 Task: Add a signature Maureen Phillips containing Have a great National Compliment Day, Maureen Phillips to email address softage.9@softage.net and add a folder Bylaws
Action: Mouse moved to (1242, 96)
Screenshot: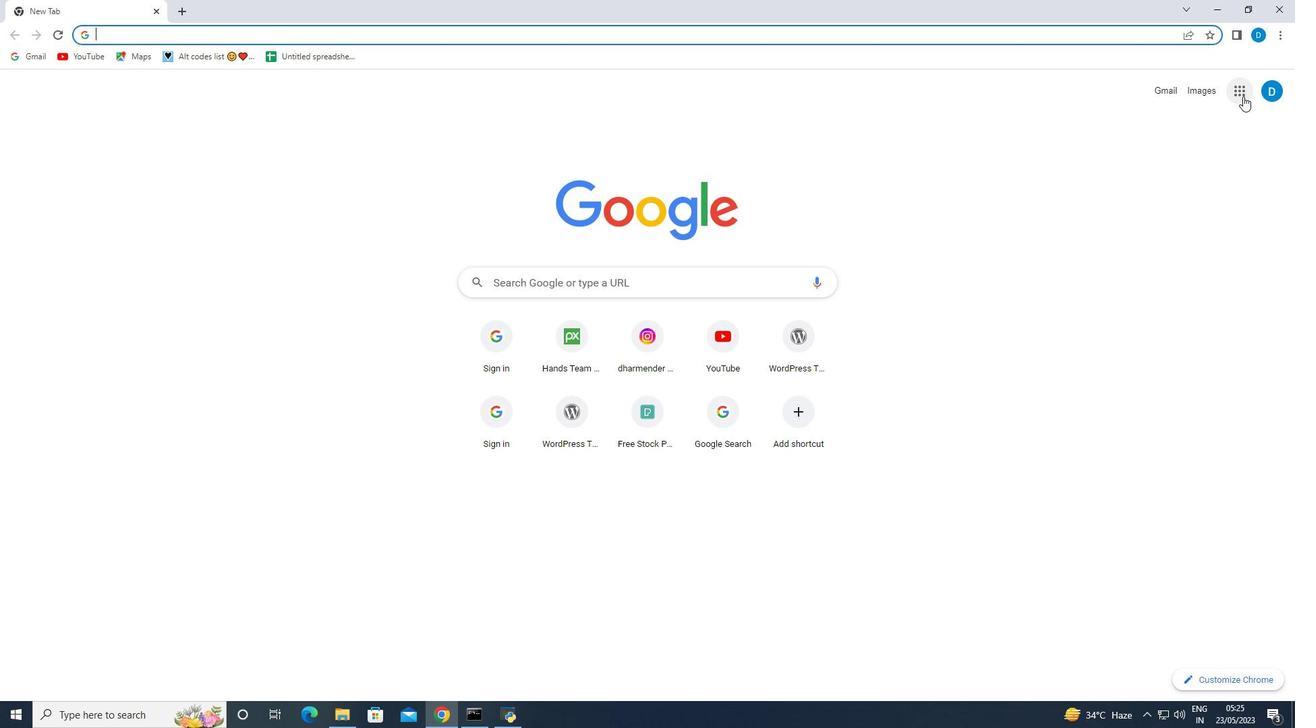
Action: Mouse pressed left at (1242, 96)
Screenshot: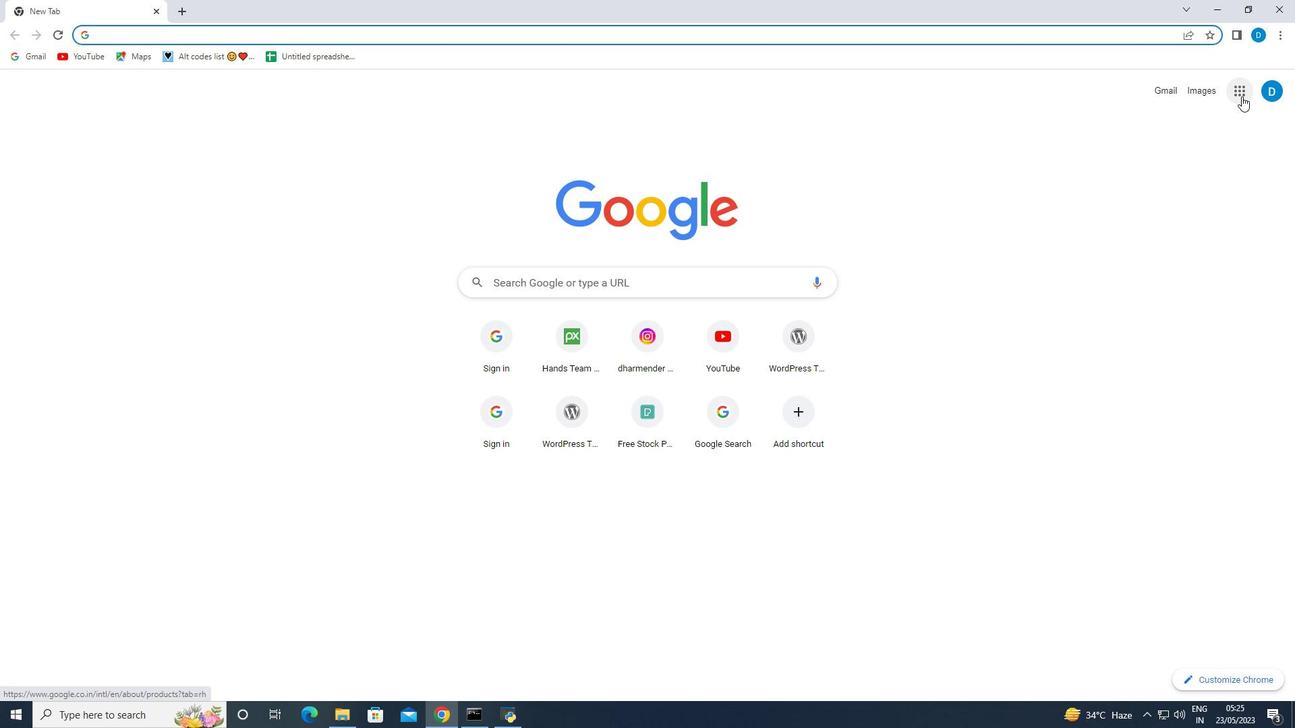 
Action: Mouse moved to (1121, 295)
Screenshot: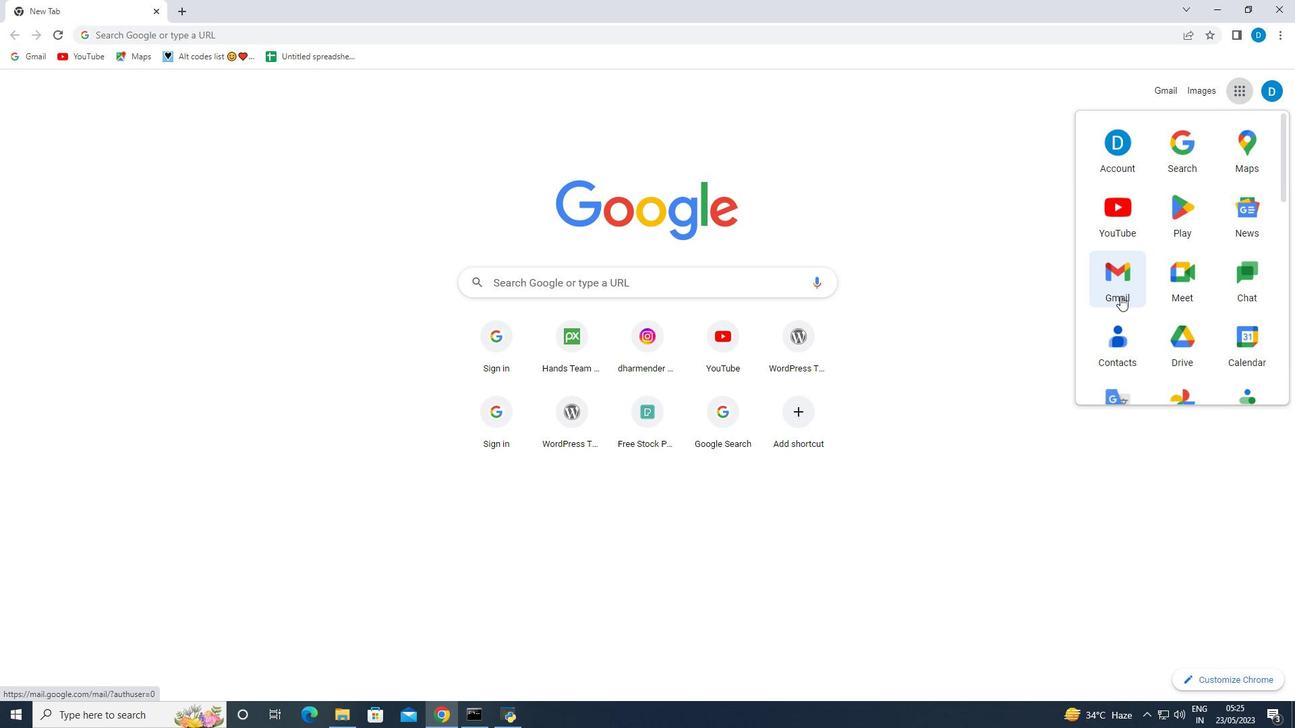 
Action: Mouse pressed left at (1121, 295)
Screenshot: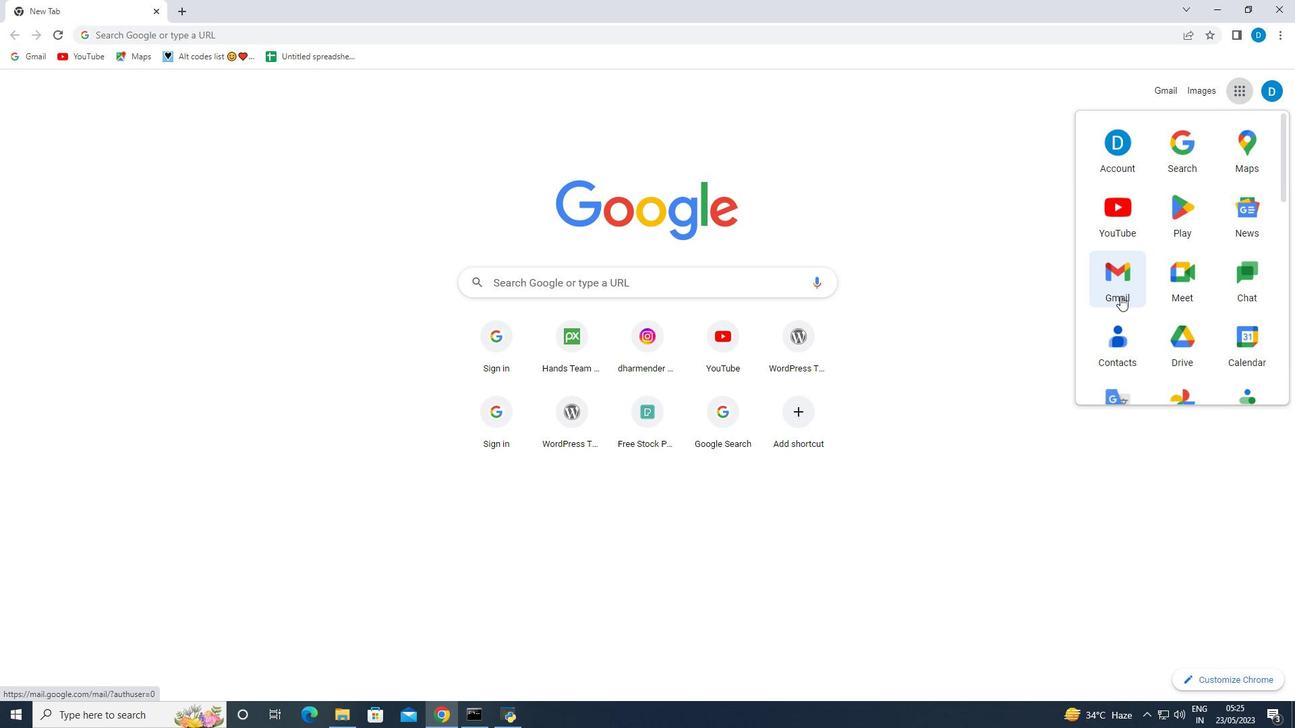 
Action: Mouse moved to (147, 348)
Screenshot: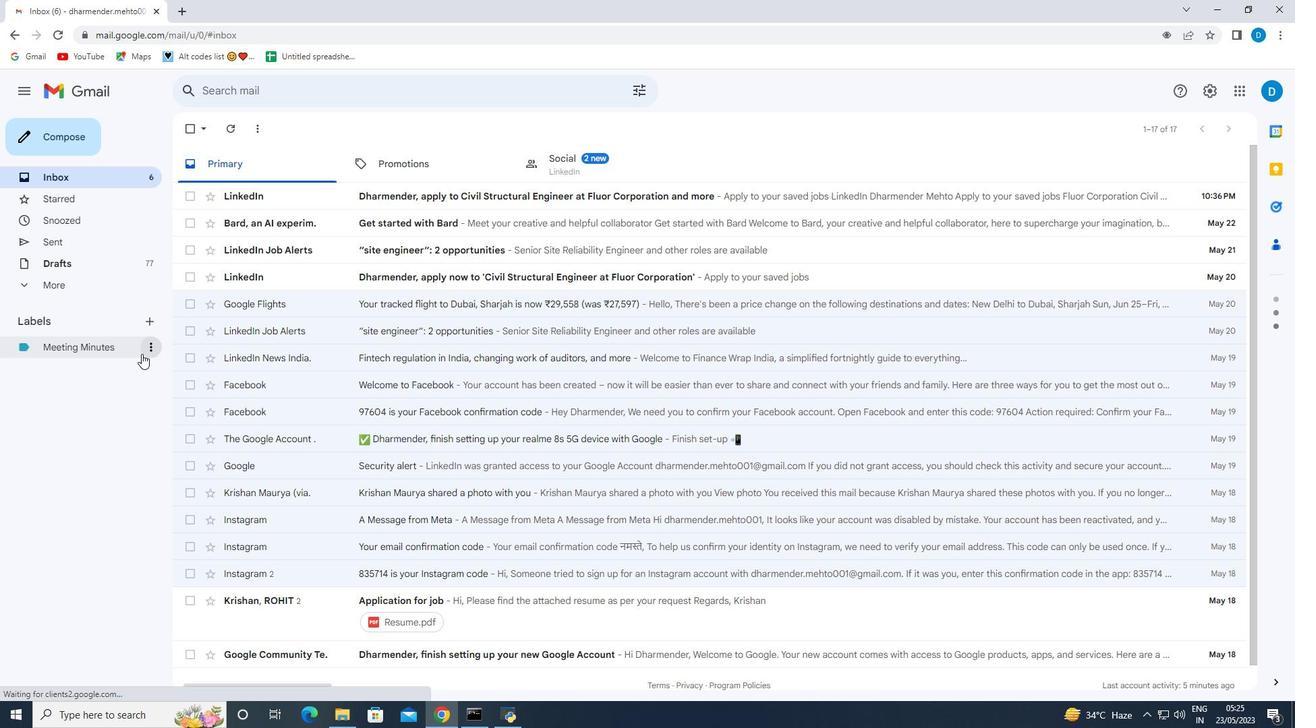 
Action: Mouse pressed left at (147, 348)
Screenshot: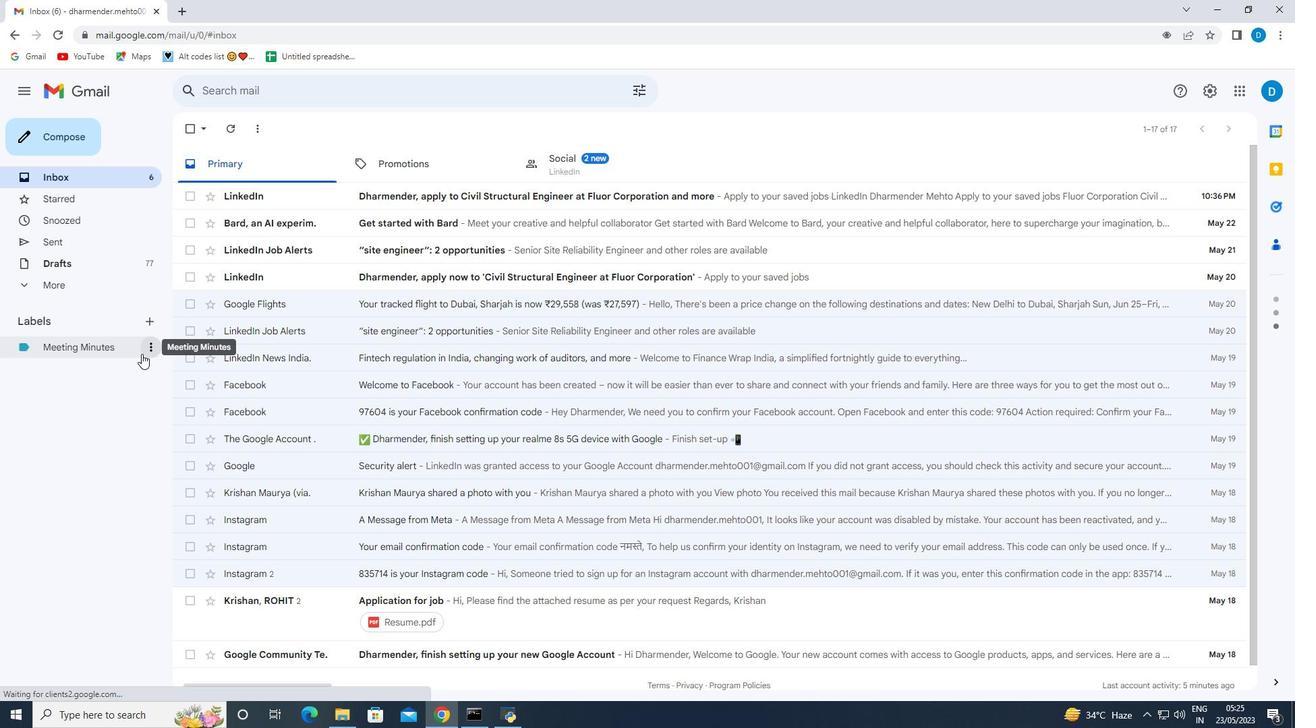 
Action: Mouse moved to (193, 581)
Screenshot: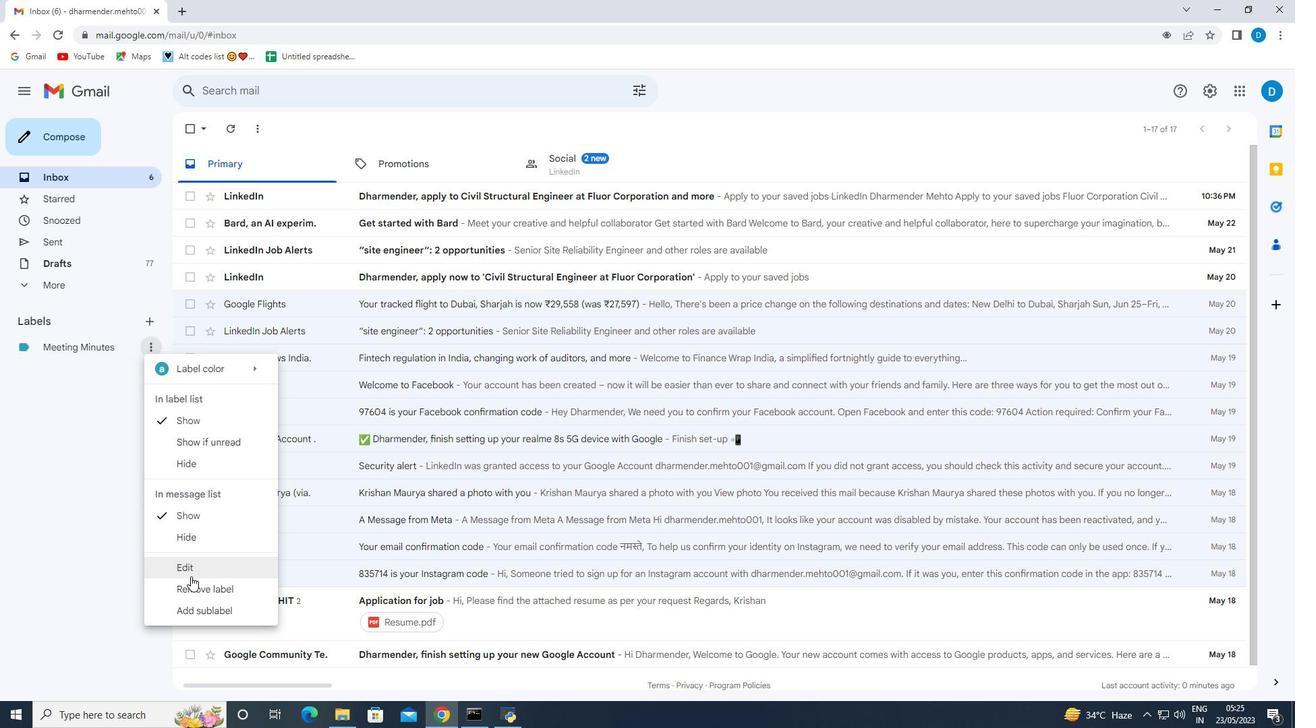 
Action: Mouse pressed left at (193, 581)
Screenshot: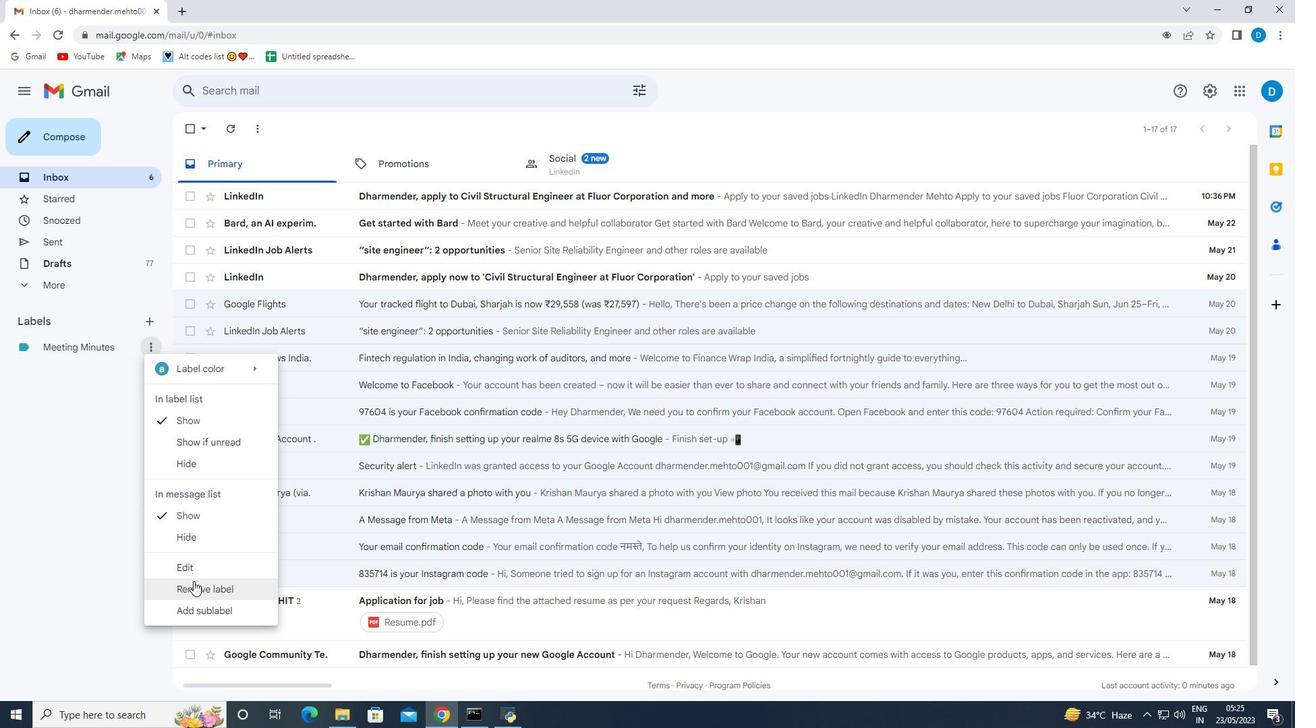 
Action: Mouse moved to (757, 419)
Screenshot: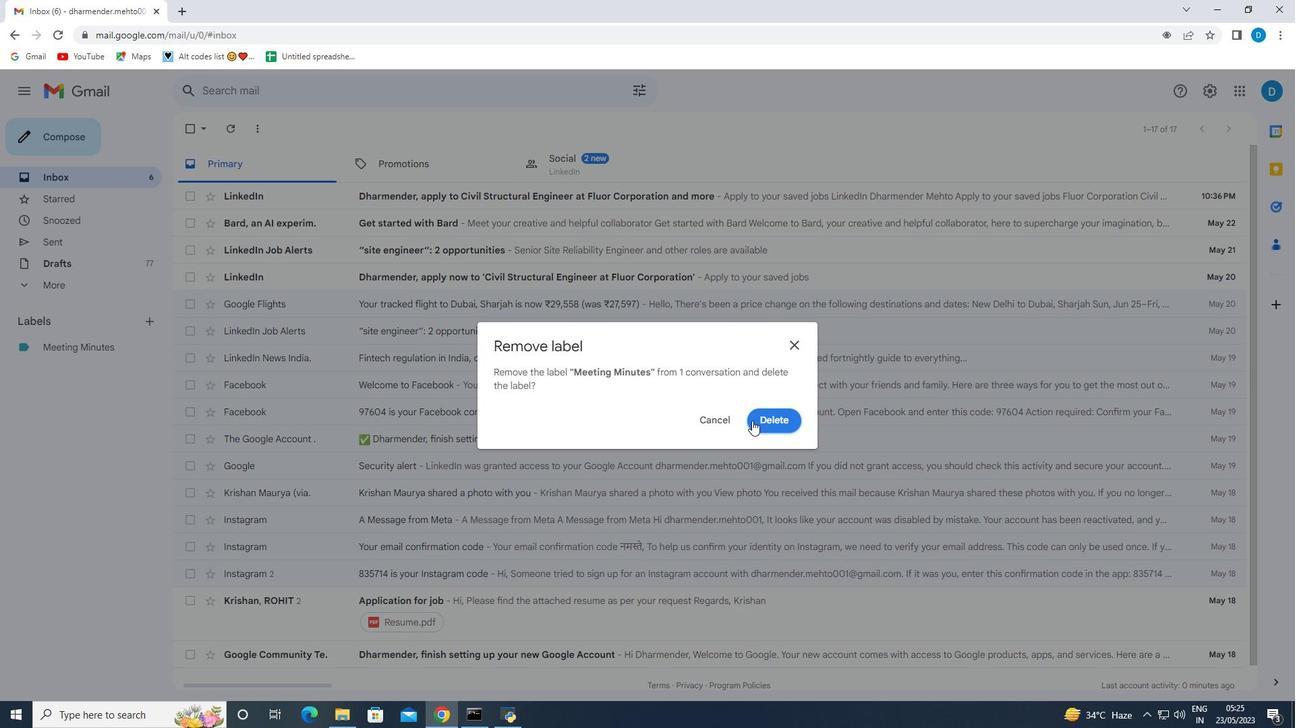 
Action: Mouse pressed left at (757, 419)
Screenshot: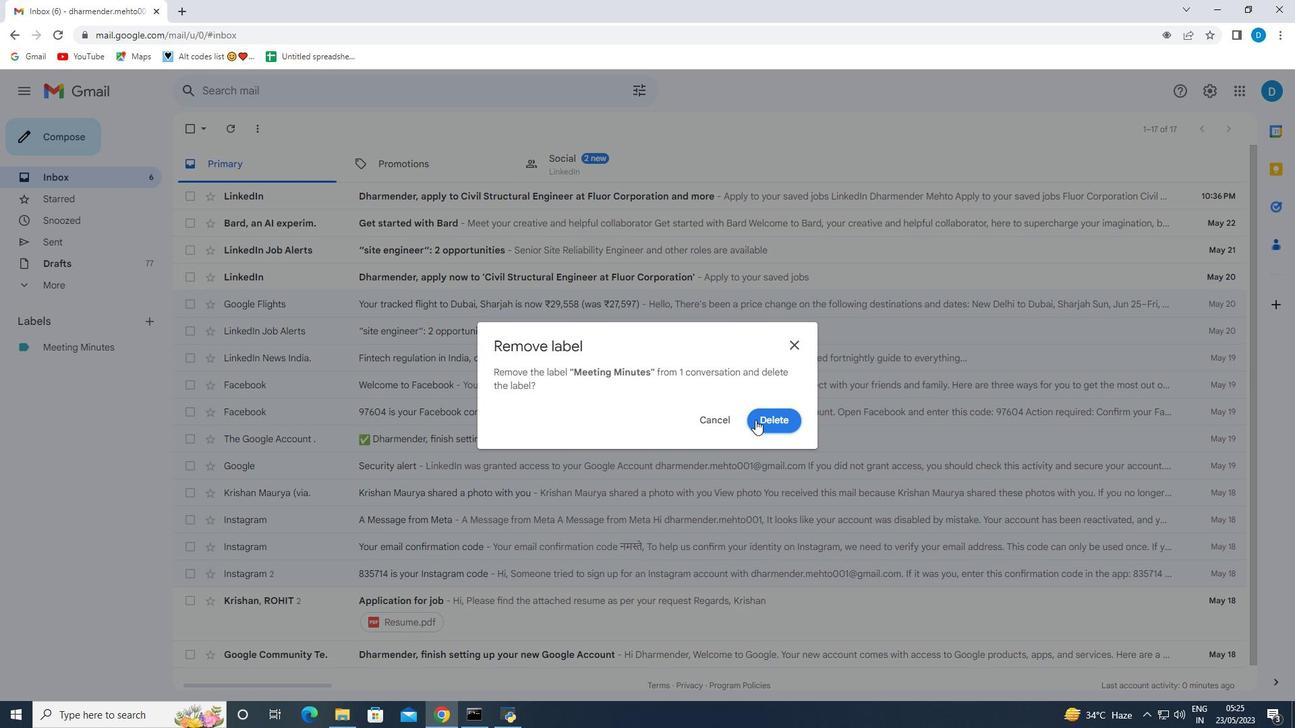 
Action: Mouse moved to (1202, 94)
Screenshot: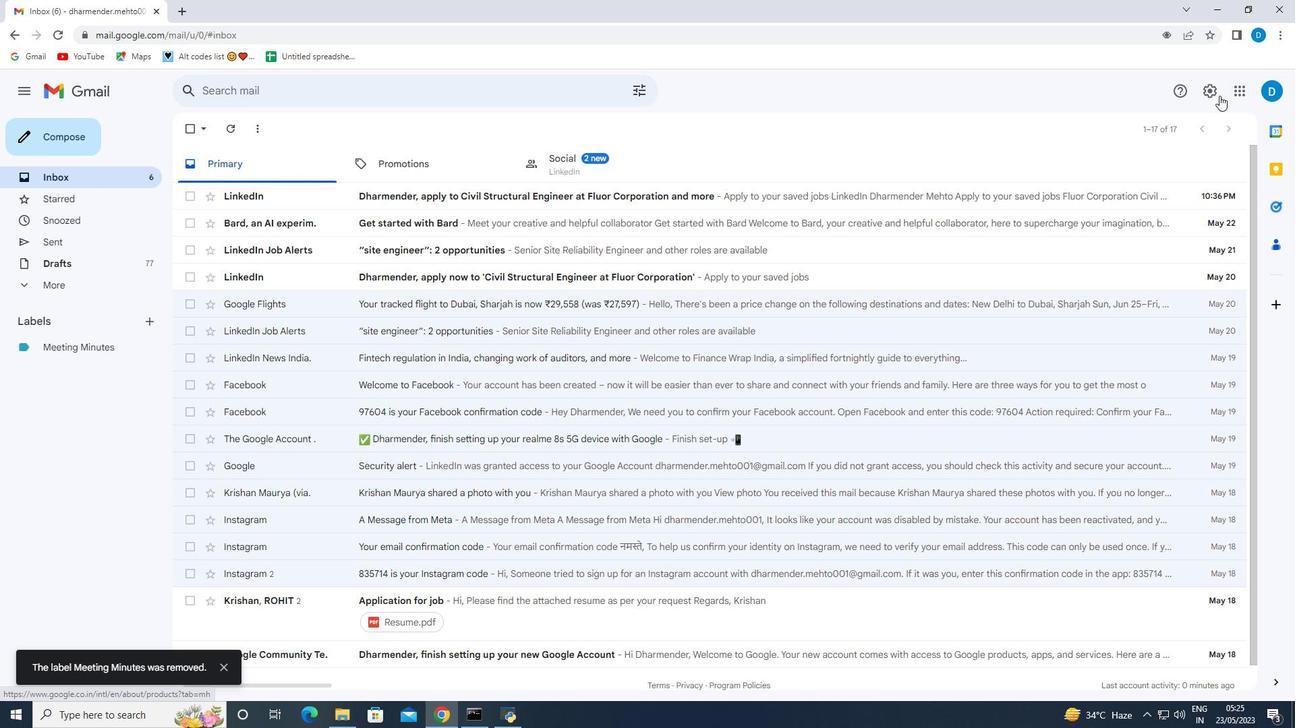 
Action: Mouse pressed left at (1202, 94)
Screenshot: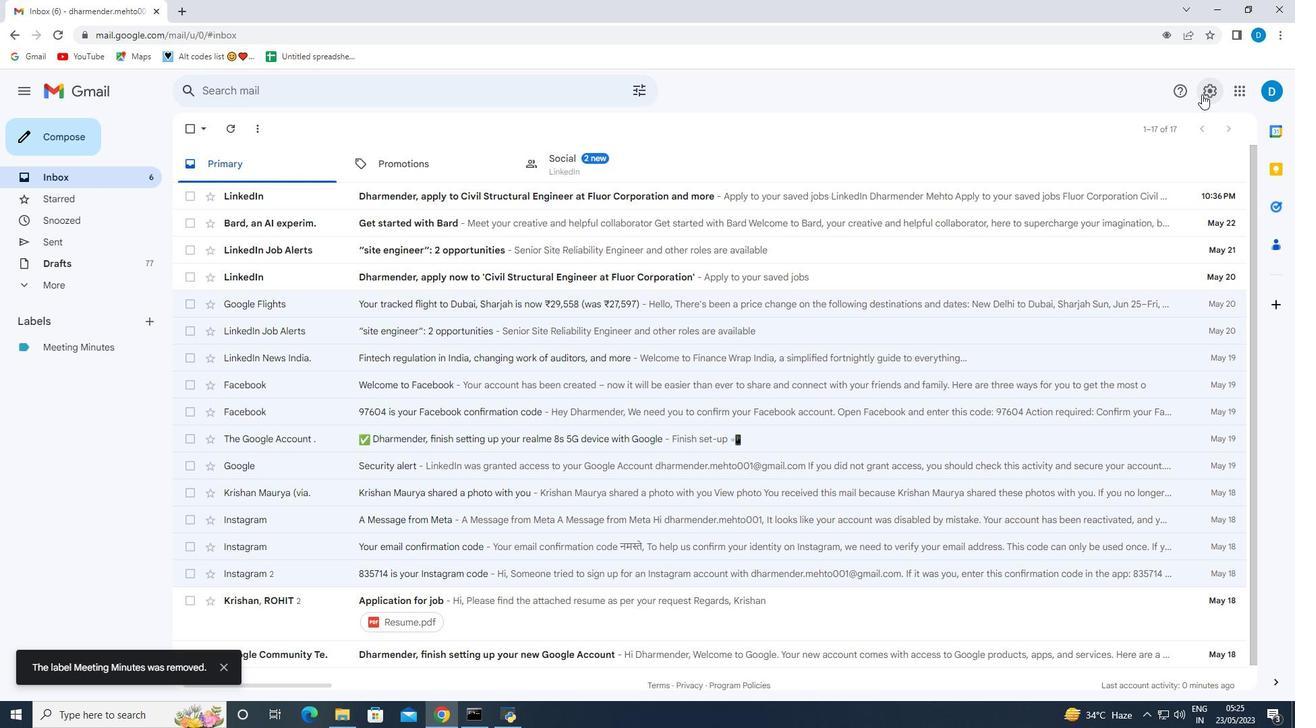 
Action: Mouse moved to (1160, 153)
Screenshot: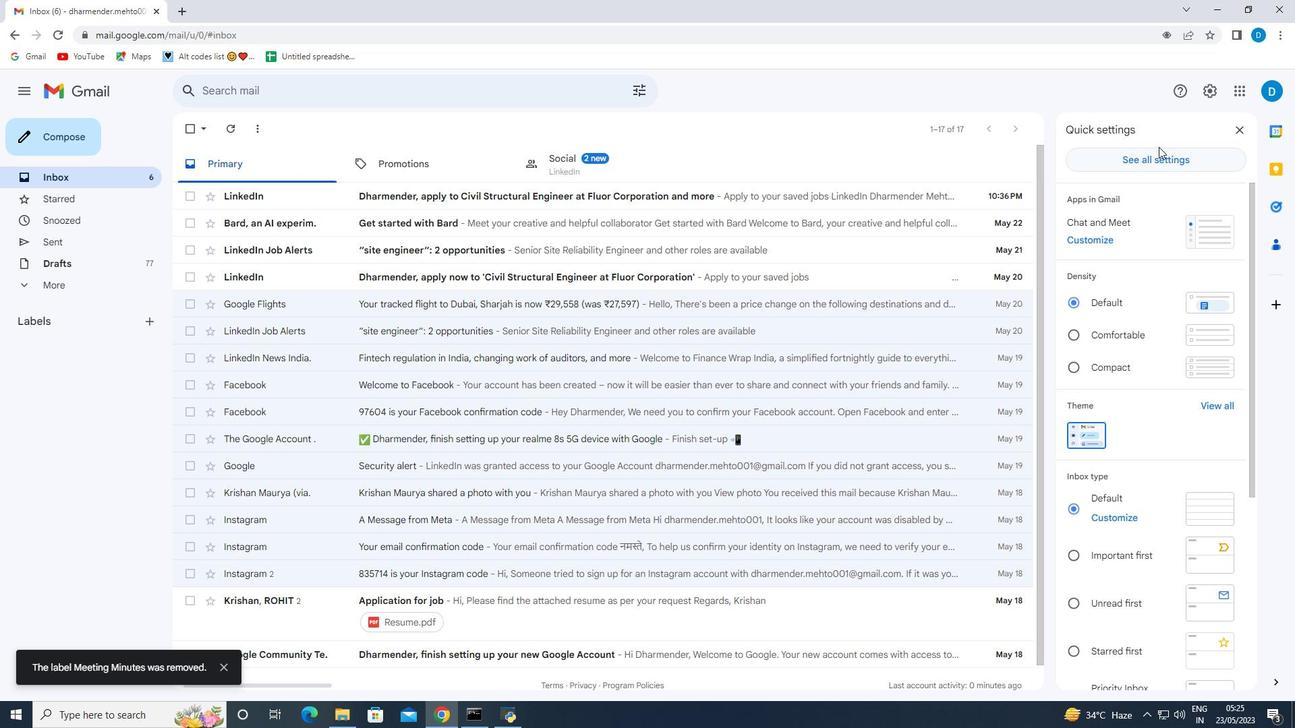 
Action: Mouse pressed left at (1160, 153)
Screenshot: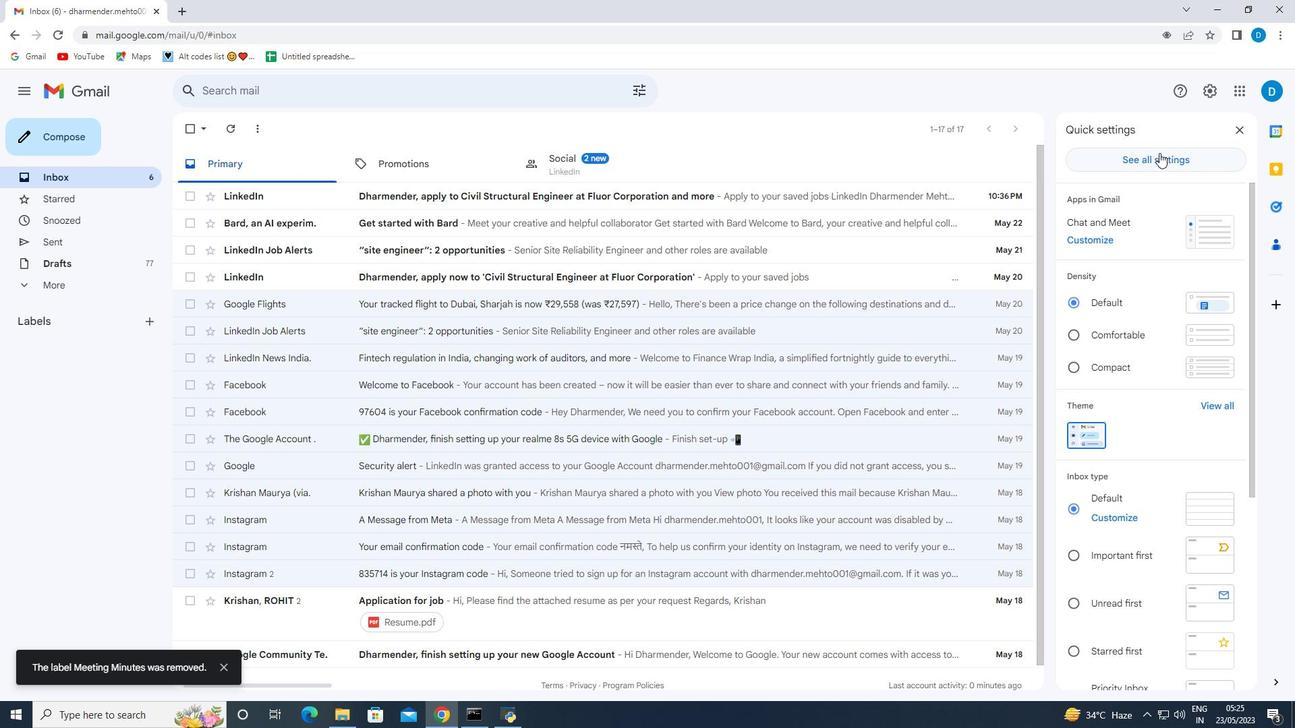 
Action: Mouse moved to (653, 418)
Screenshot: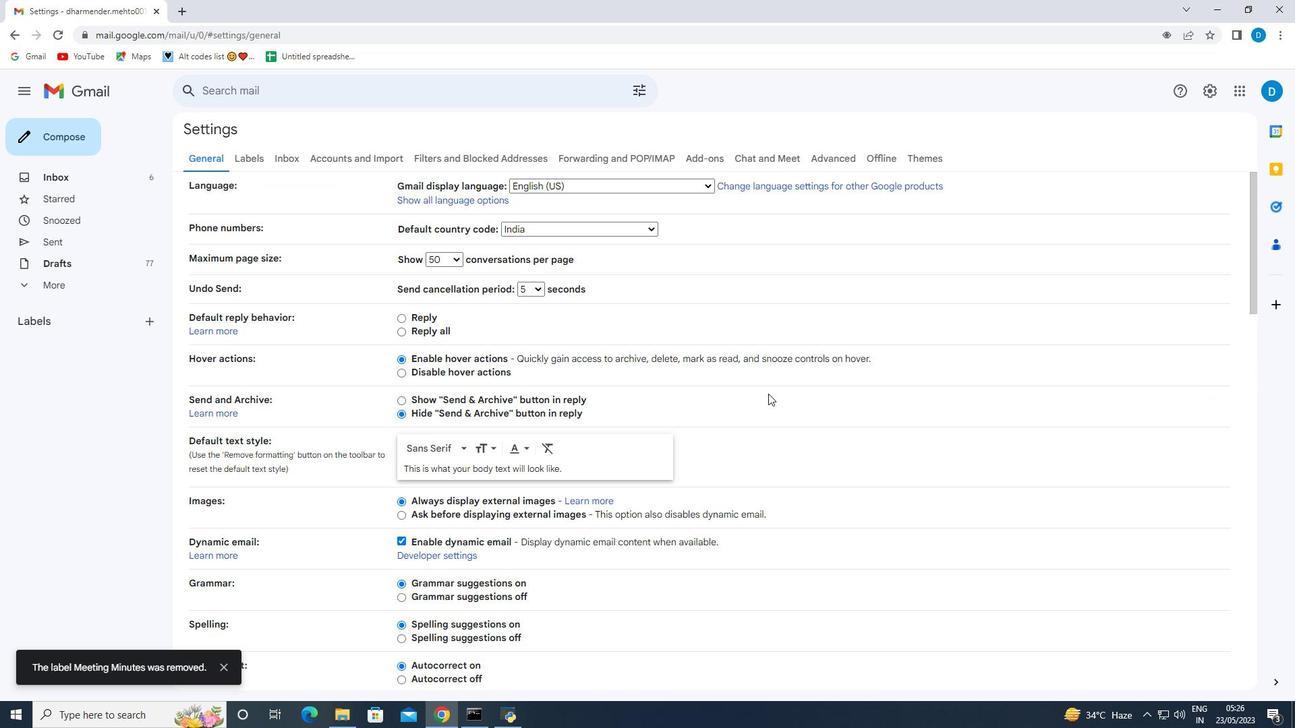 
Action: Mouse scrolled (653, 417) with delta (0, 0)
Screenshot: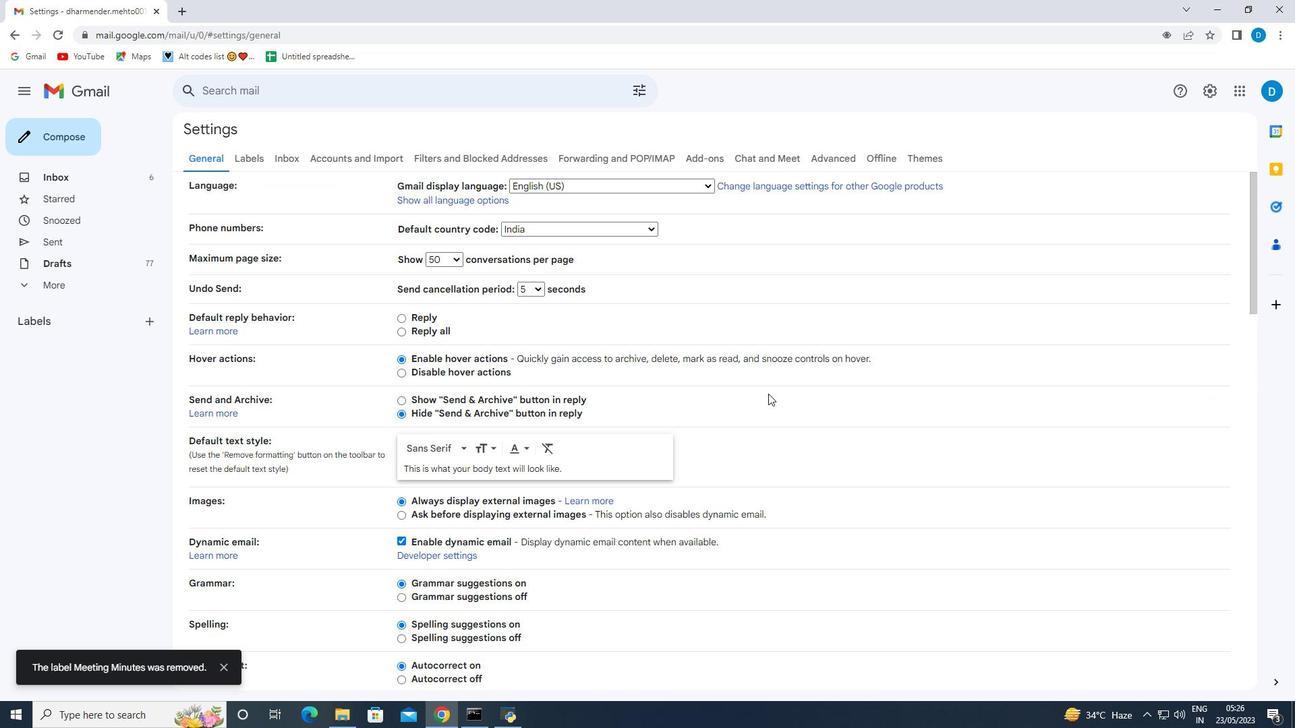 
Action: Mouse moved to (606, 430)
Screenshot: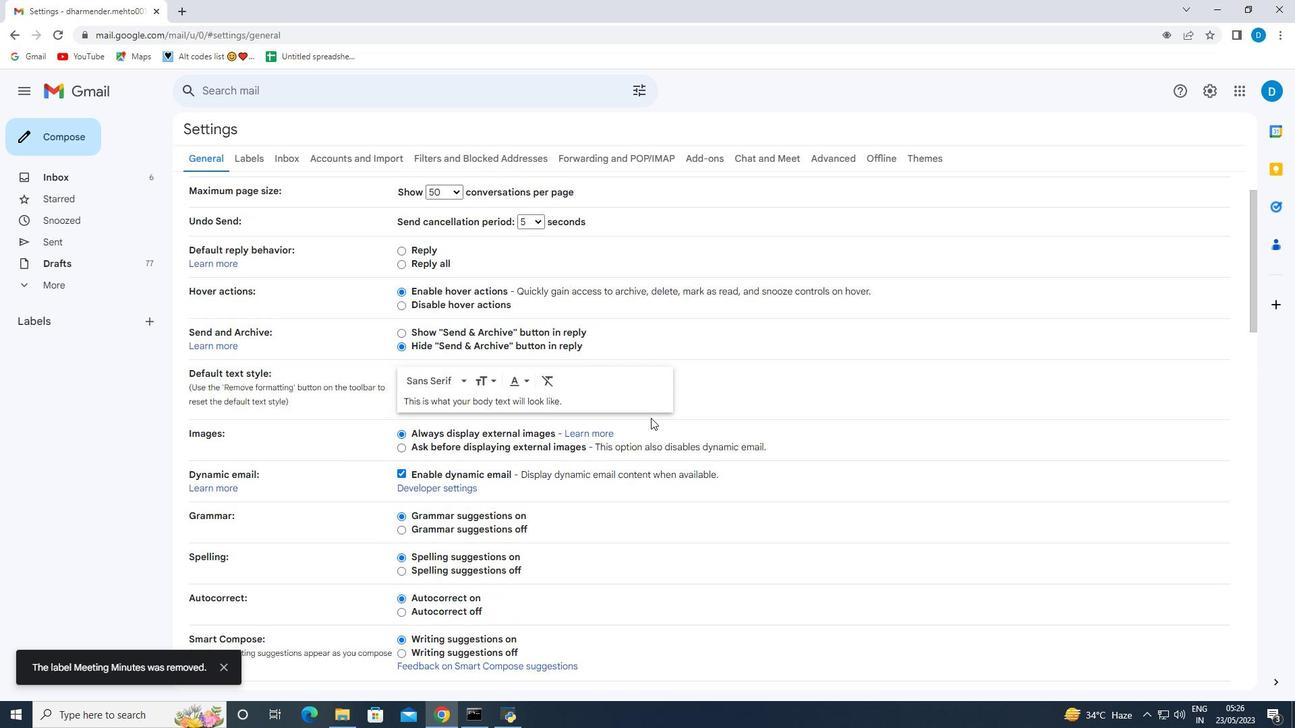 
Action: Mouse scrolled (641, 421) with delta (0, 0)
Screenshot: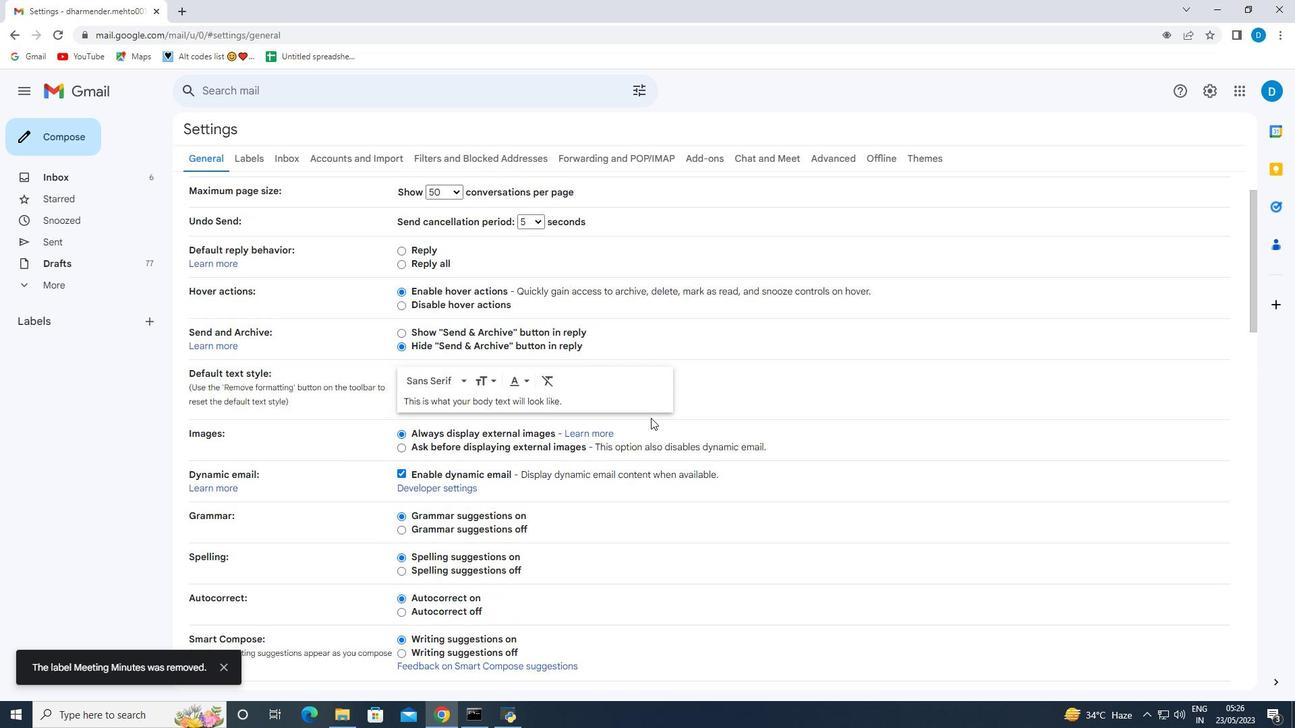 
Action: Mouse moved to (604, 430)
Screenshot: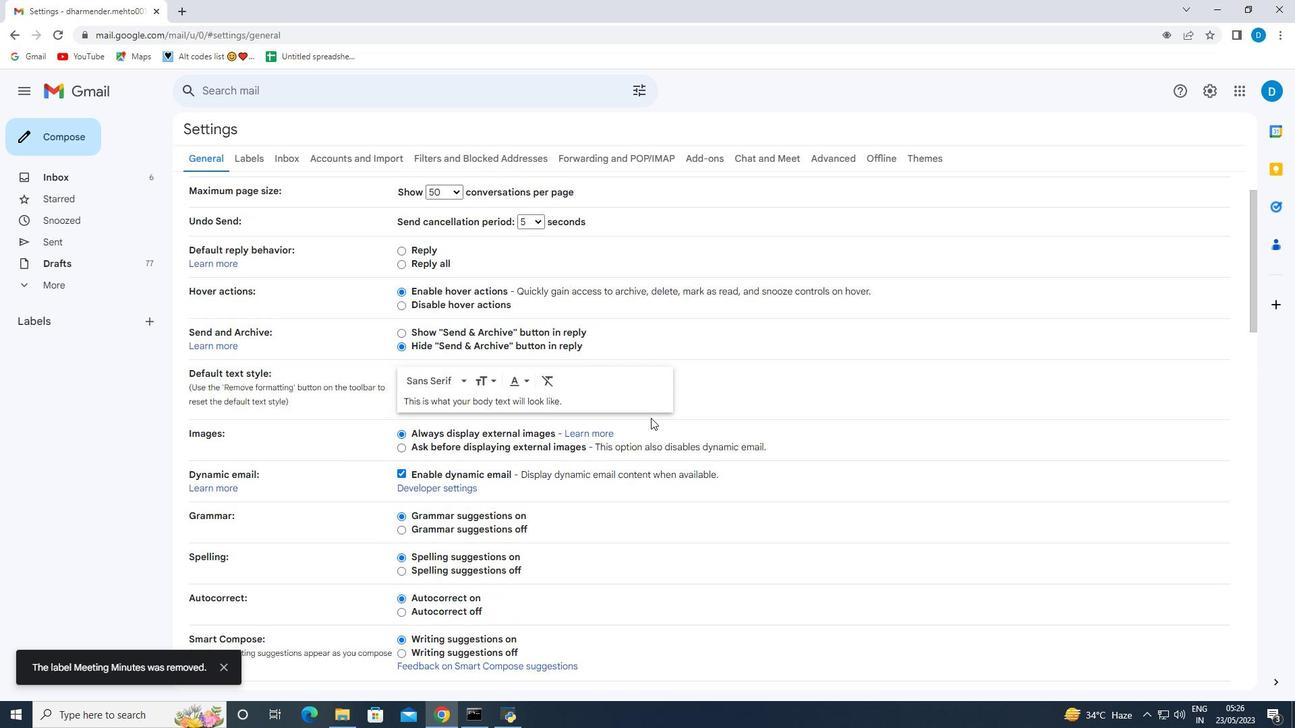 
Action: Mouse scrolled (634, 423) with delta (0, 0)
Screenshot: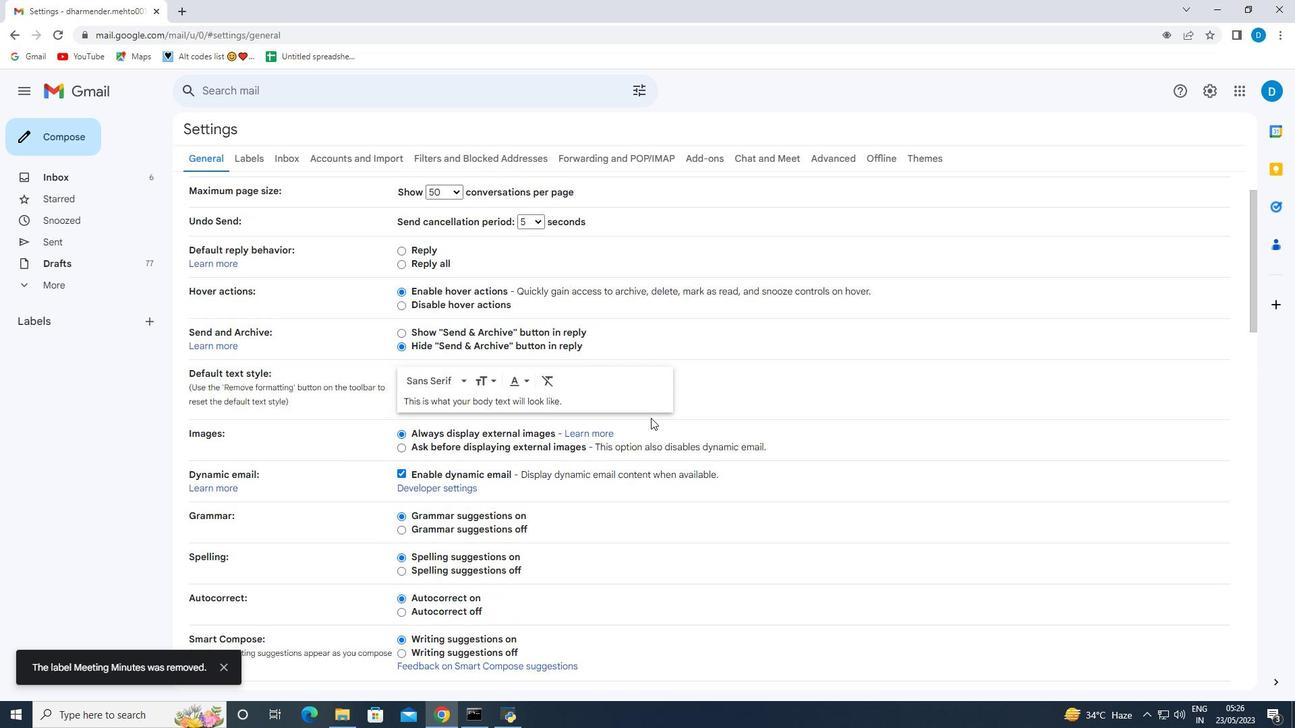 
Action: Mouse moved to (603, 430)
Screenshot: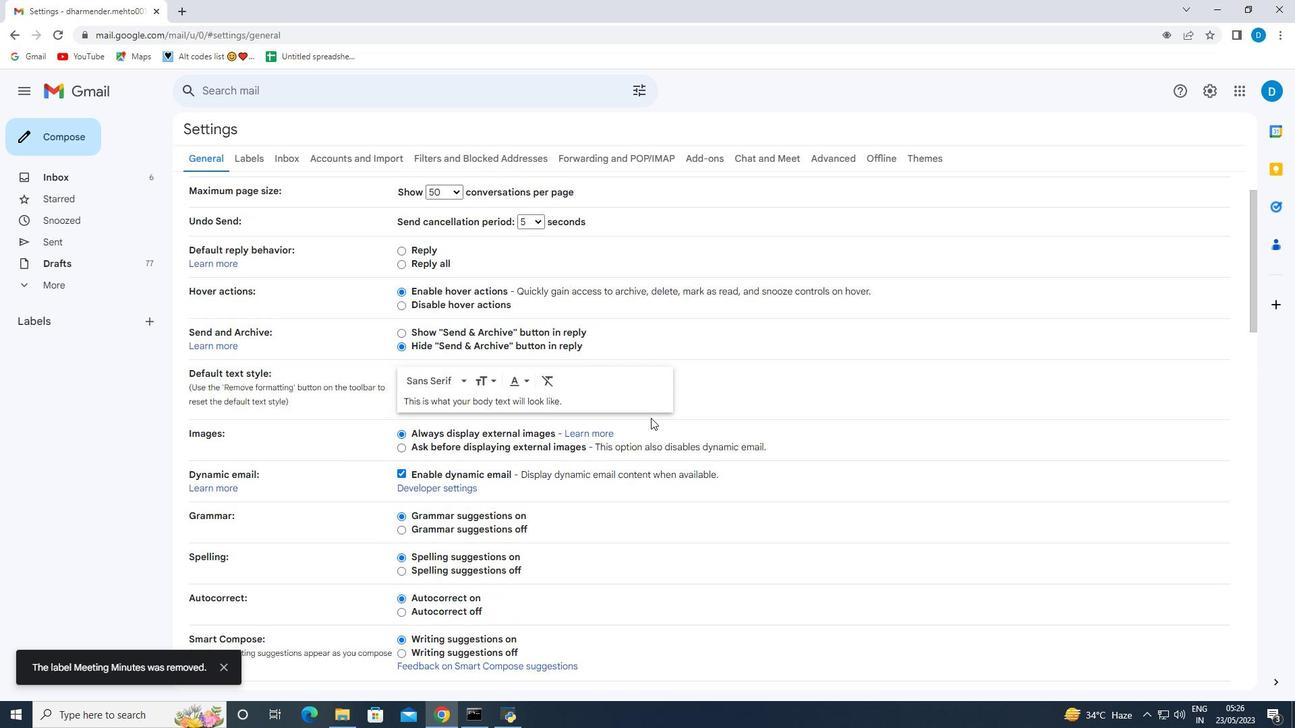 
Action: Mouse scrolled (620, 428) with delta (0, 0)
Screenshot: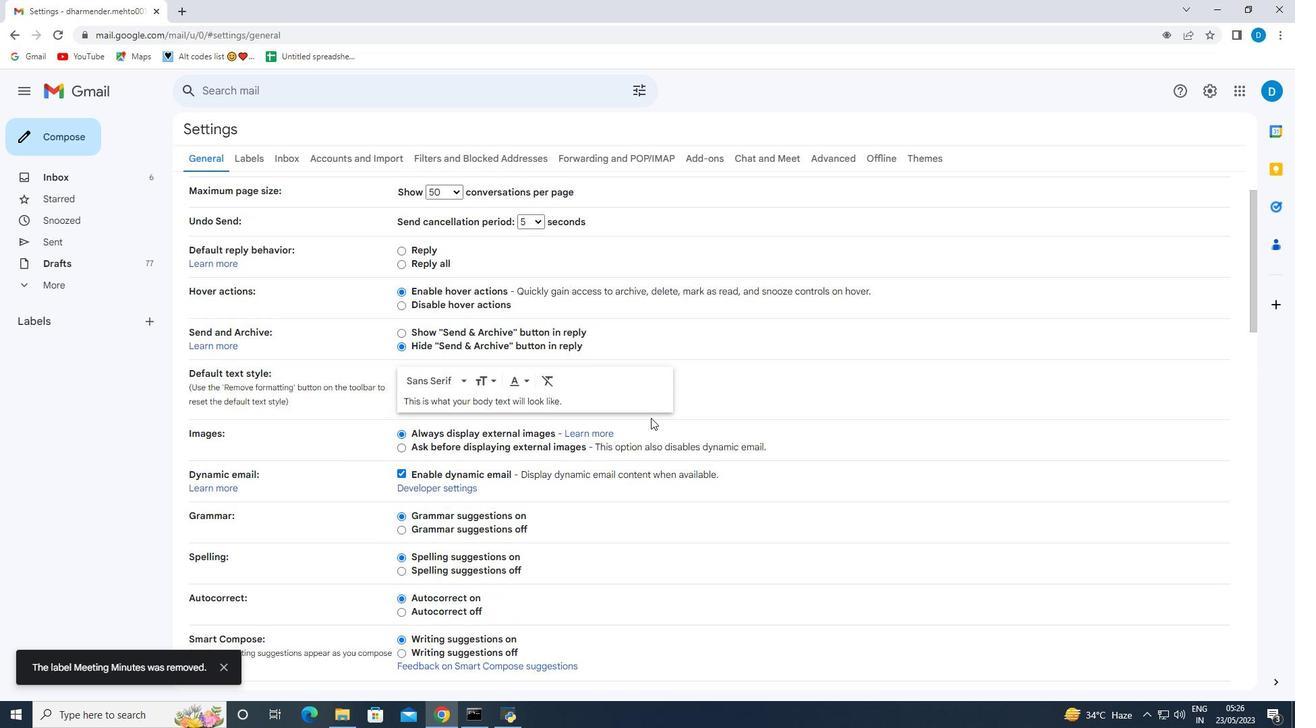 
Action: Mouse moved to (602, 430)
Screenshot: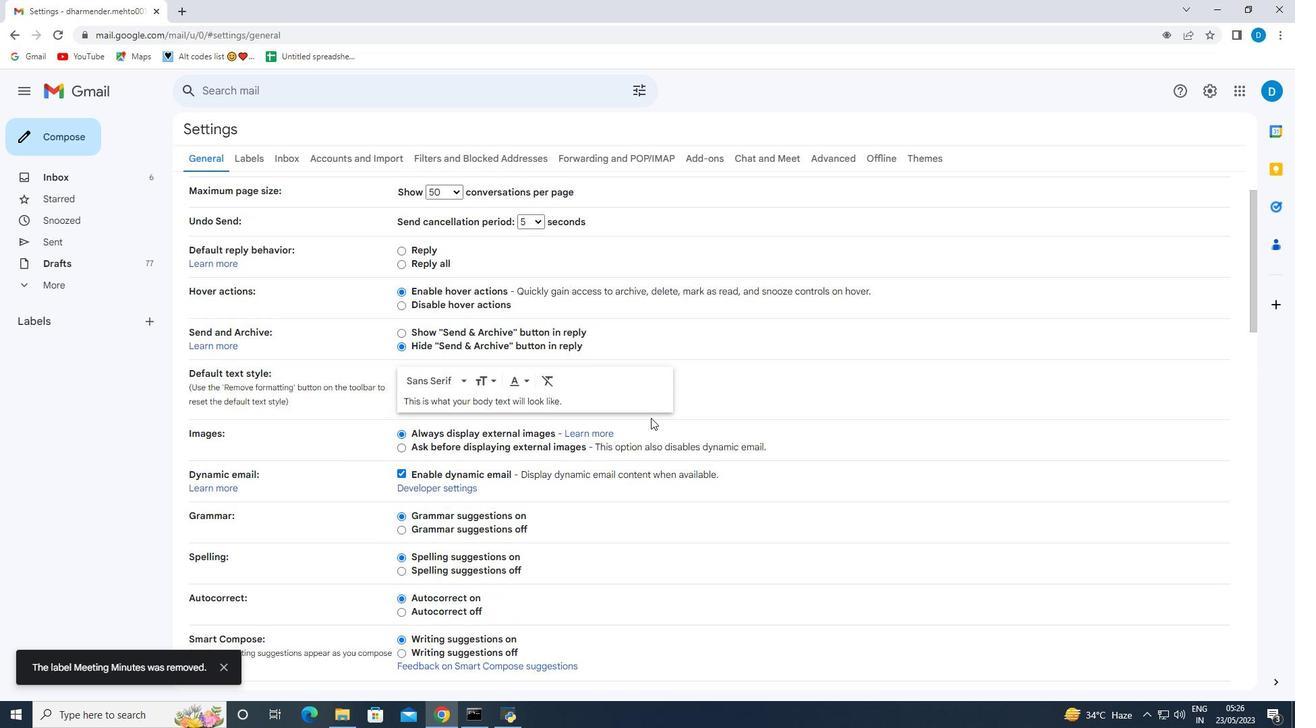 
Action: Mouse scrolled (603, 429) with delta (0, 0)
Screenshot: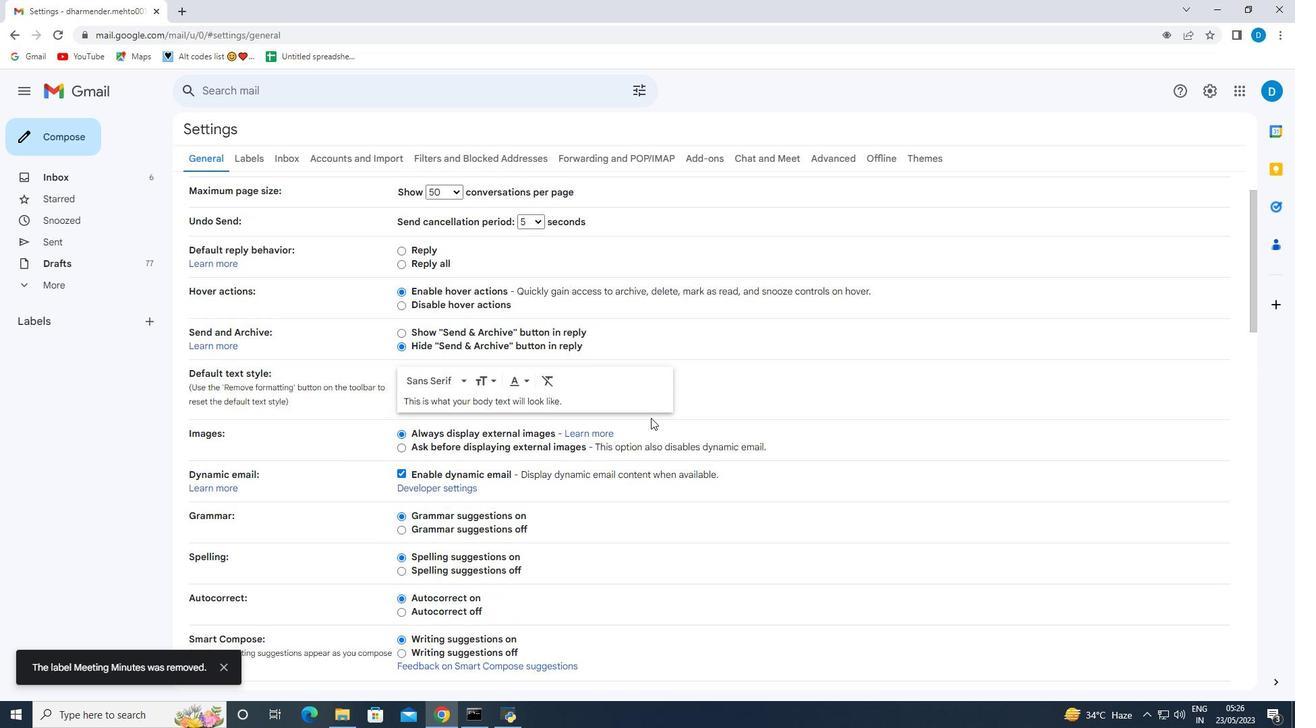 
Action: Mouse moved to (600, 431)
Screenshot: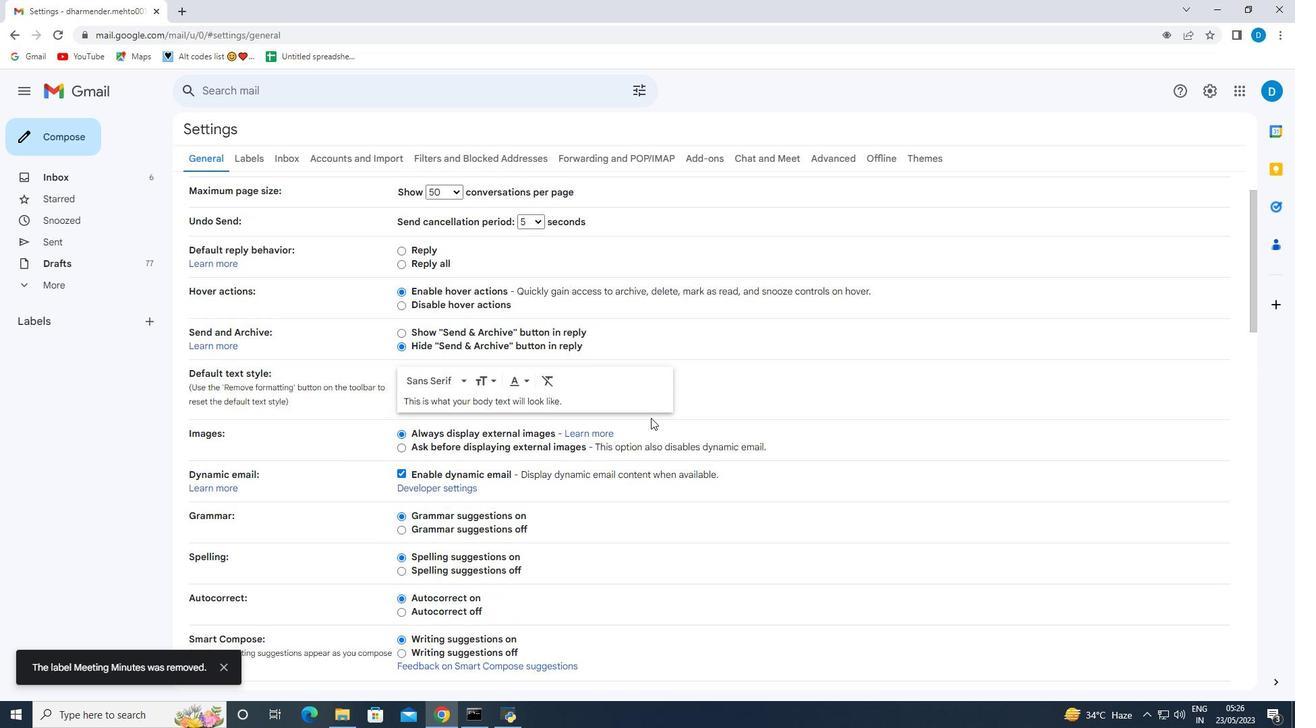 
Action: Mouse scrolled (602, 430) with delta (0, 0)
Screenshot: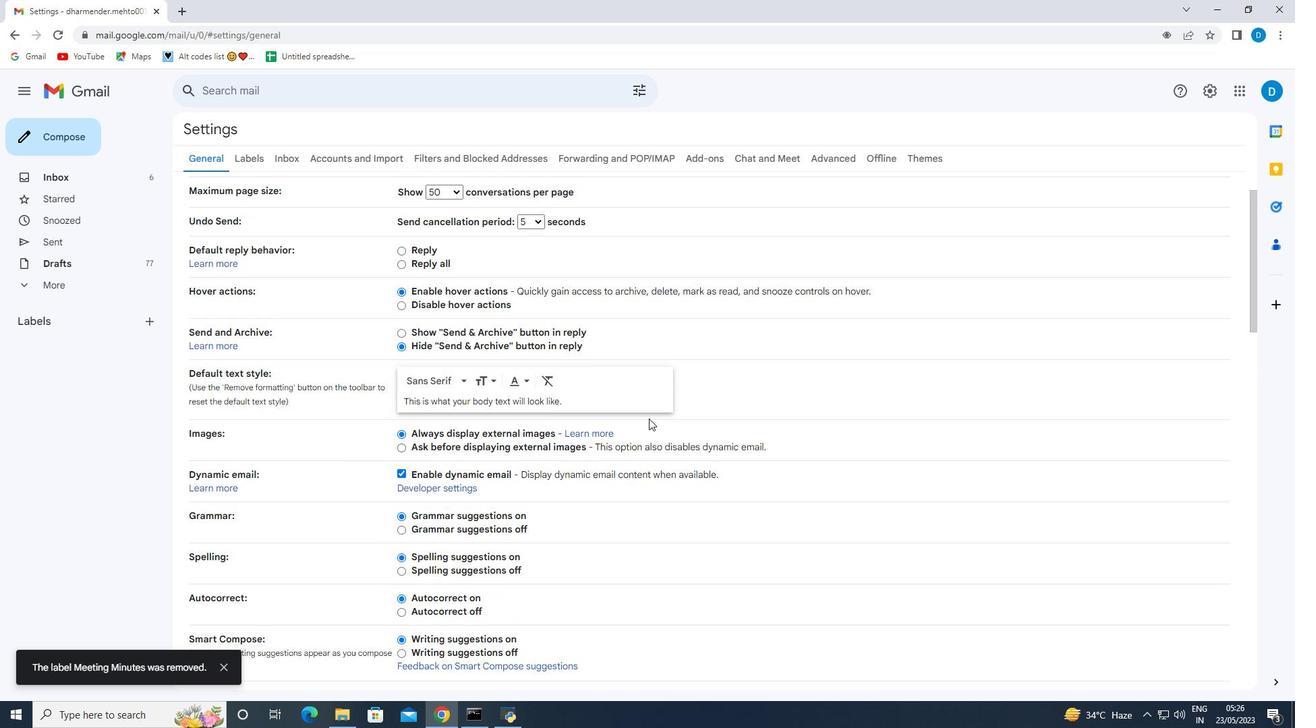
Action: Mouse moved to (599, 431)
Screenshot: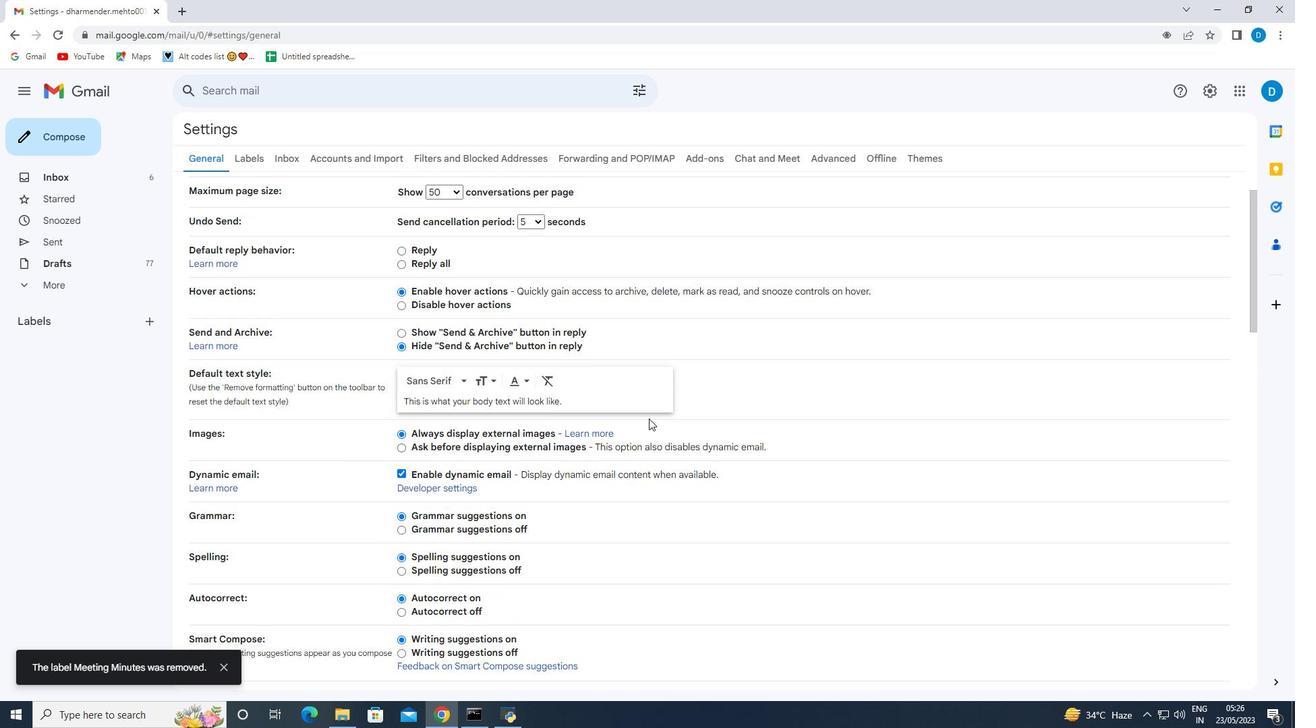 
Action: Mouse scrolled (601, 430) with delta (0, 0)
Screenshot: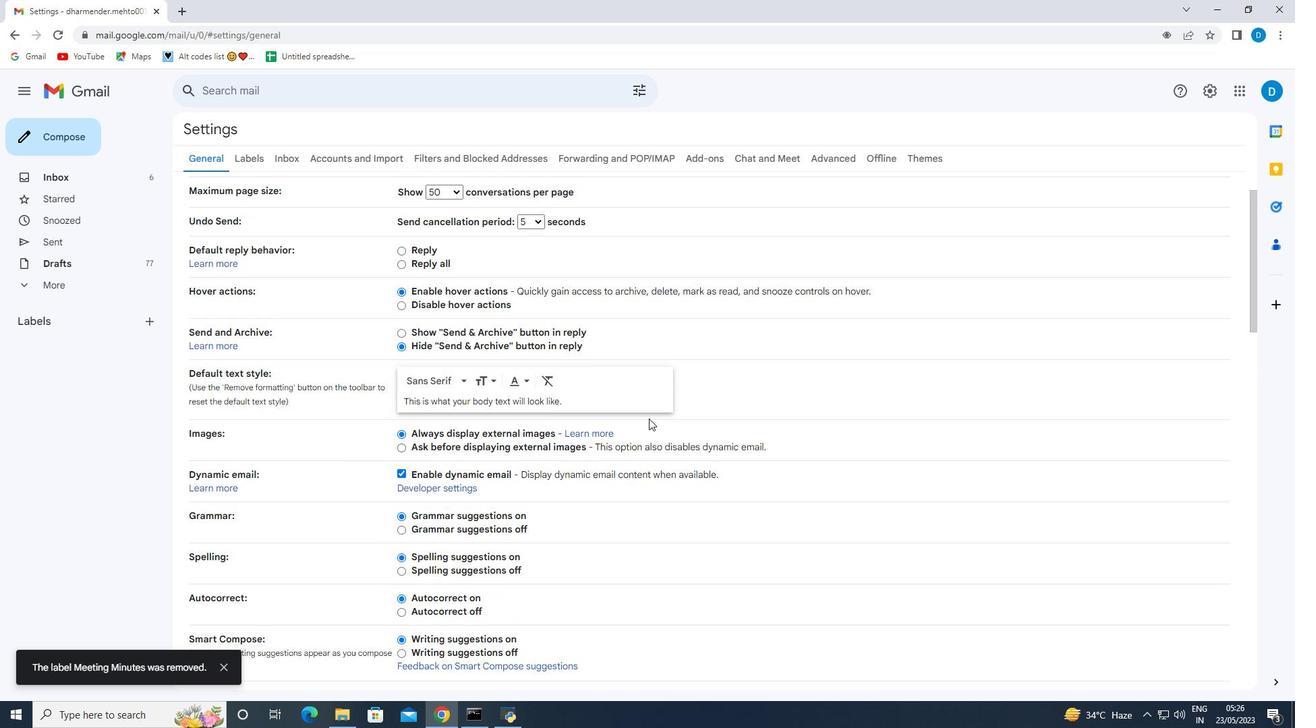 
Action: Mouse moved to (597, 431)
Screenshot: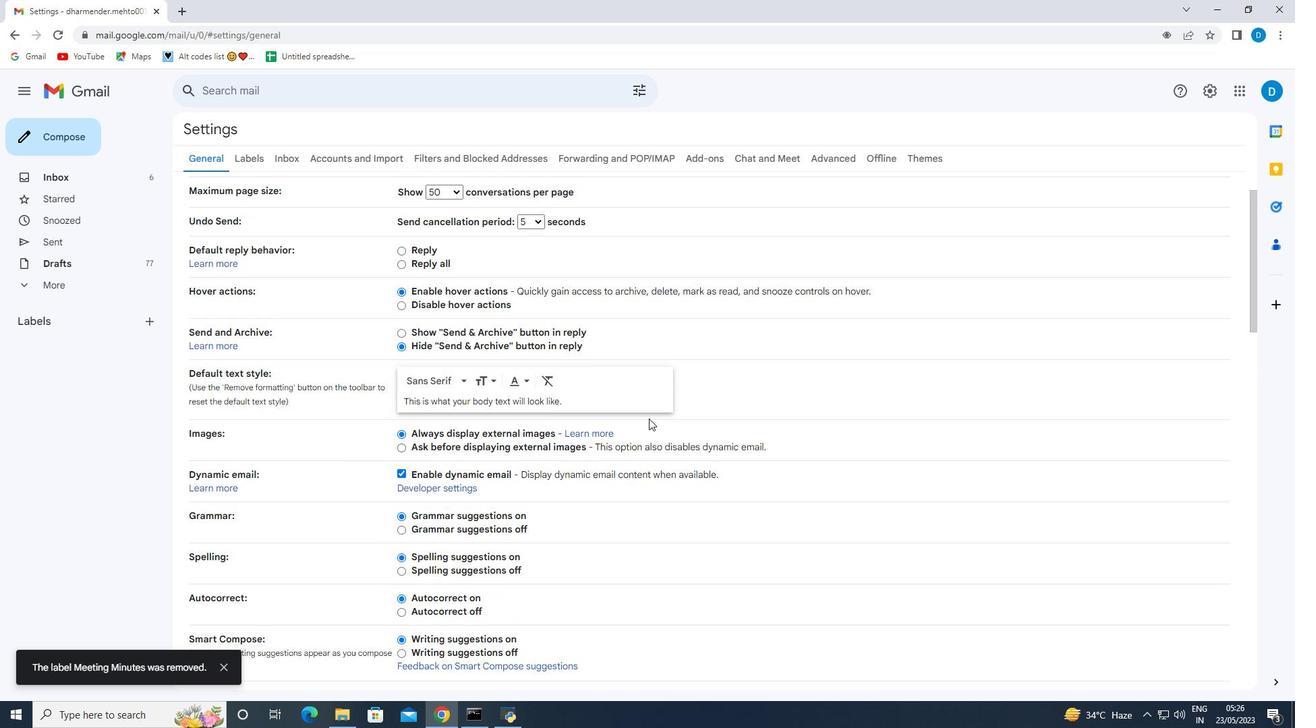 
Action: Mouse scrolled (599, 431) with delta (0, 0)
Screenshot: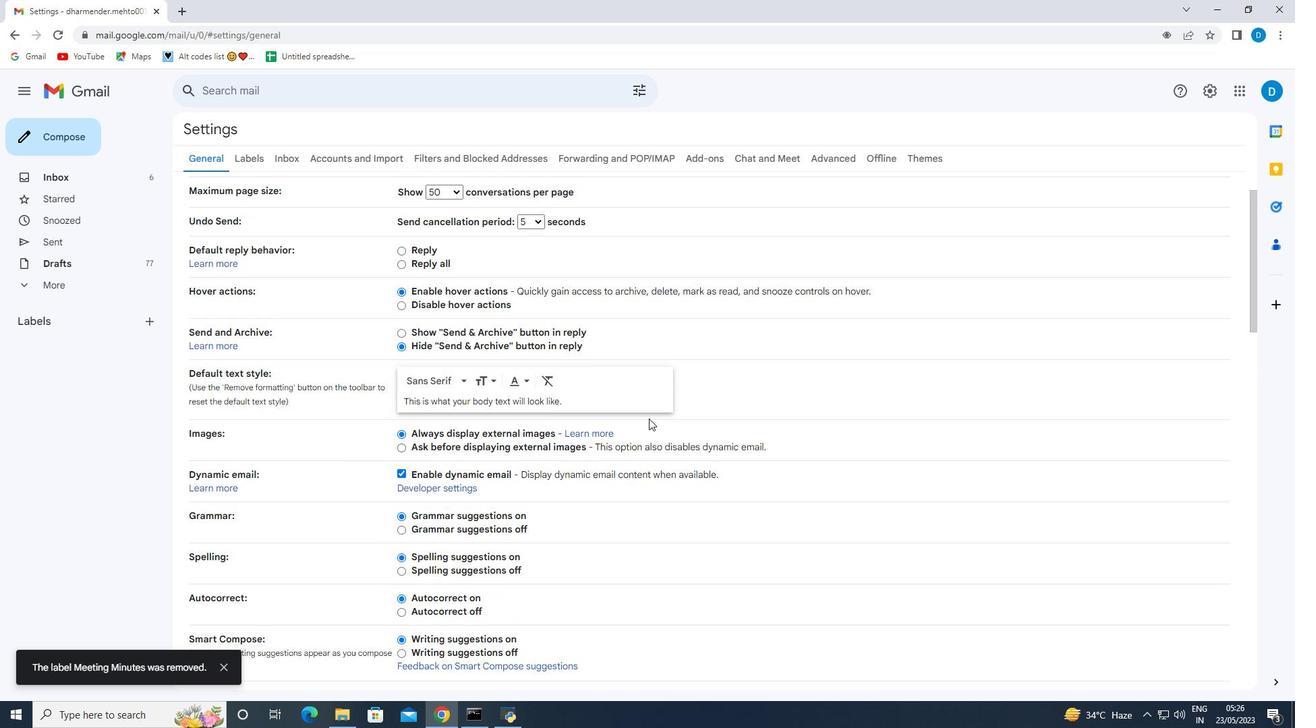 
Action: Mouse moved to (585, 431)
Screenshot: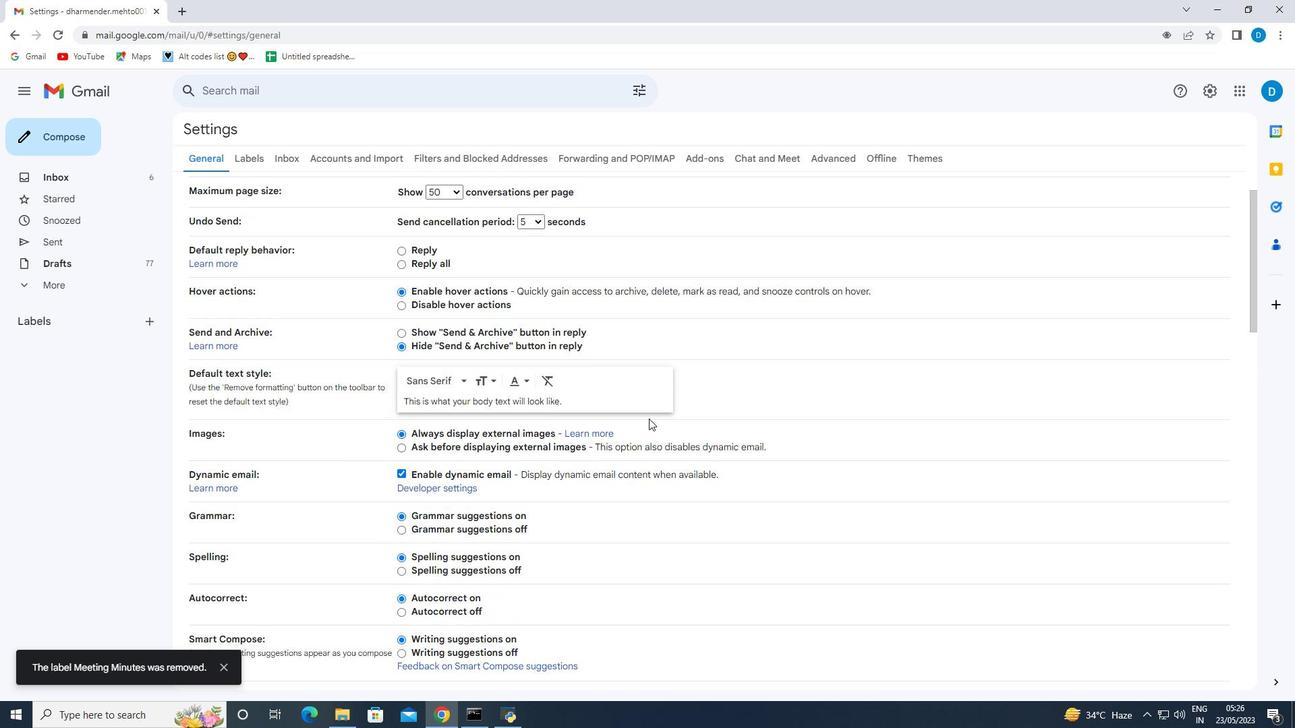 
Action: Mouse scrolled (592, 431) with delta (0, 0)
Screenshot: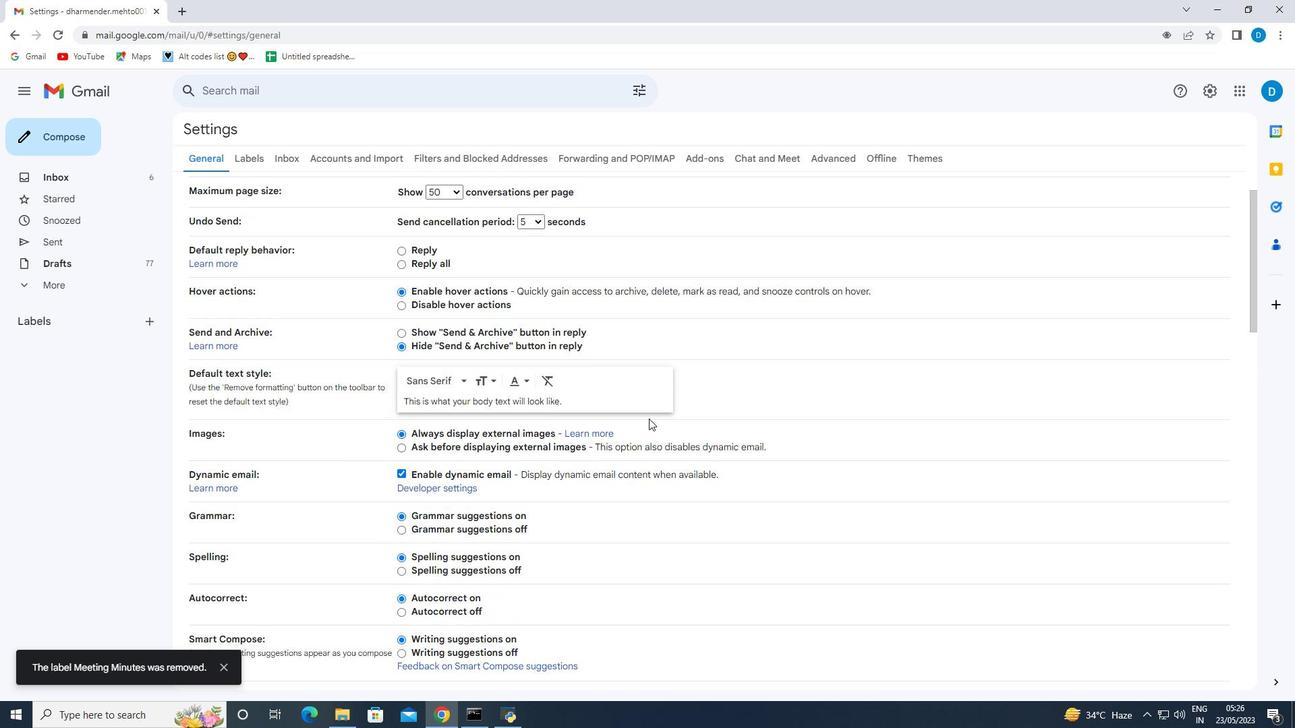 
Action: Mouse moved to (516, 425)
Screenshot: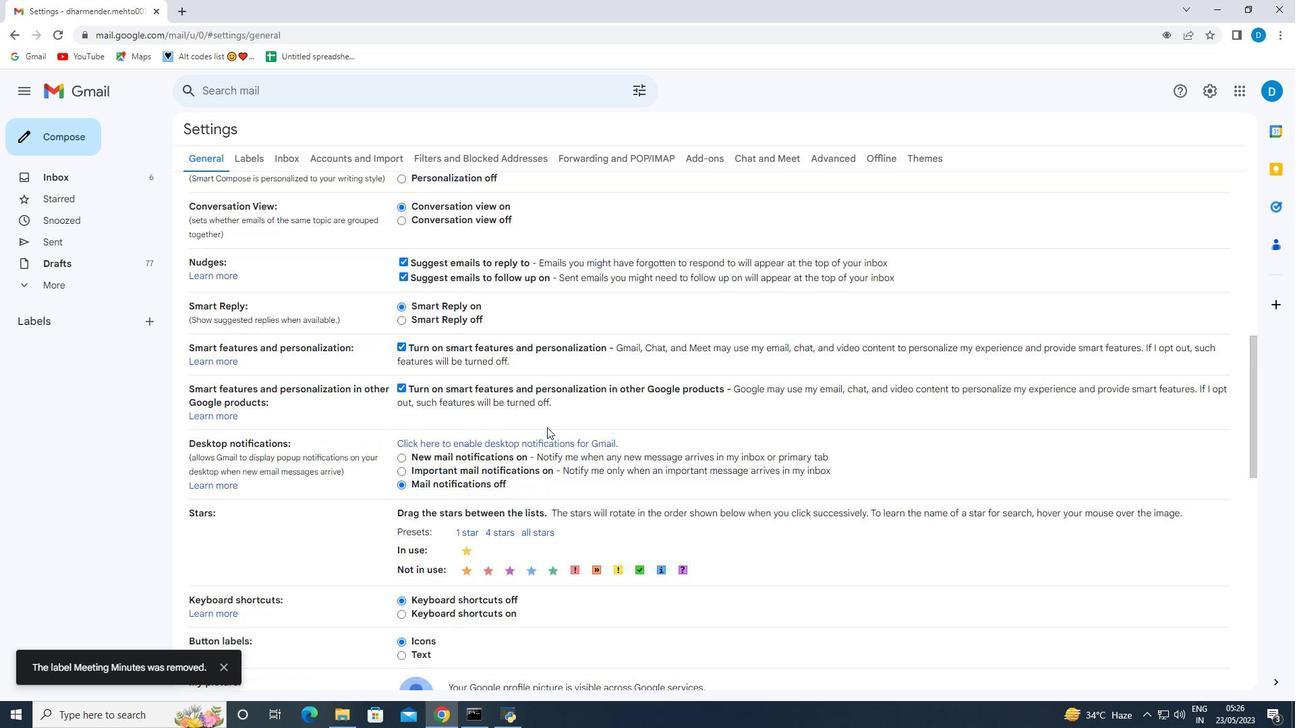 
Action: Mouse scrolled (516, 425) with delta (0, 0)
Screenshot: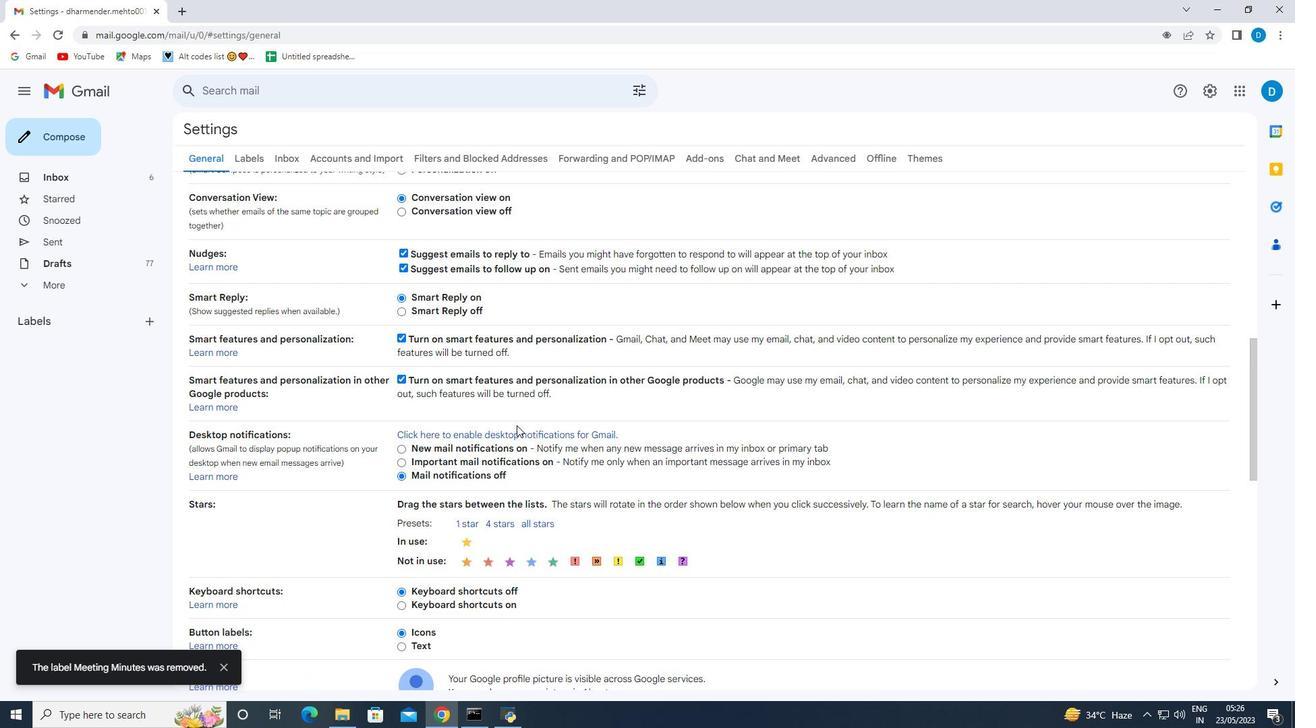 
Action: Mouse scrolled (516, 425) with delta (0, 0)
Screenshot: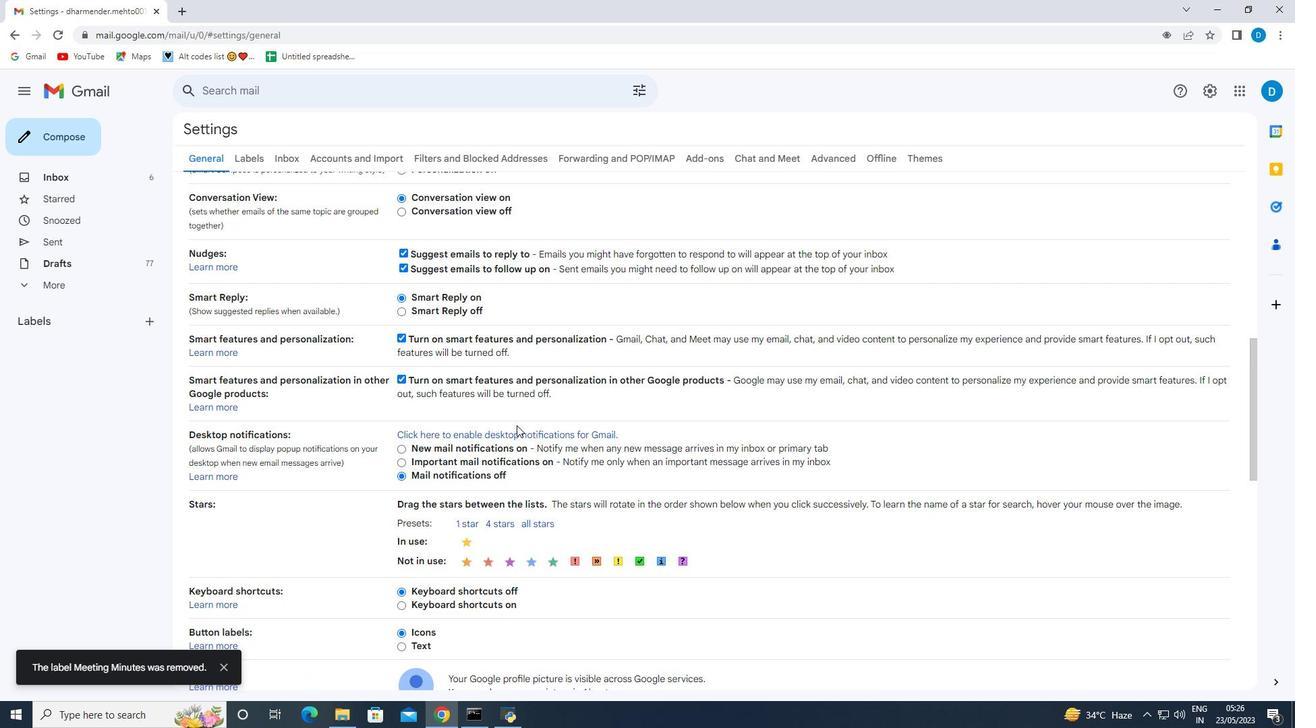 
Action: Mouse scrolled (516, 425) with delta (0, 0)
Screenshot: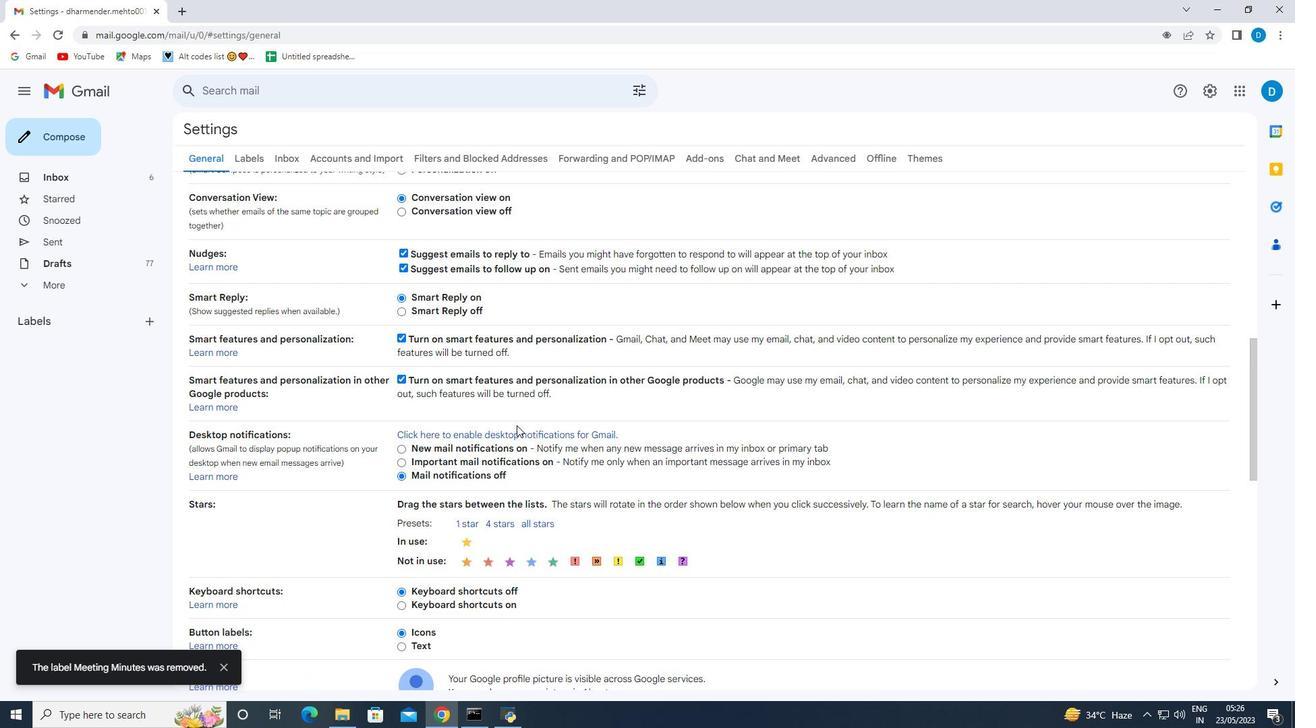 
Action: Mouse moved to (516, 425)
Screenshot: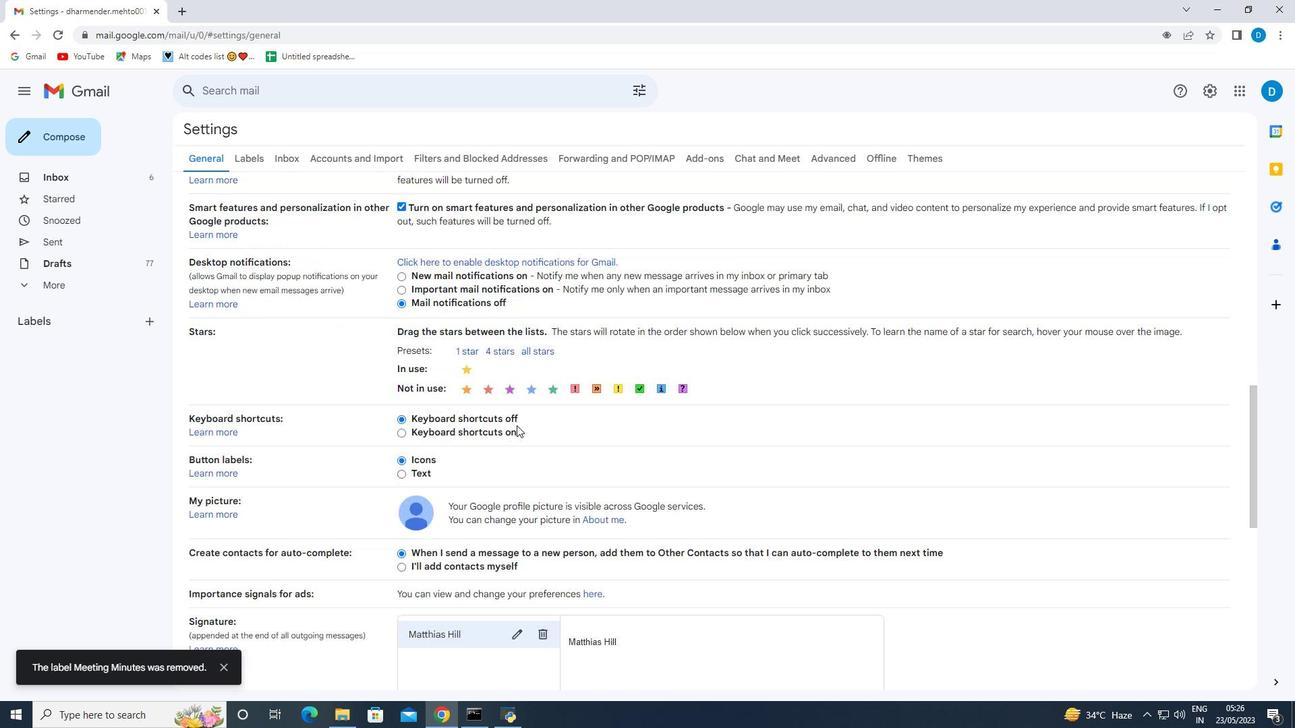 
Action: Mouse scrolled (516, 424) with delta (0, 0)
Screenshot: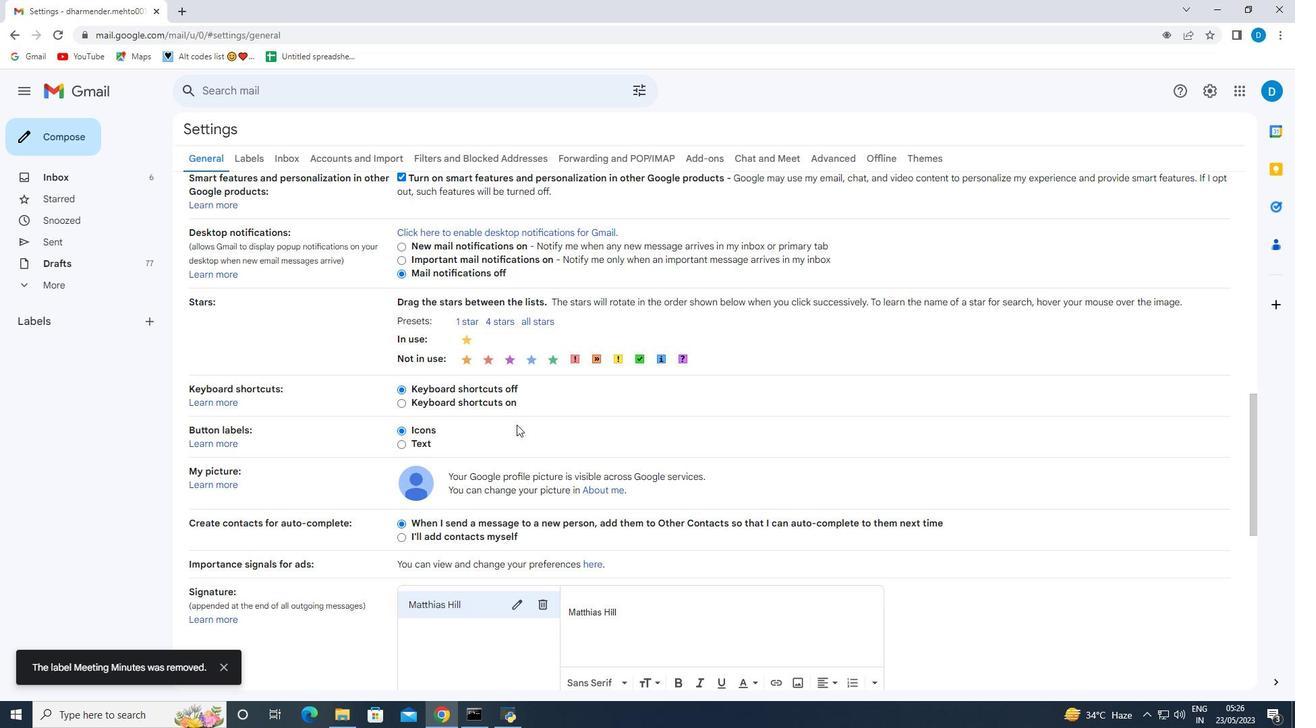 
Action: Mouse scrolled (516, 424) with delta (0, 0)
Screenshot: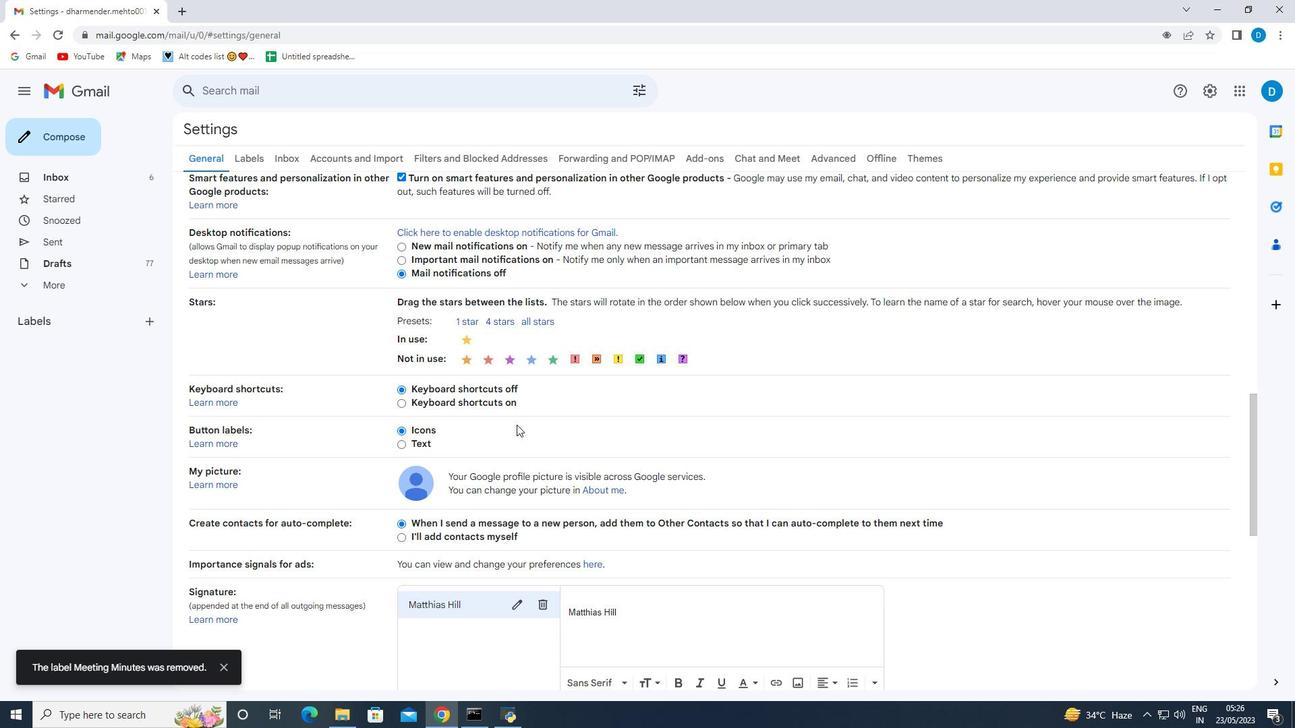 
Action: Mouse scrolled (516, 424) with delta (0, 0)
Screenshot: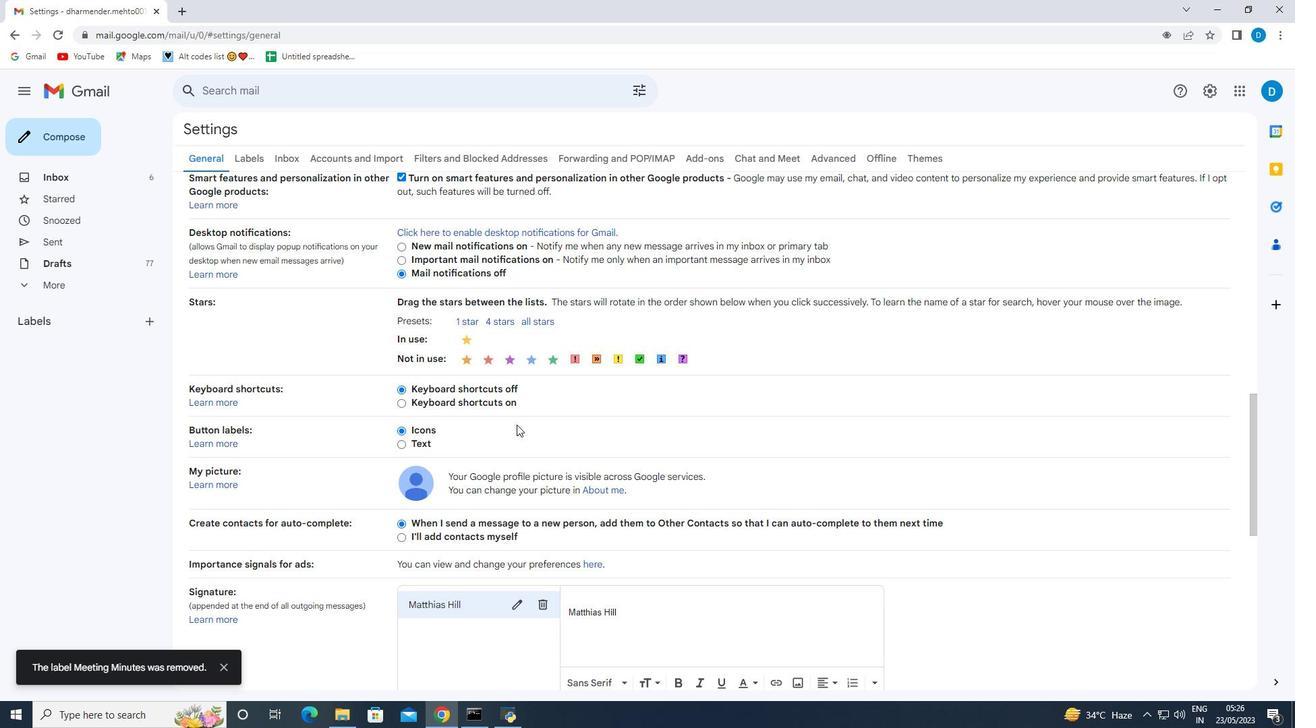 
Action: Mouse scrolled (516, 424) with delta (0, 0)
Screenshot: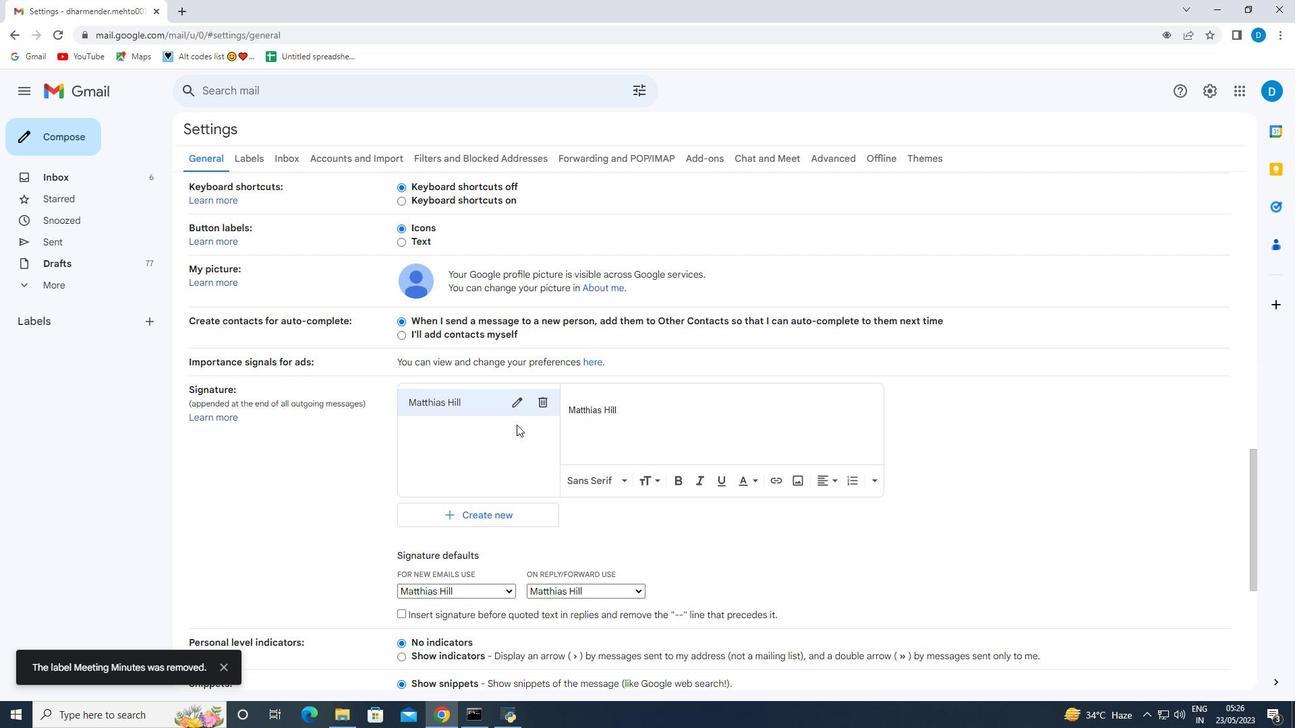 
Action: Mouse scrolled (516, 424) with delta (0, 0)
Screenshot: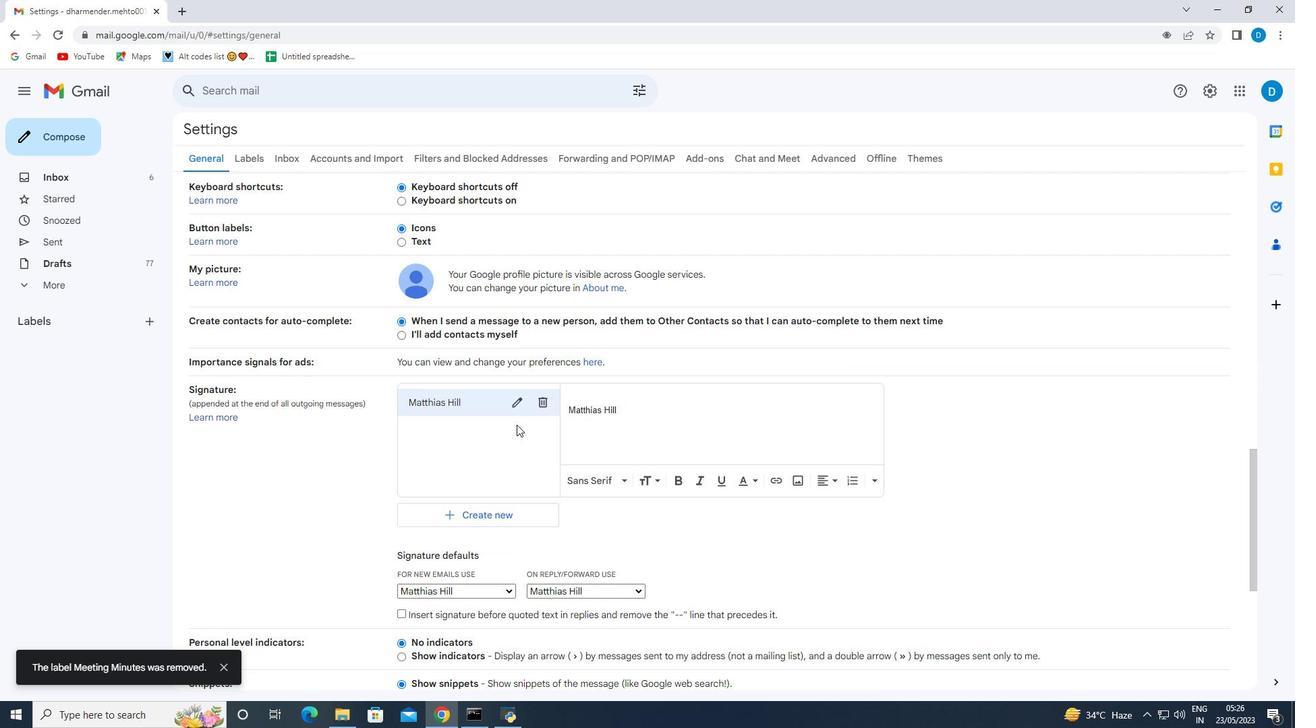 
Action: Mouse scrolled (516, 424) with delta (0, 0)
Screenshot: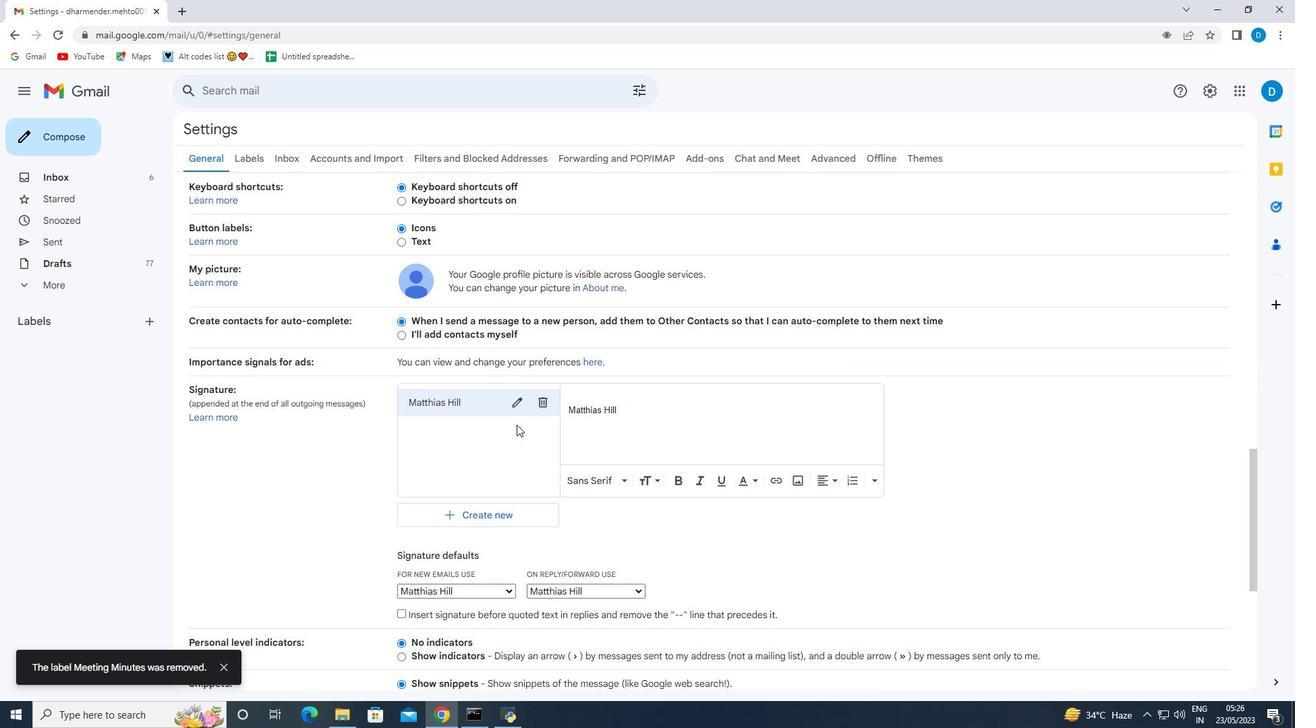 
Action: Mouse moved to (543, 202)
Screenshot: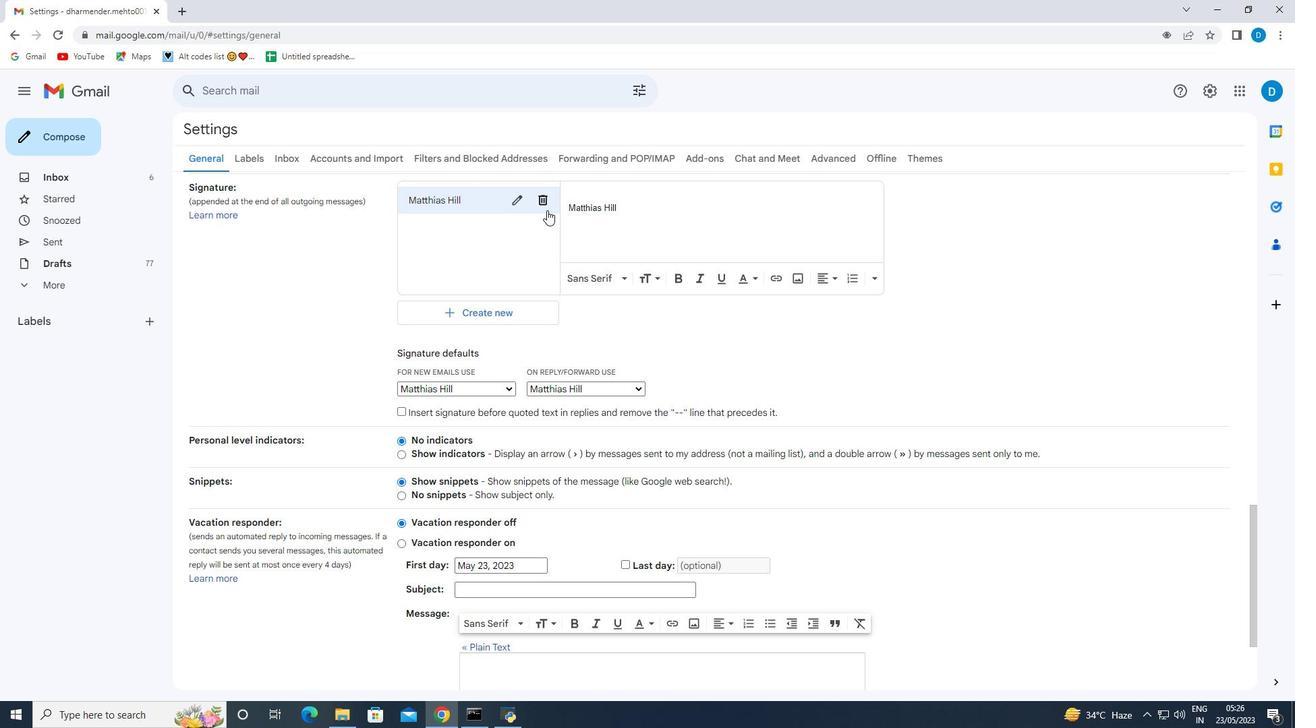 
Action: Mouse pressed left at (543, 202)
Screenshot: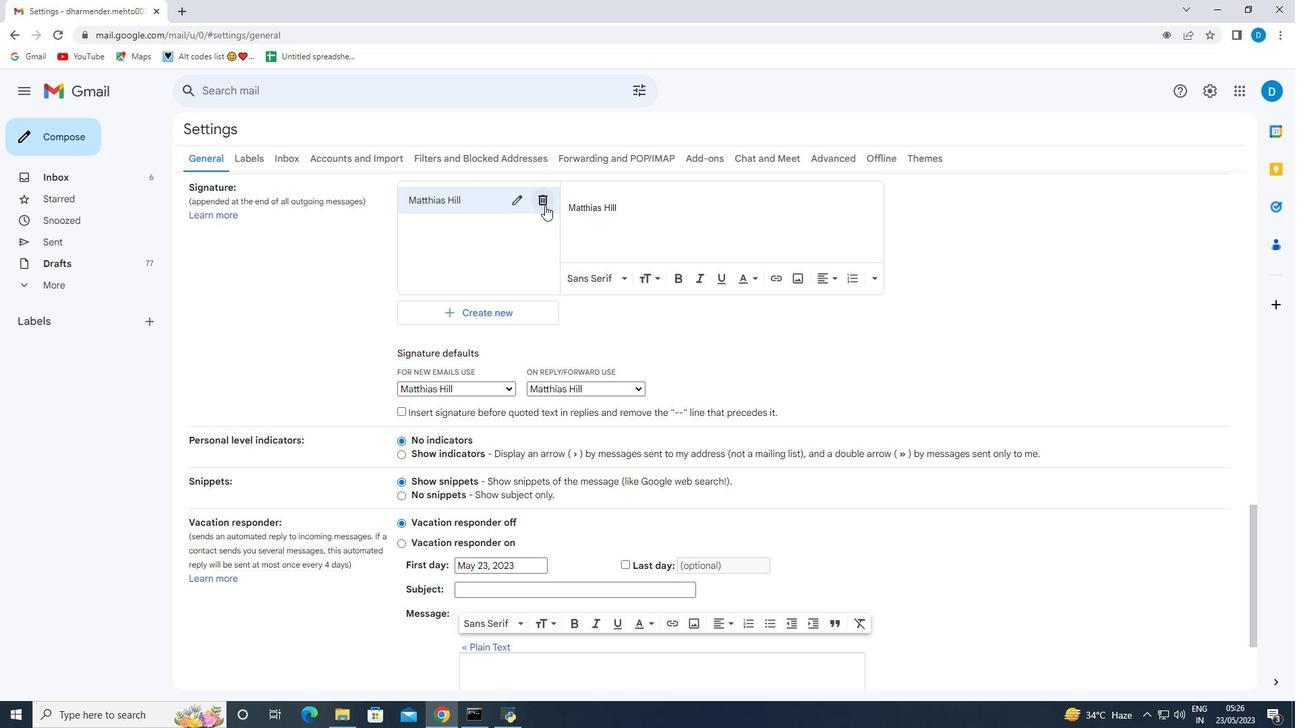 
Action: Mouse moved to (741, 405)
Screenshot: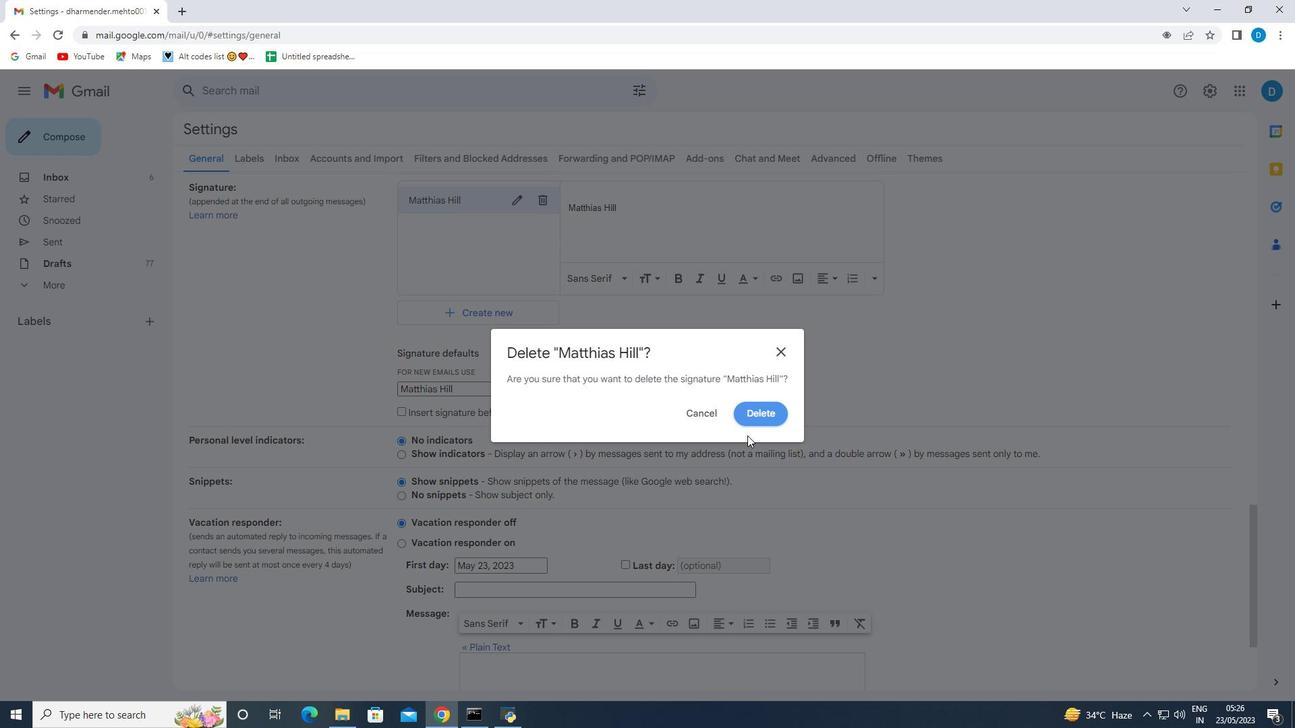 
Action: Mouse pressed left at (741, 405)
Screenshot: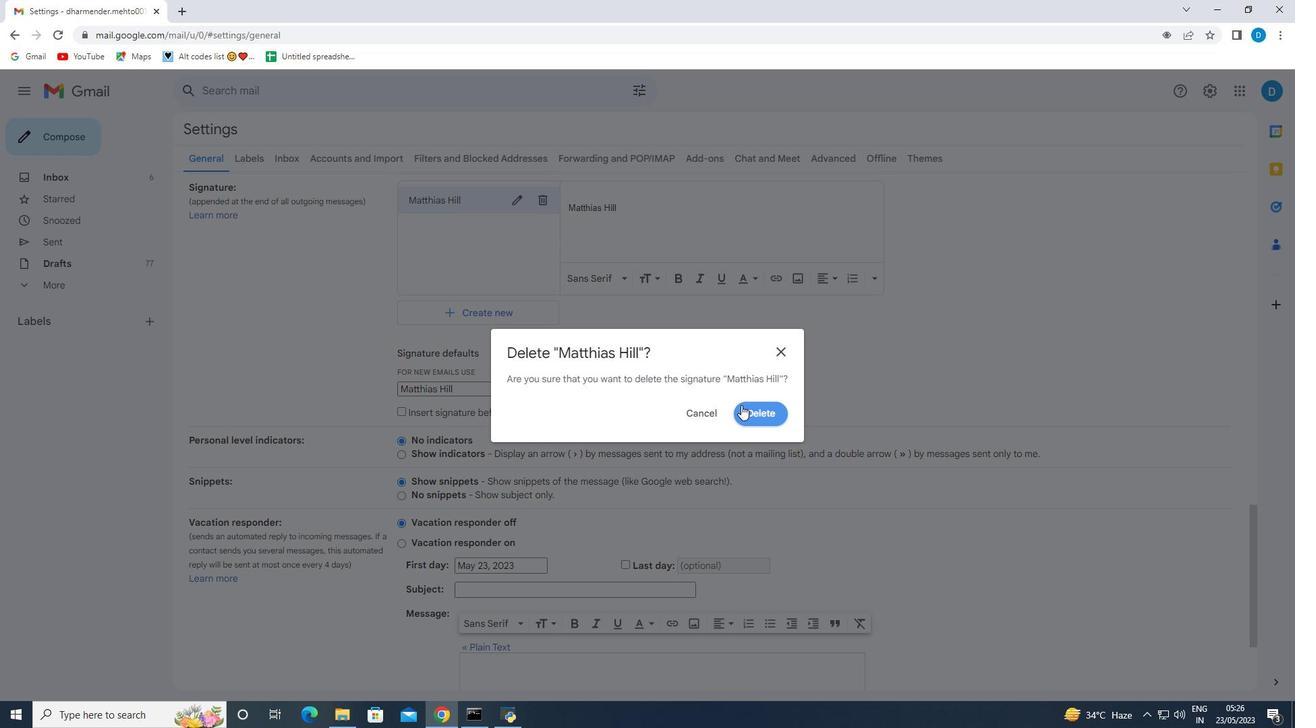 
Action: Mouse moved to (457, 250)
Screenshot: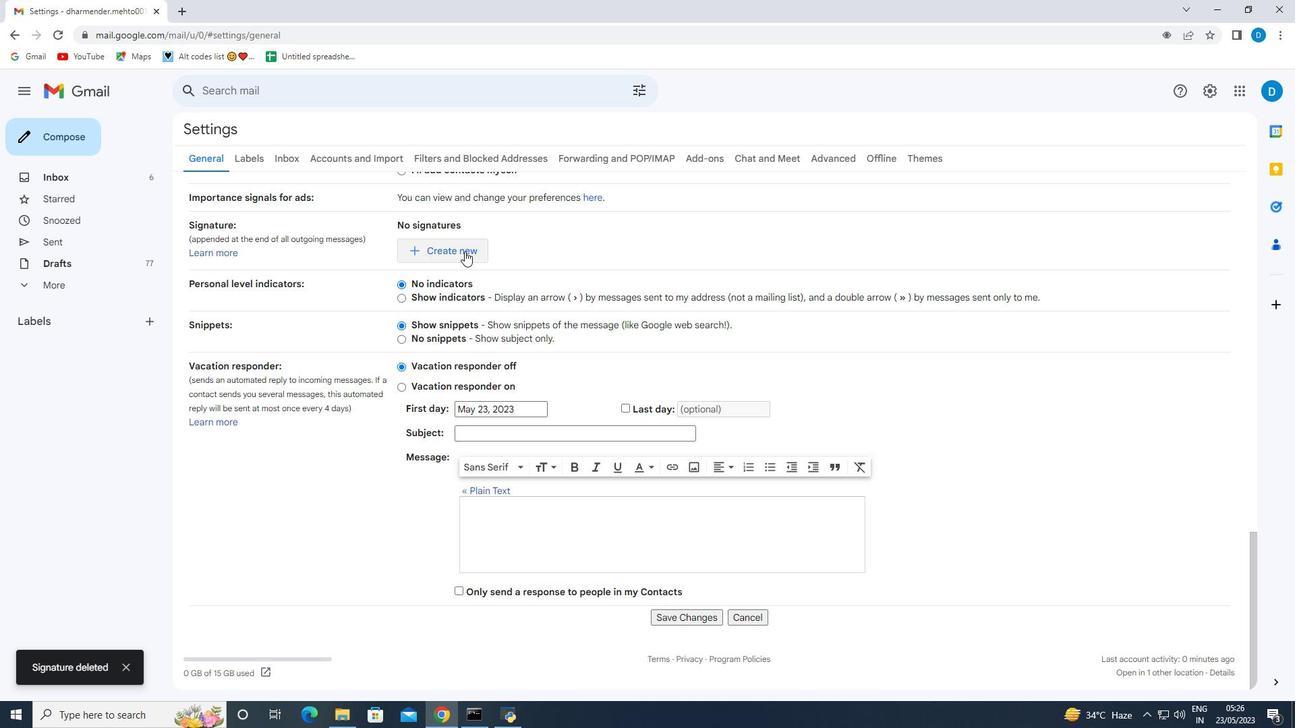 
Action: Mouse pressed left at (457, 250)
Screenshot: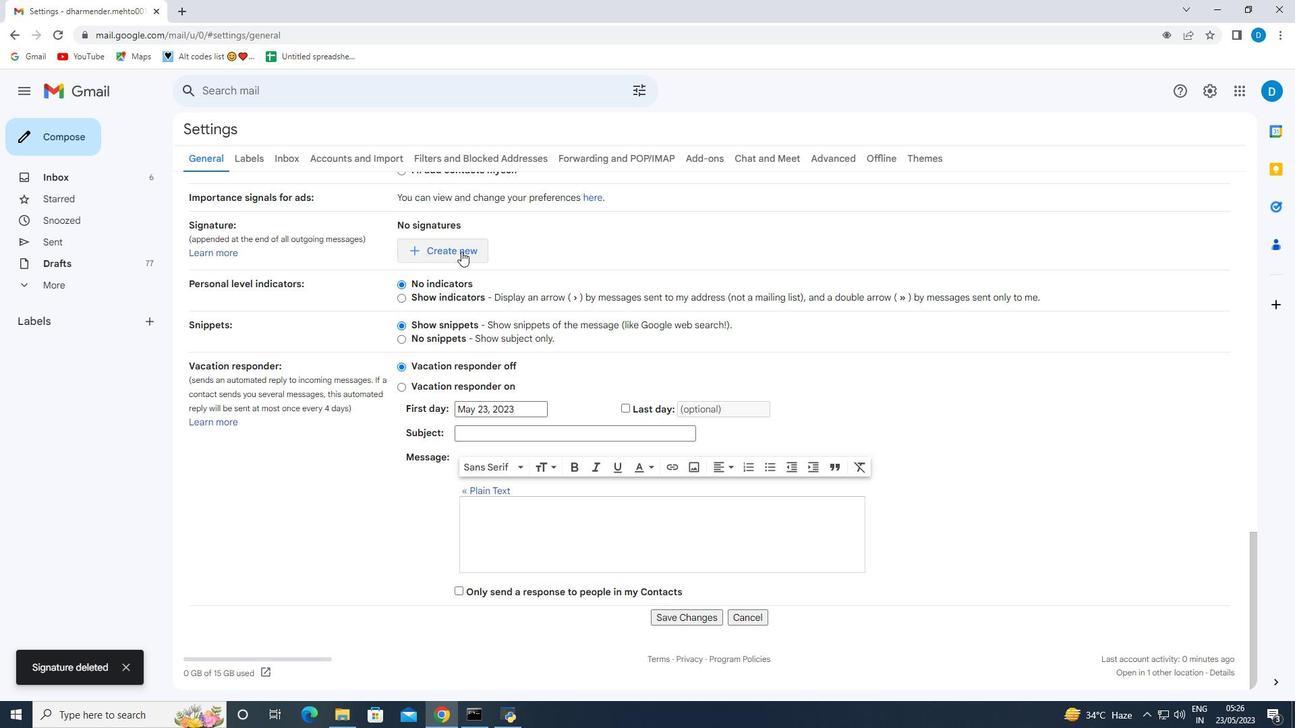 
Action: Mouse moved to (594, 374)
Screenshot: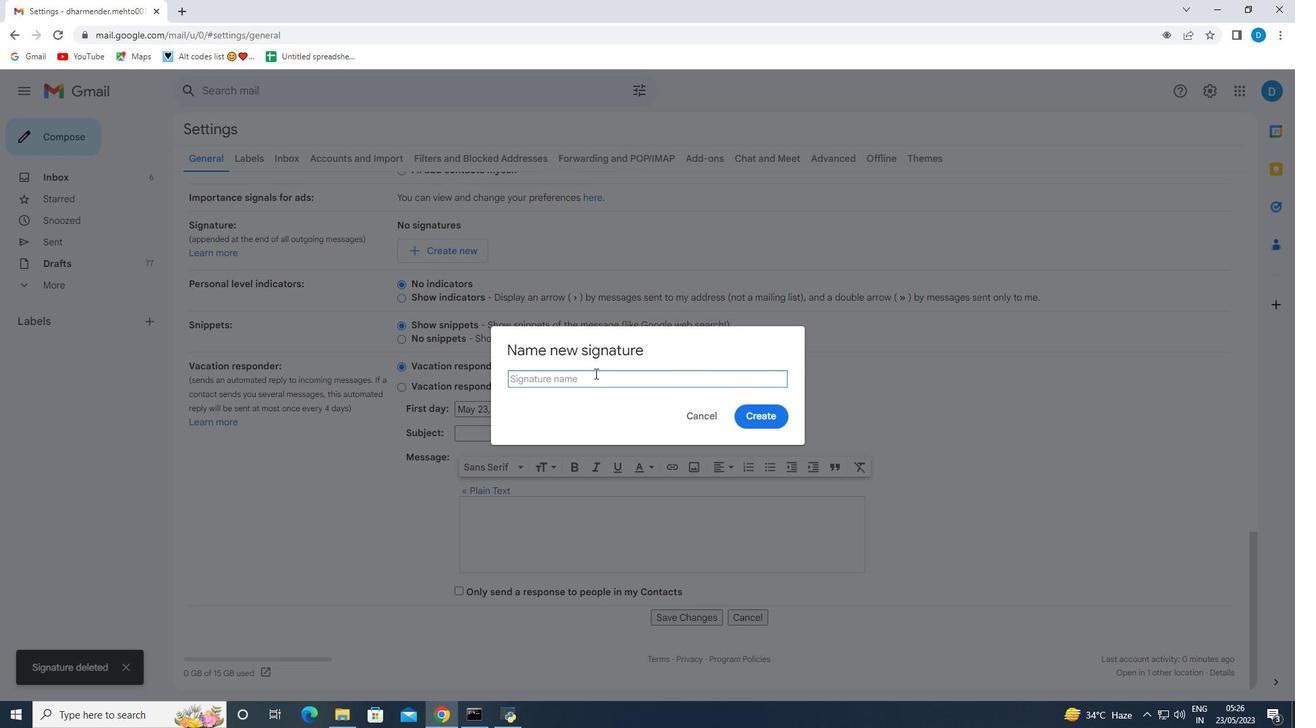 
Action: Mouse pressed left at (594, 374)
Screenshot: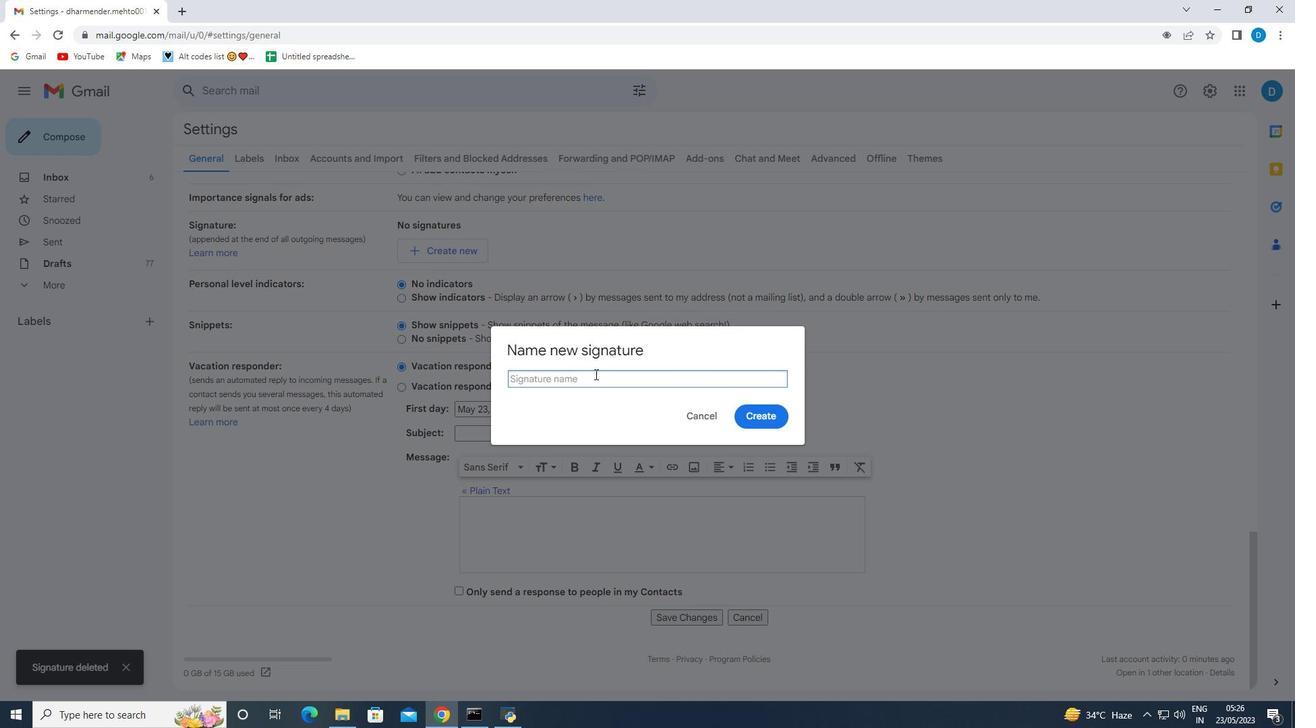 
Action: Mouse moved to (594, 374)
Screenshot: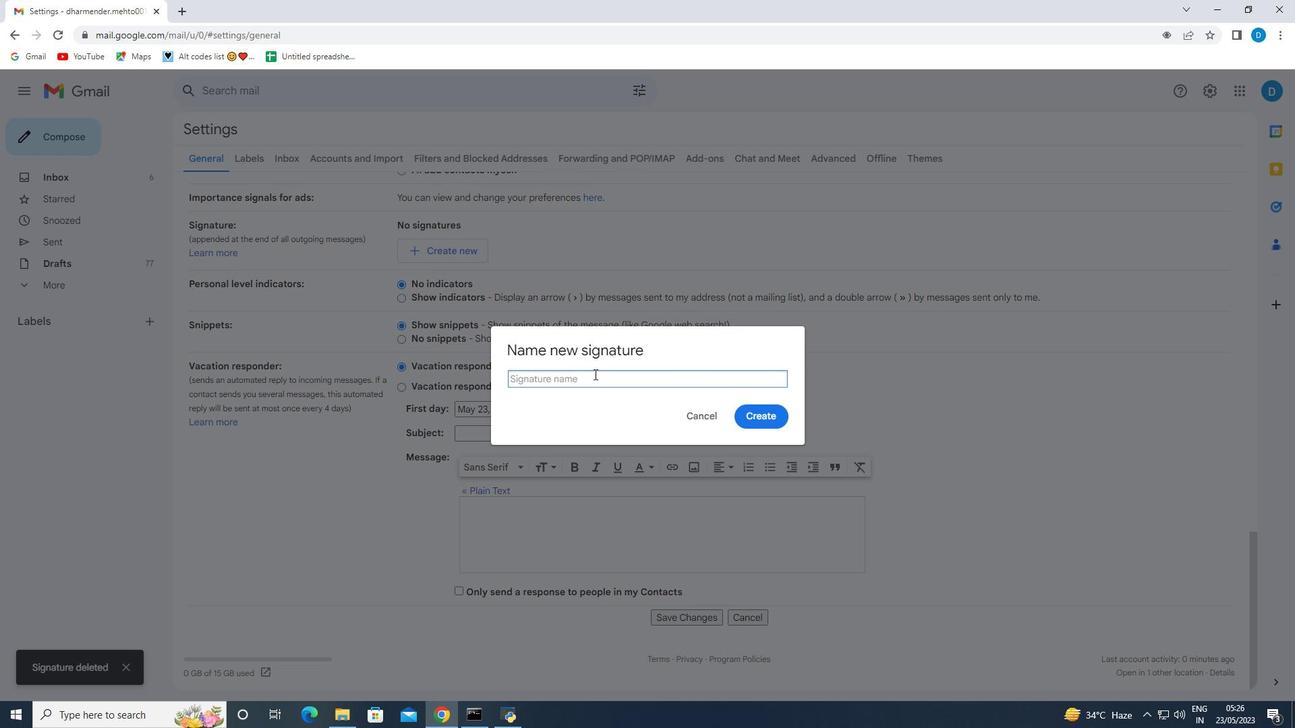 
Action: Key pressed <Key.shift>Maureen<Key.space><Key.shift><Key.shift><Key.shift><Key.shift><Key.shift>Phillips
Screenshot: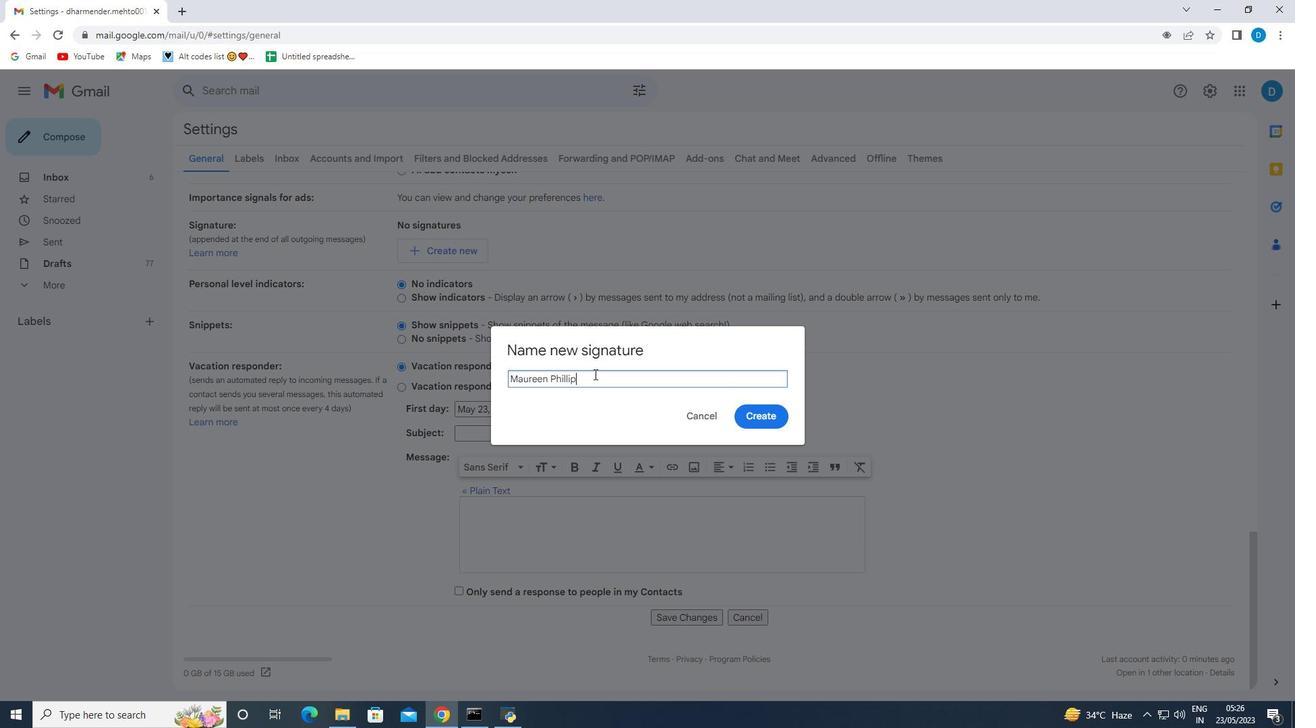 
Action: Mouse moved to (759, 416)
Screenshot: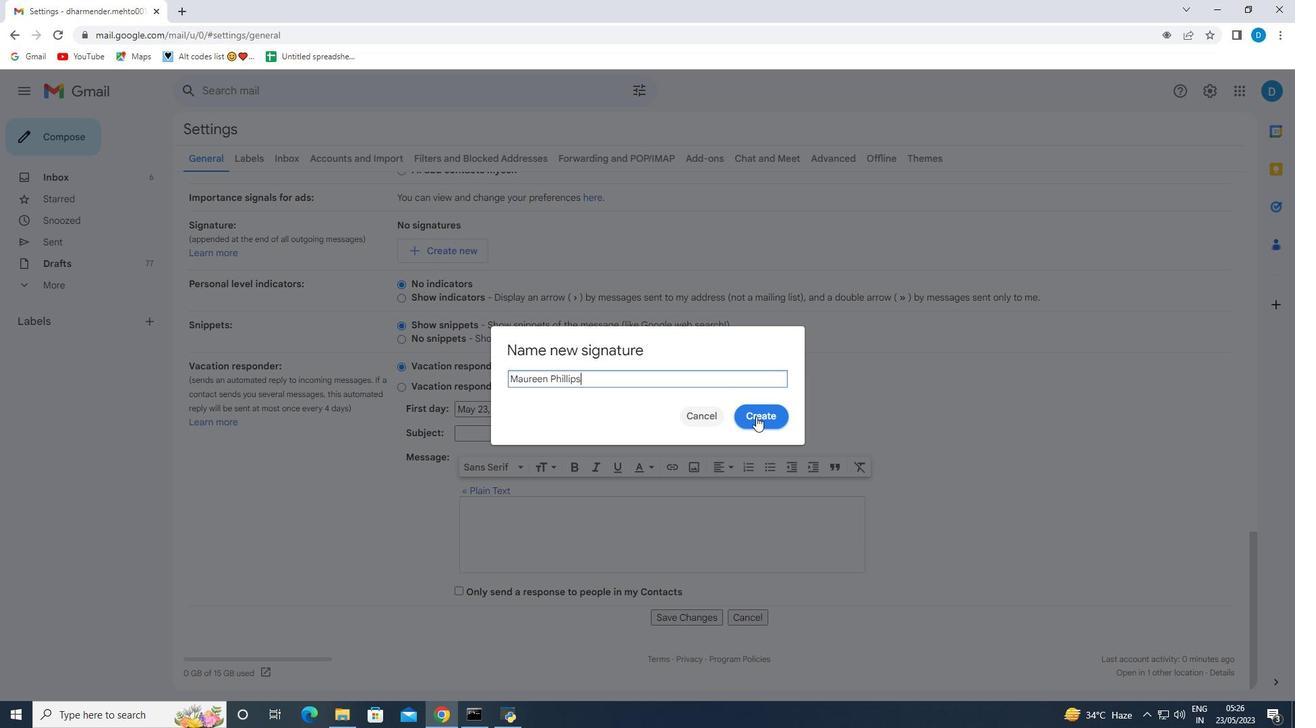 
Action: Mouse pressed left at (759, 416)
Screenshot: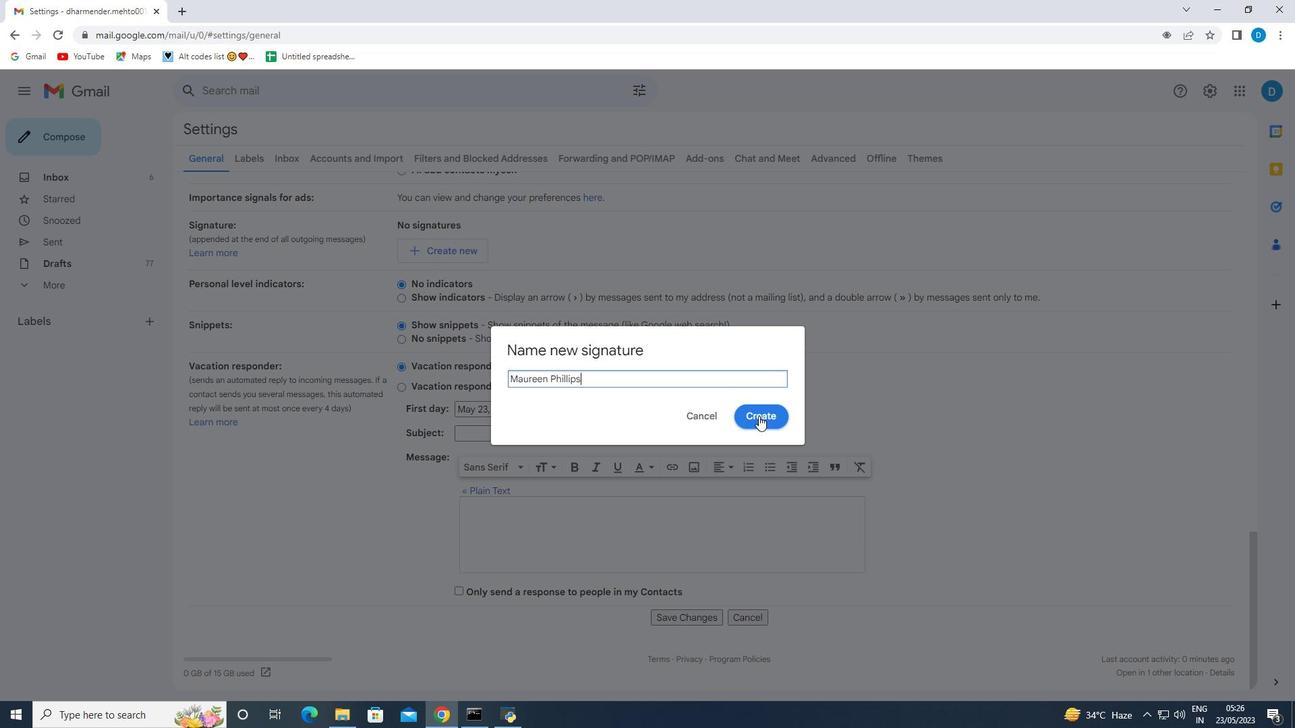 
Action: Mouse moved to (581, 269)
Screenshot: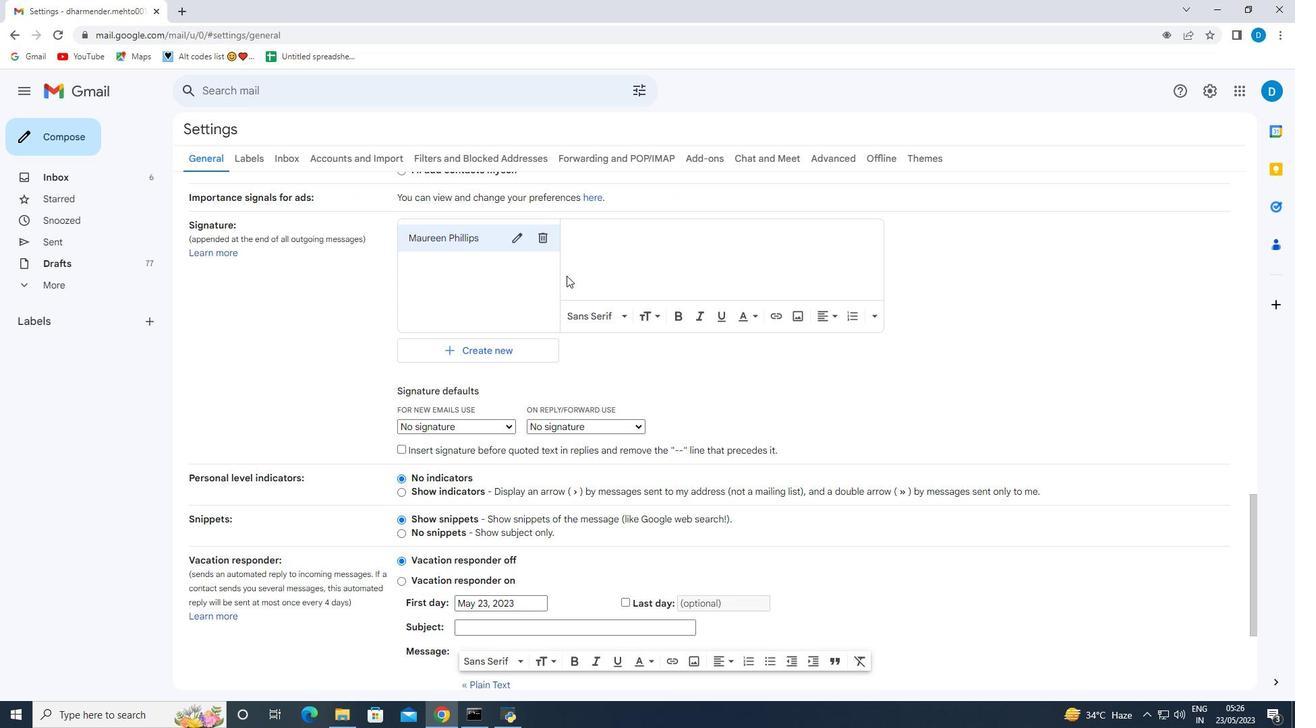 
Action: Mouse pressed left at (581, 269)
Screenshot: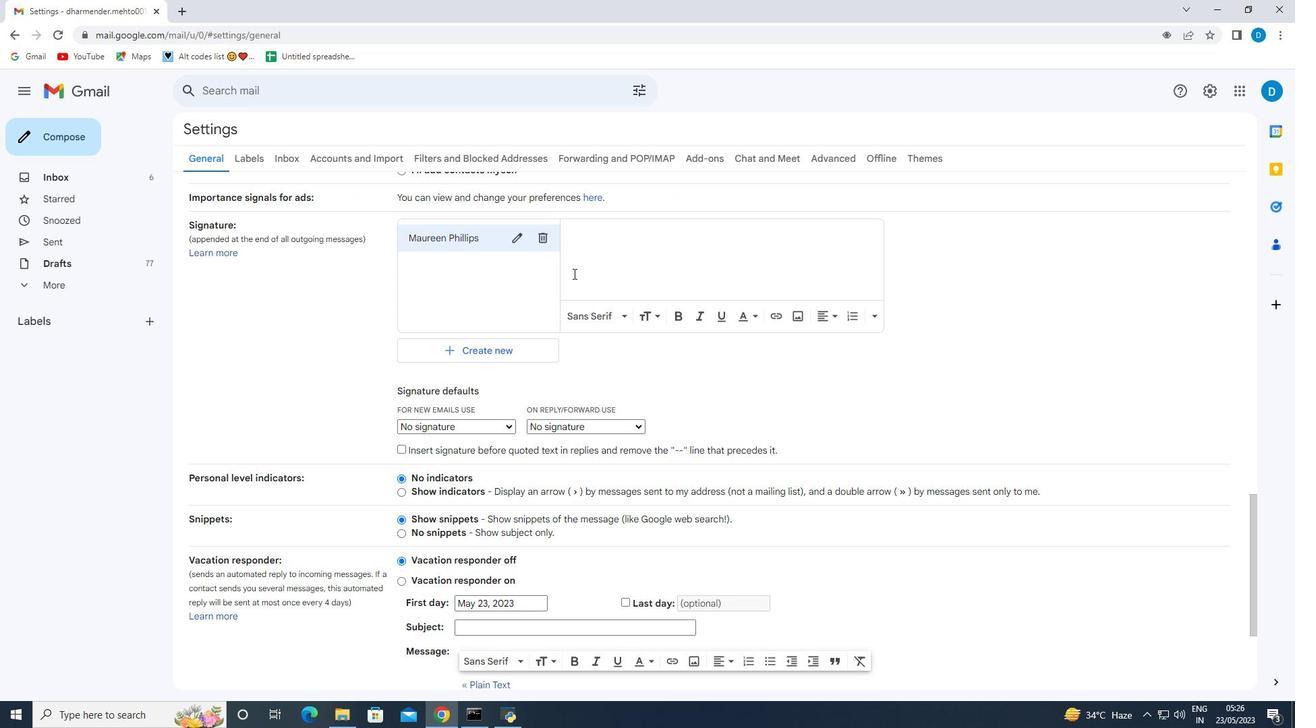
Action: Key pressed <Key.enter><Key.shift><Key.shift><Key.shift>Maureen<Key.space><Key.shift>Phillips
Screenshot: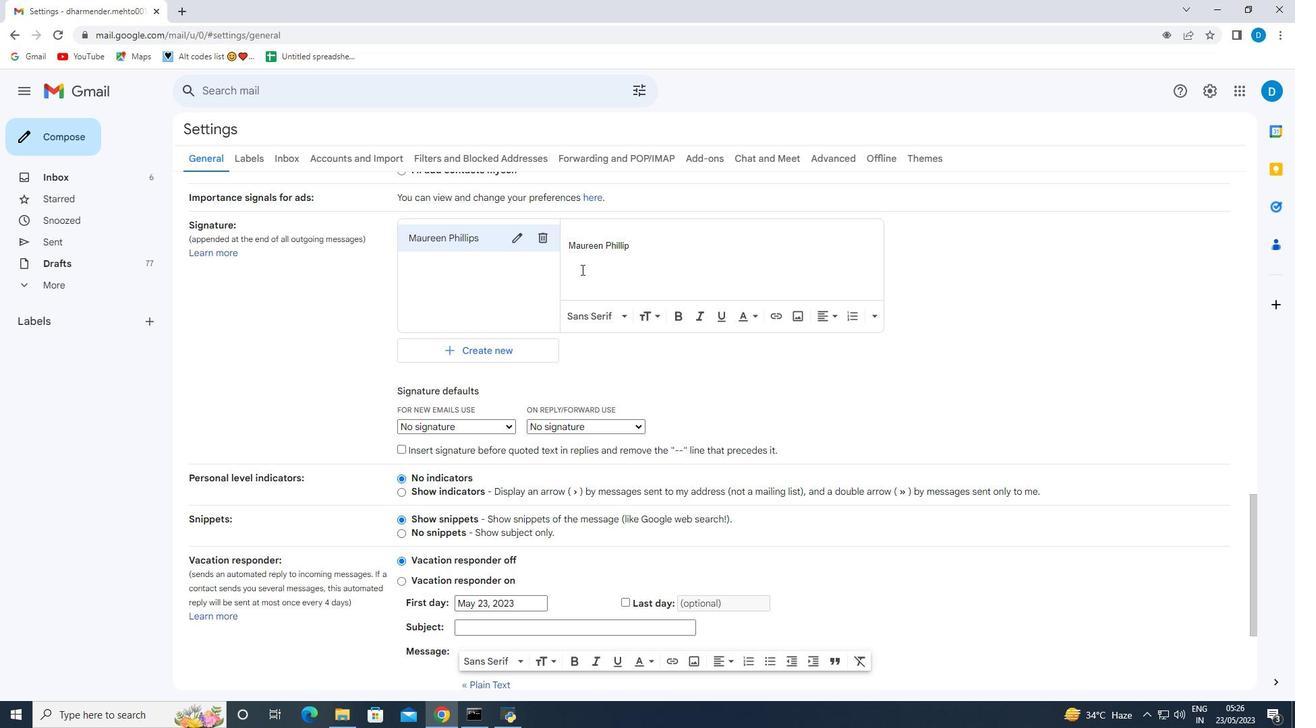 
Action: Mouse moved to (496, 425)
Screenshot: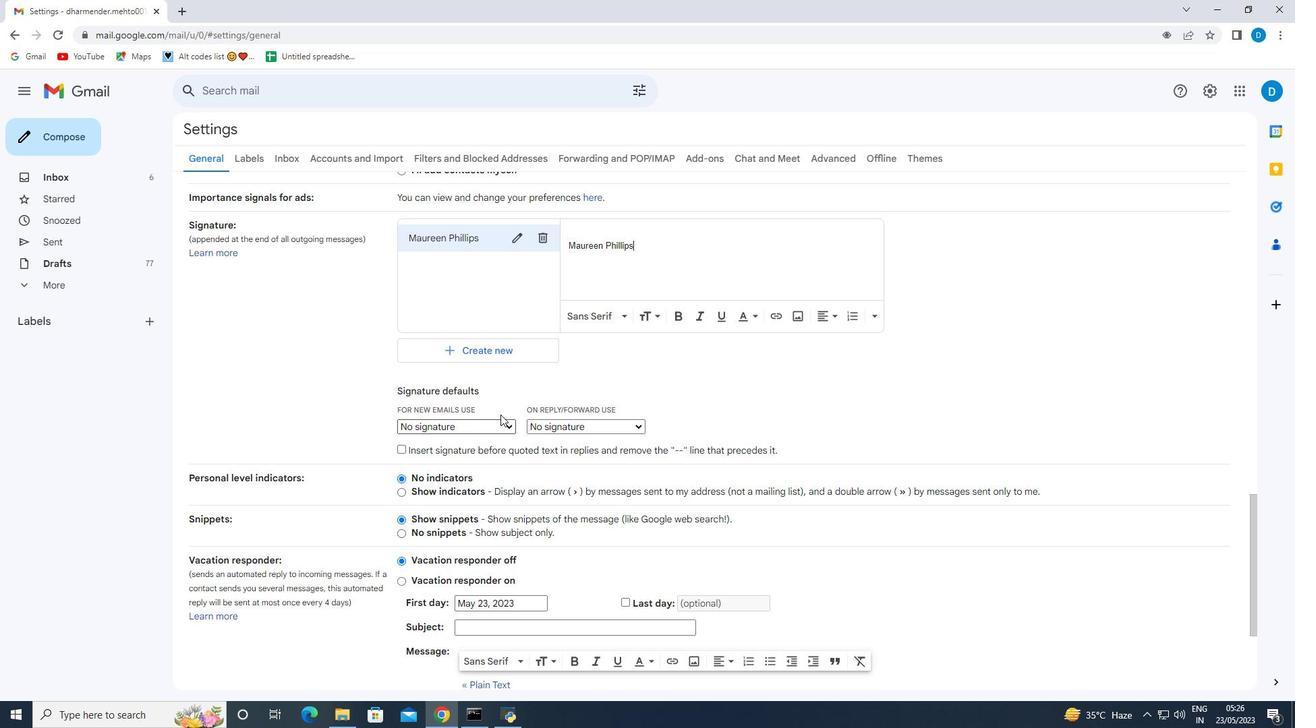 
Action: Mouse pressed left at (496, 425)
Screenshot: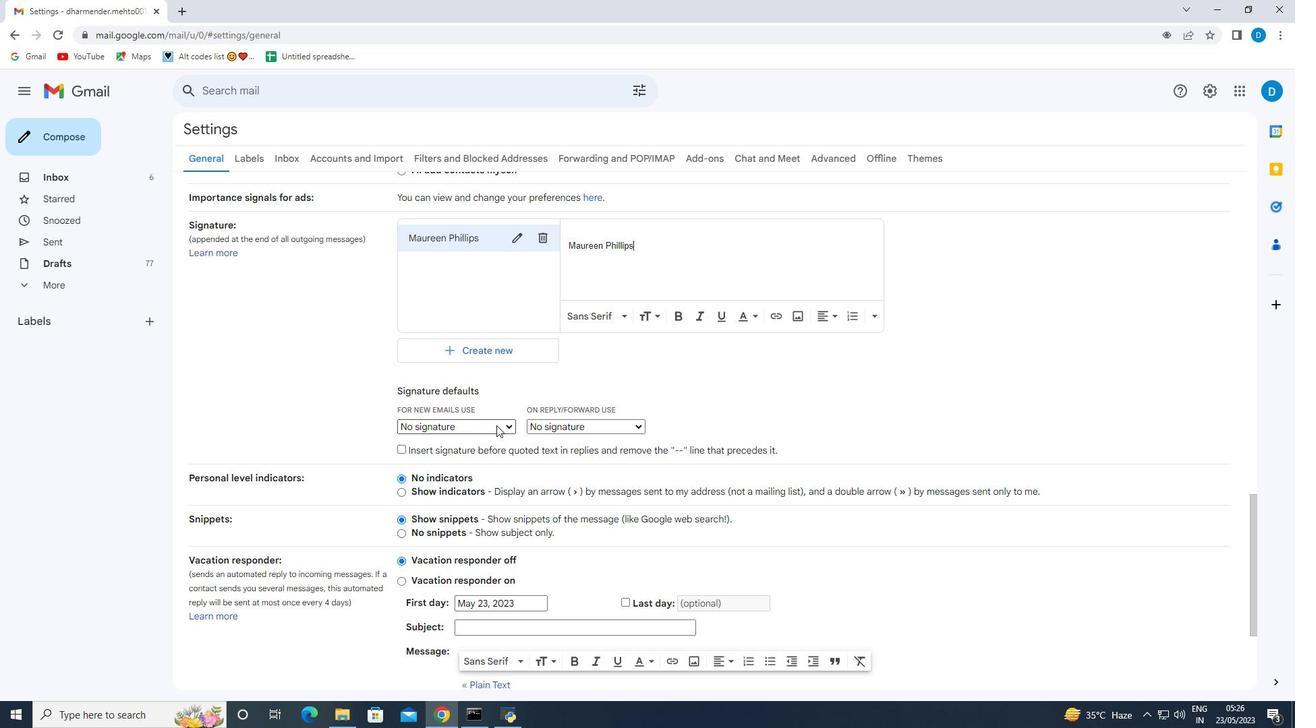 
Action: Mouse moved to (489, 451)
Screenshot: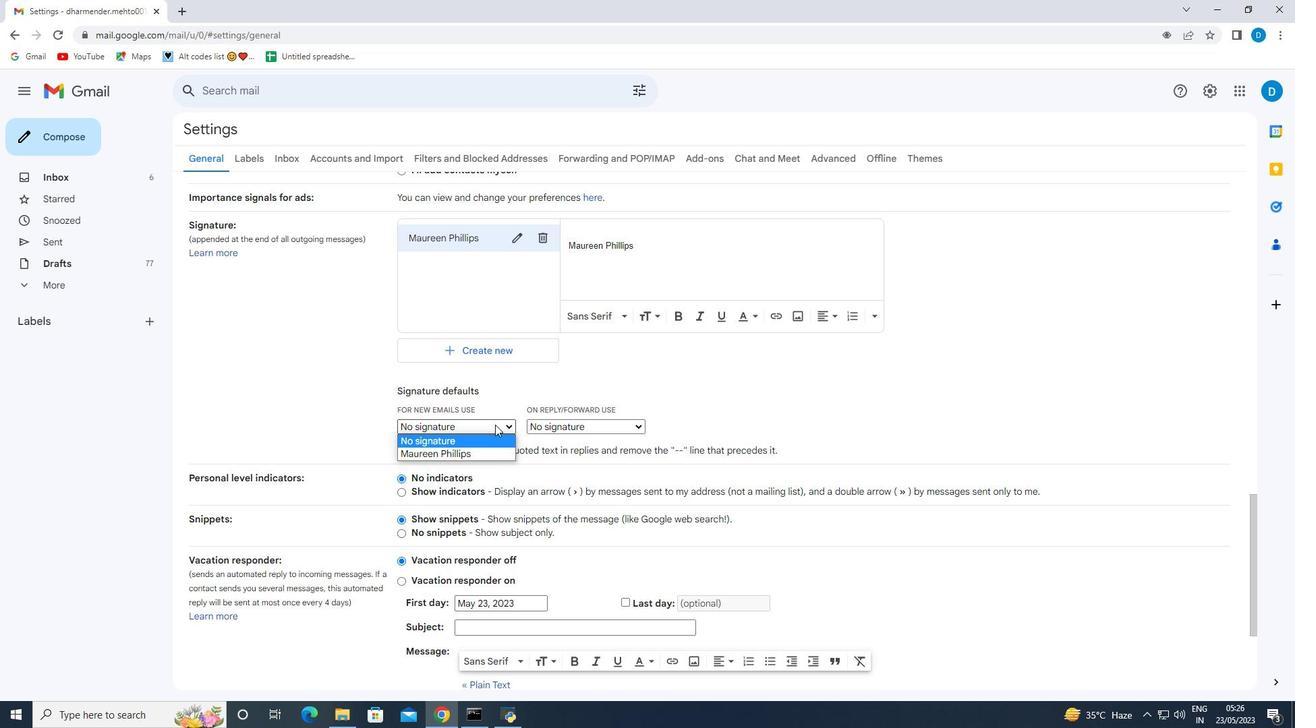 
Action: Mouse pressed left at (489, 451)
Screenshot: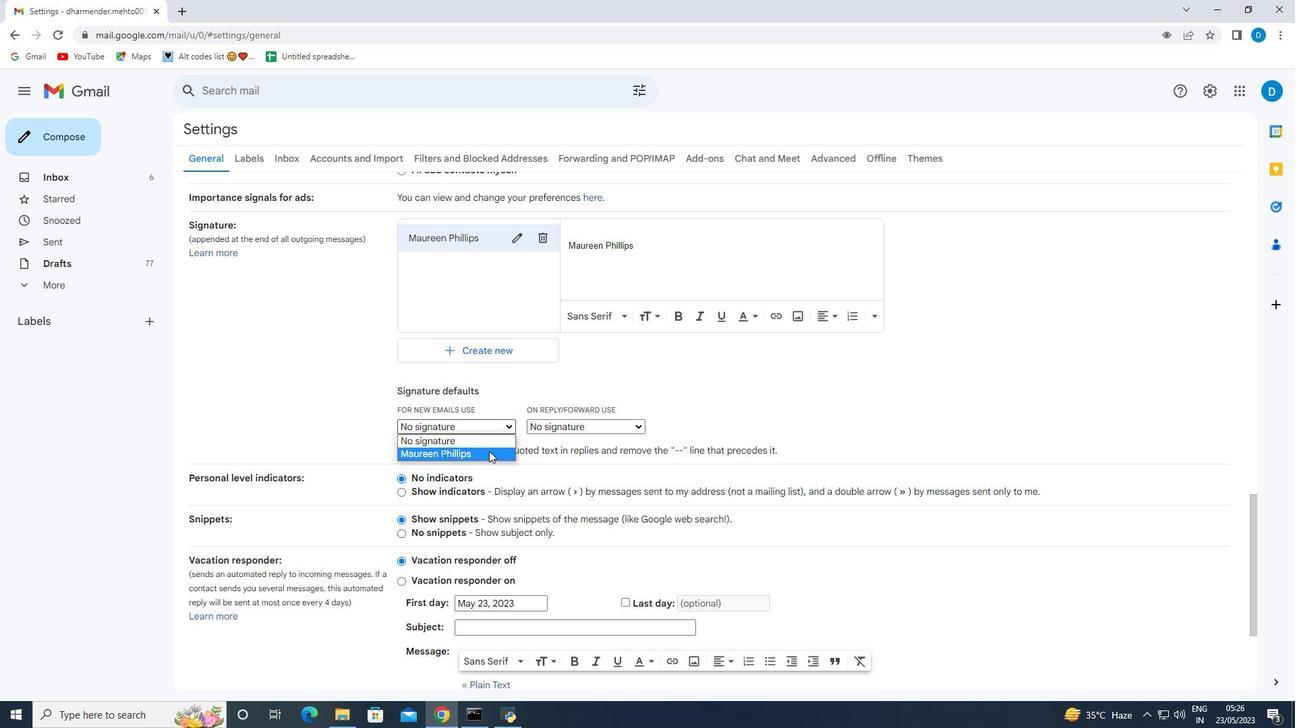 
Action: Mouse moved to (532, 428)
Screenshot: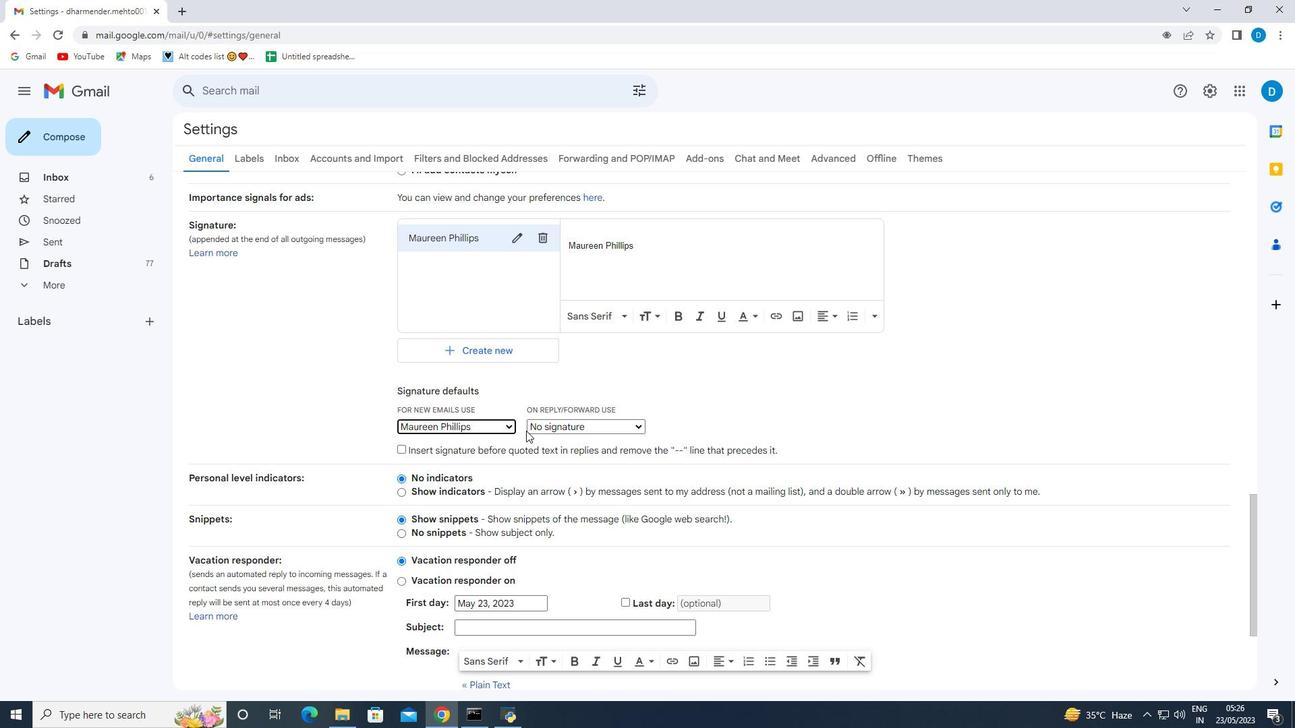 
Action: Mouse pressed left at (532, 428)
Screenshot: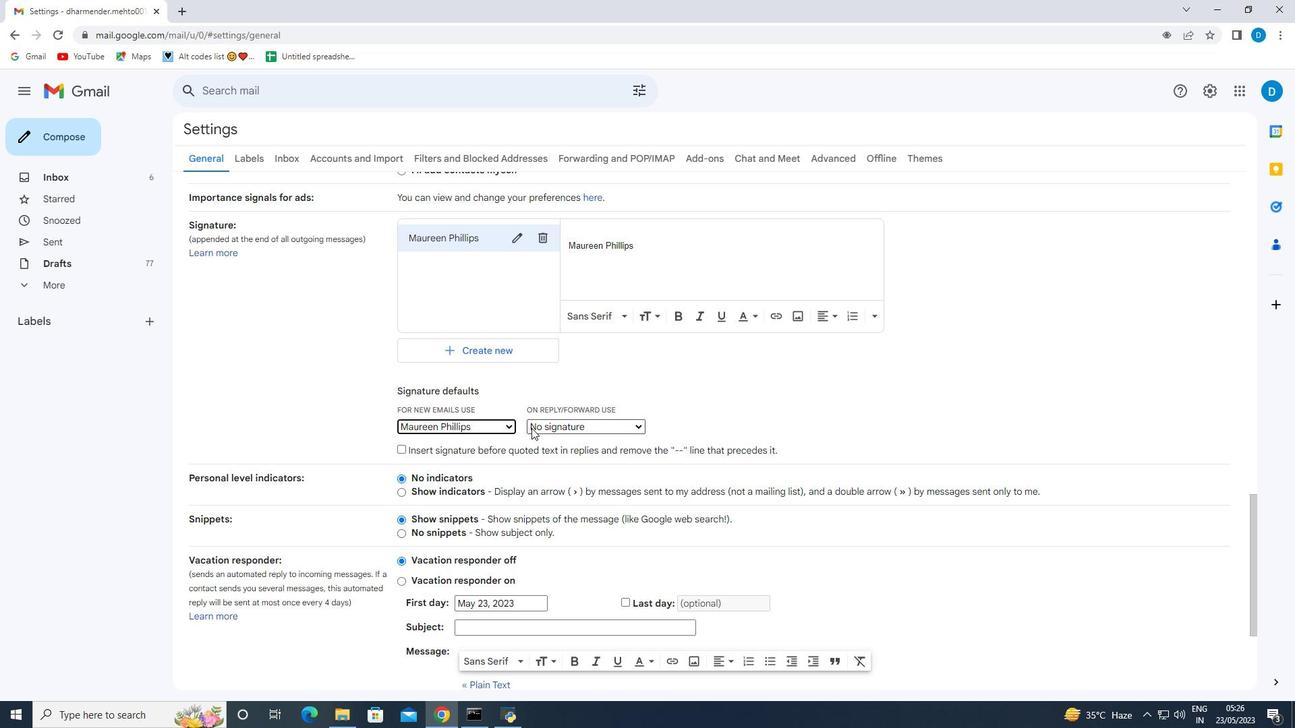 
Action: Mouse moved to (535, 456)
Screenshot: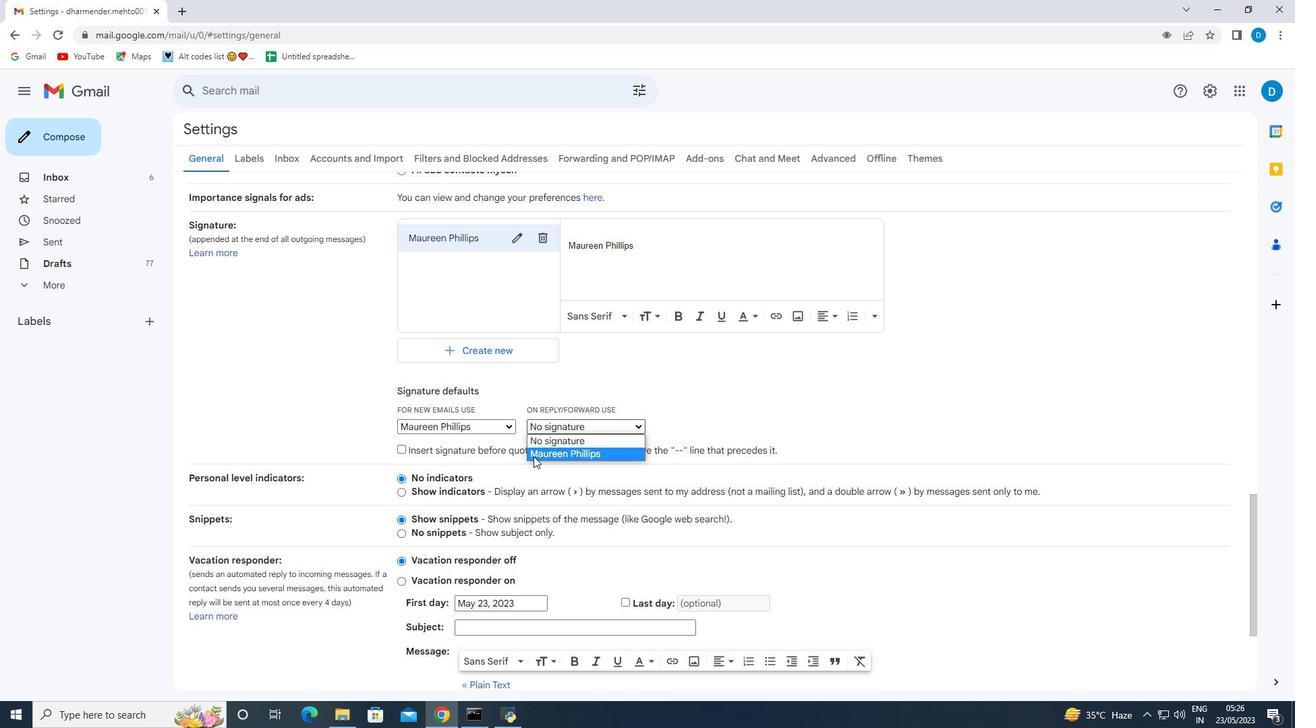 
Action: Mouse pressed left at (535, 456)
Screenshot: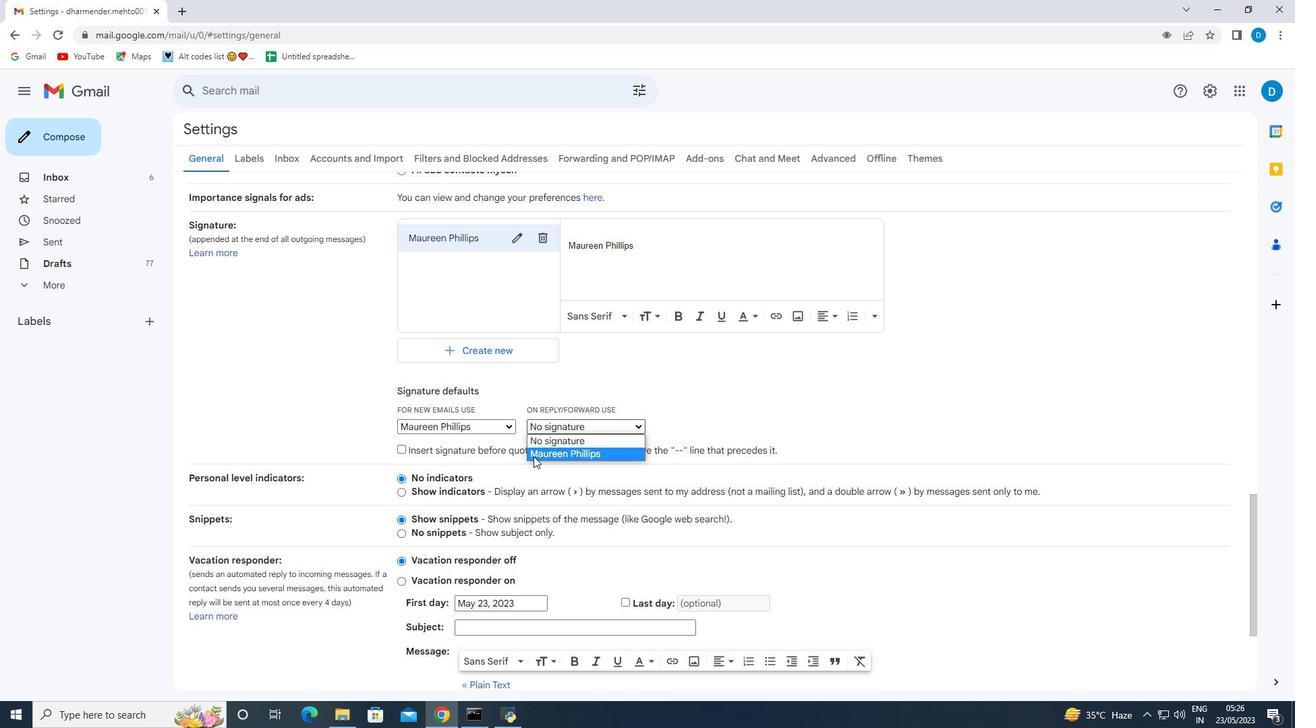 
Action: Mouse moved to (535, 456)
Screenshot: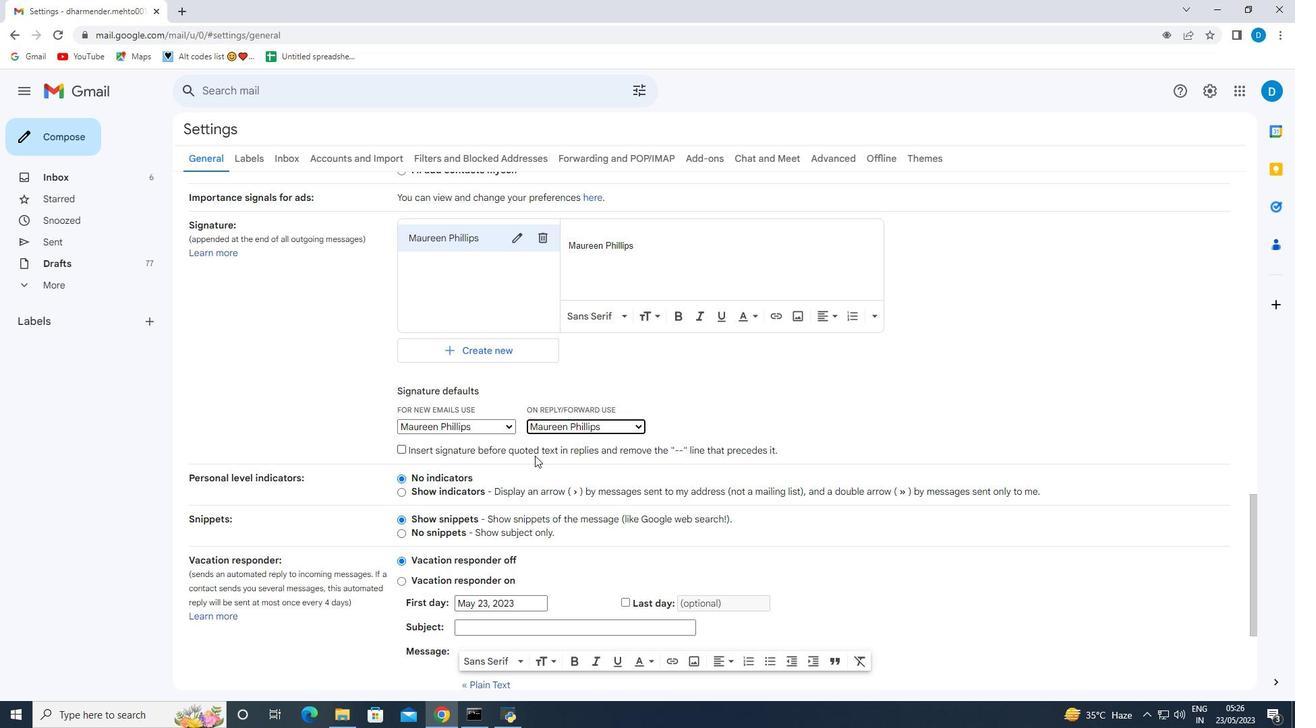 
Action: Mouse scrolled (535, 455) with delta (0, 0)
Screenshot: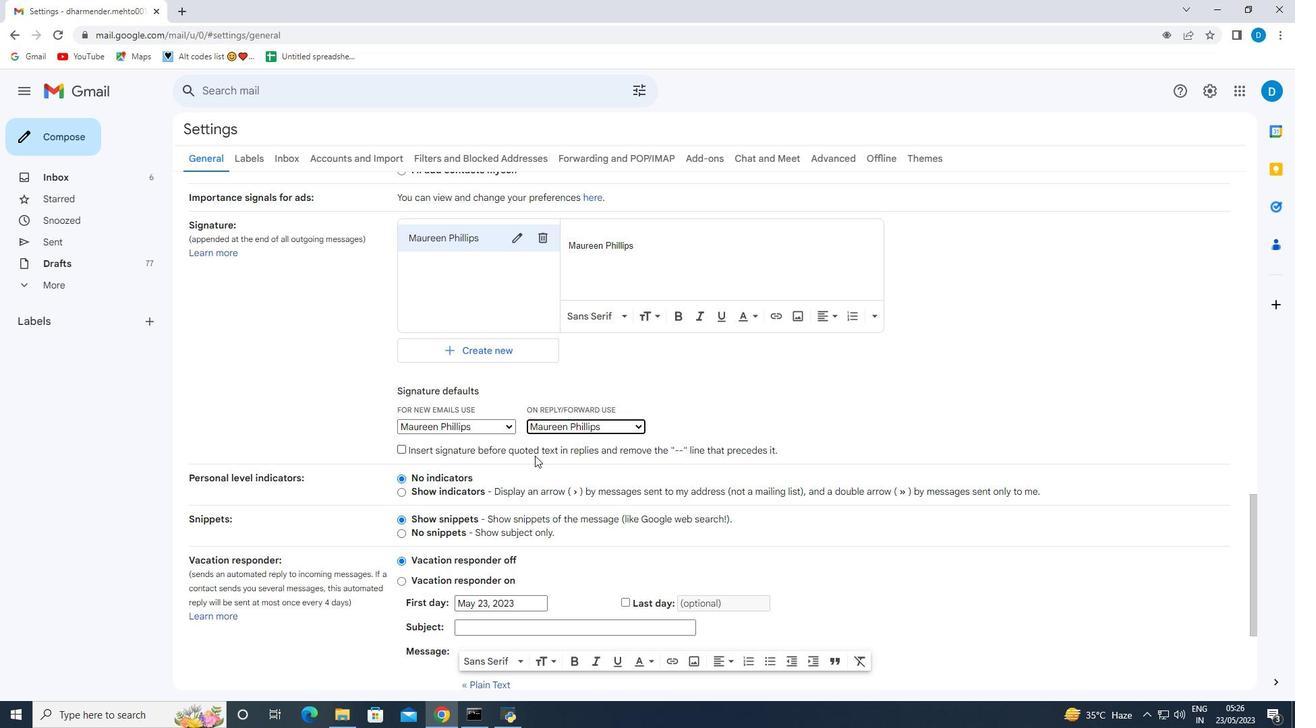 
Action: Mouse moved to (535, 455)
Screenshot: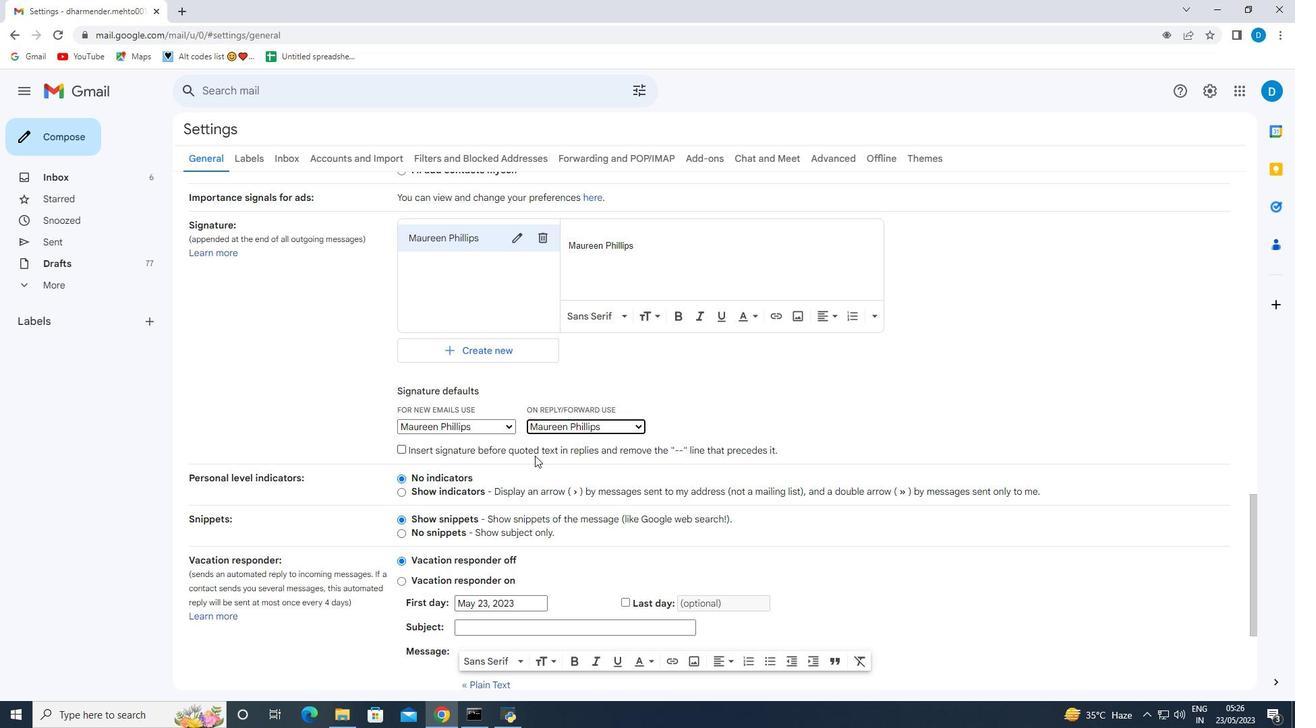 
Action: Mouse scrolled (535, 454) with delta (0, 0)
Screenshot: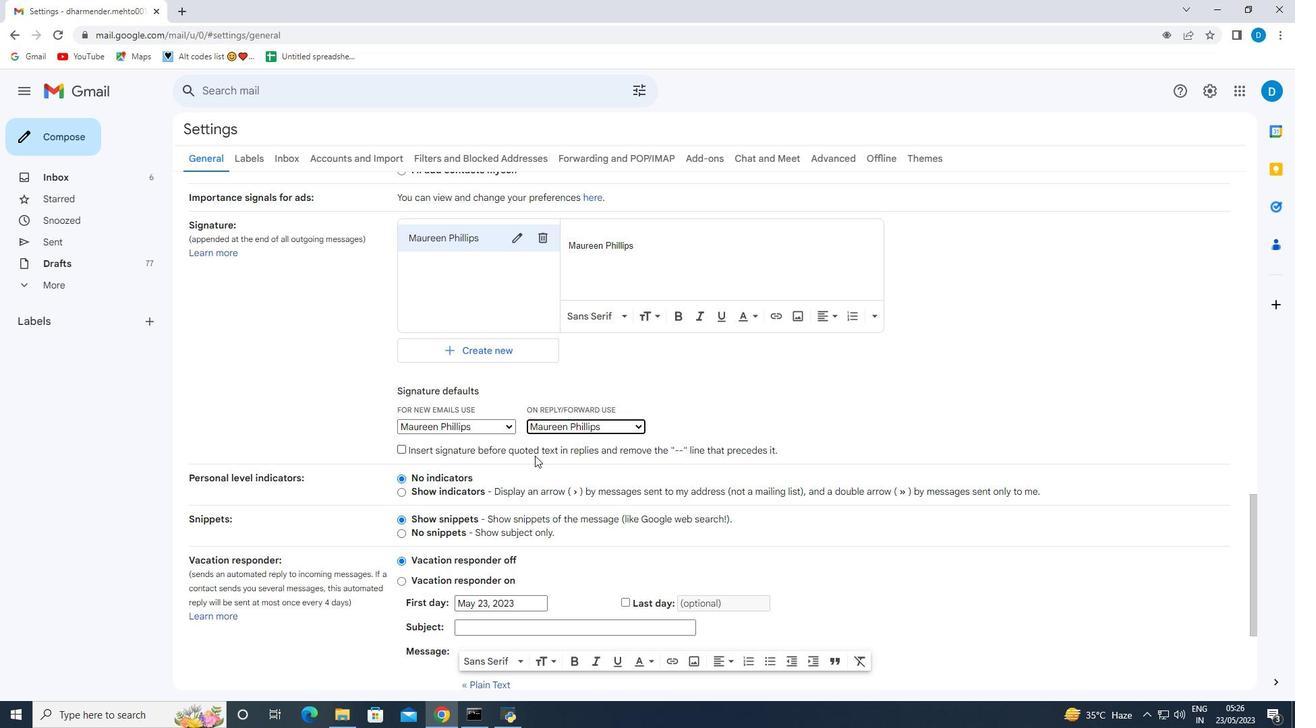 
Action: Mouse scrolled (535, 454) with delta (0, 0)
Screenshot: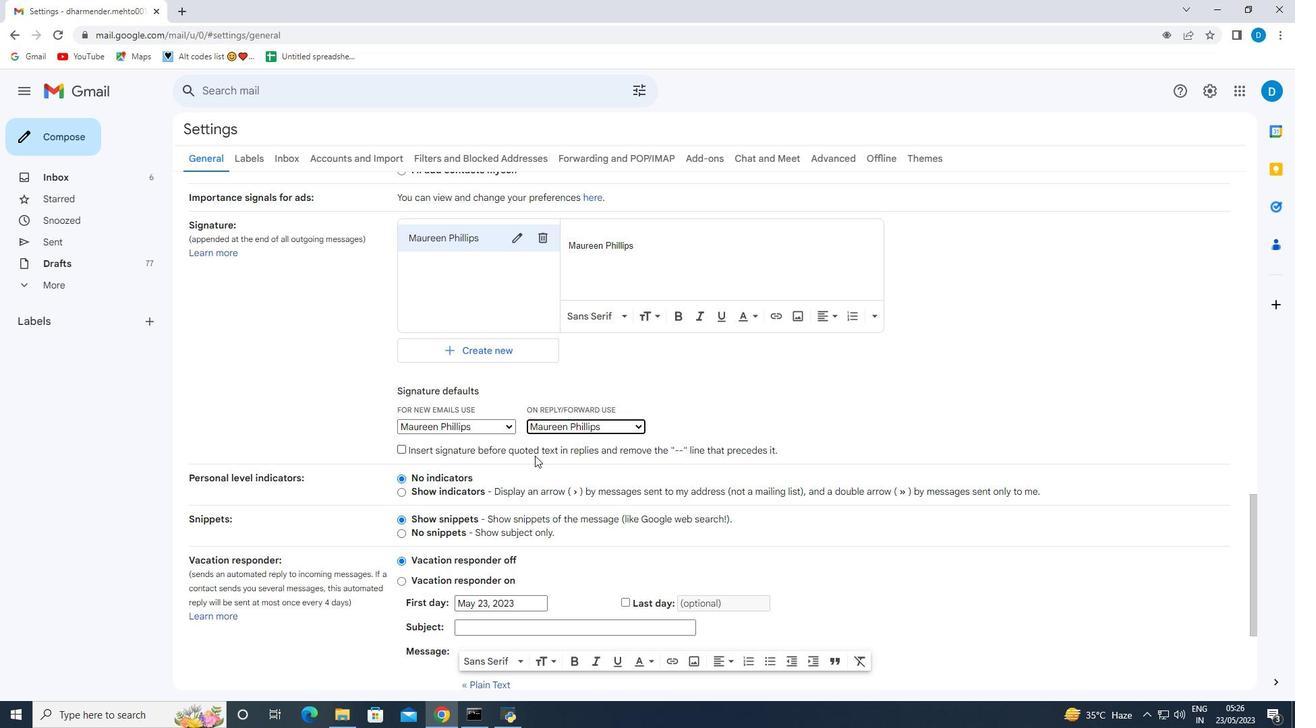 
Action: Mouse scrolled (535, 454) with delta (0, 0)
Screenshot: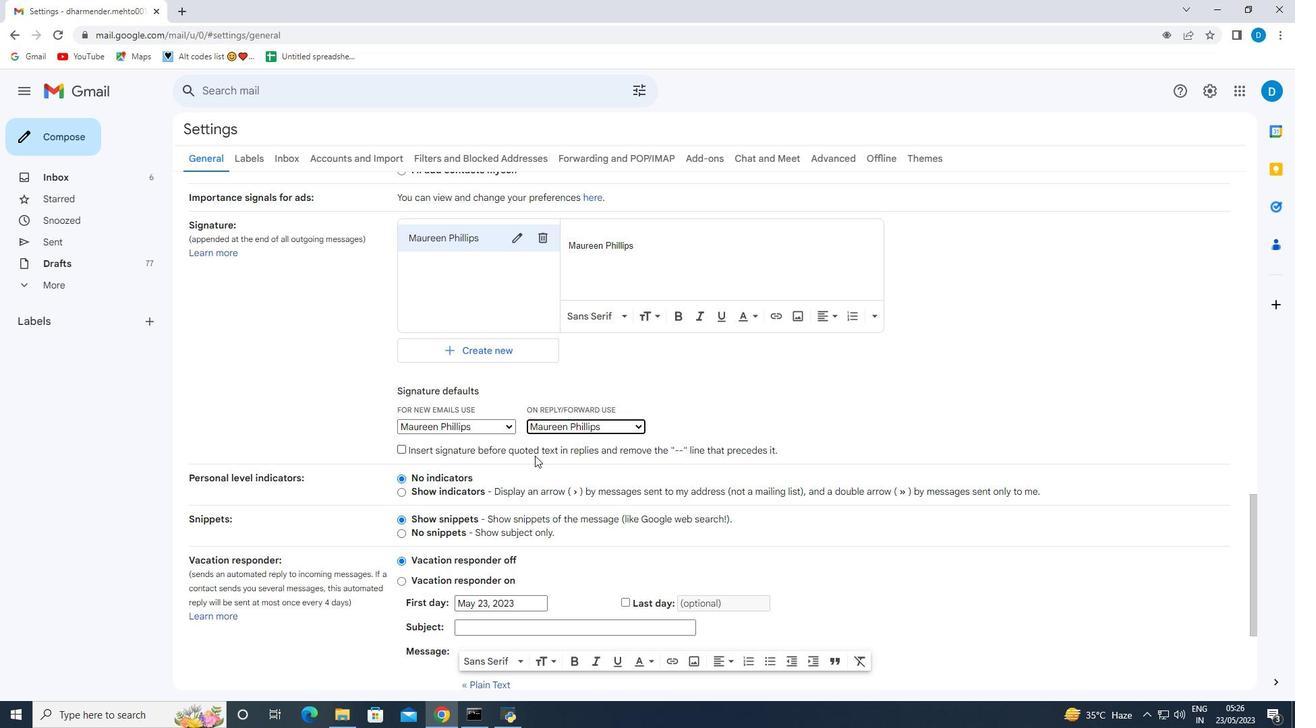 
Action: Mouse moved to (531, 453)
Screenshot: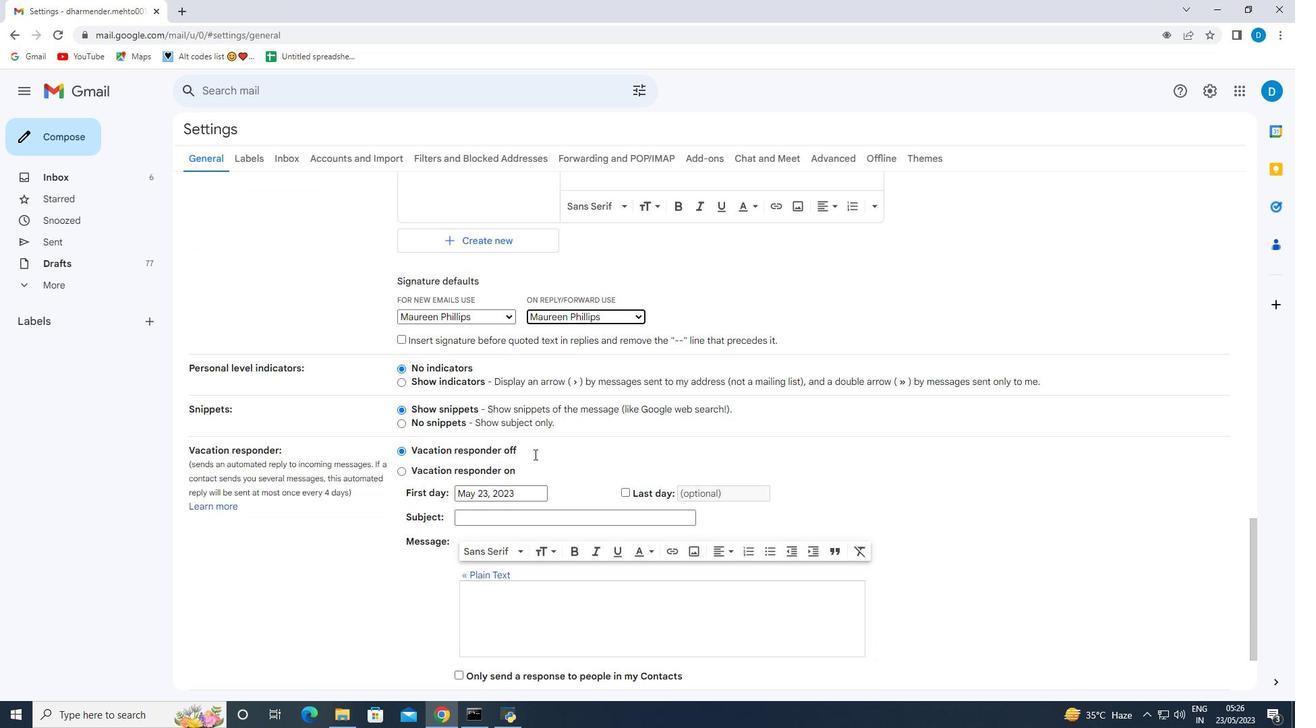 
Action: Mouse scrolled (531, 452) with delta (0, 0)
Screenshot: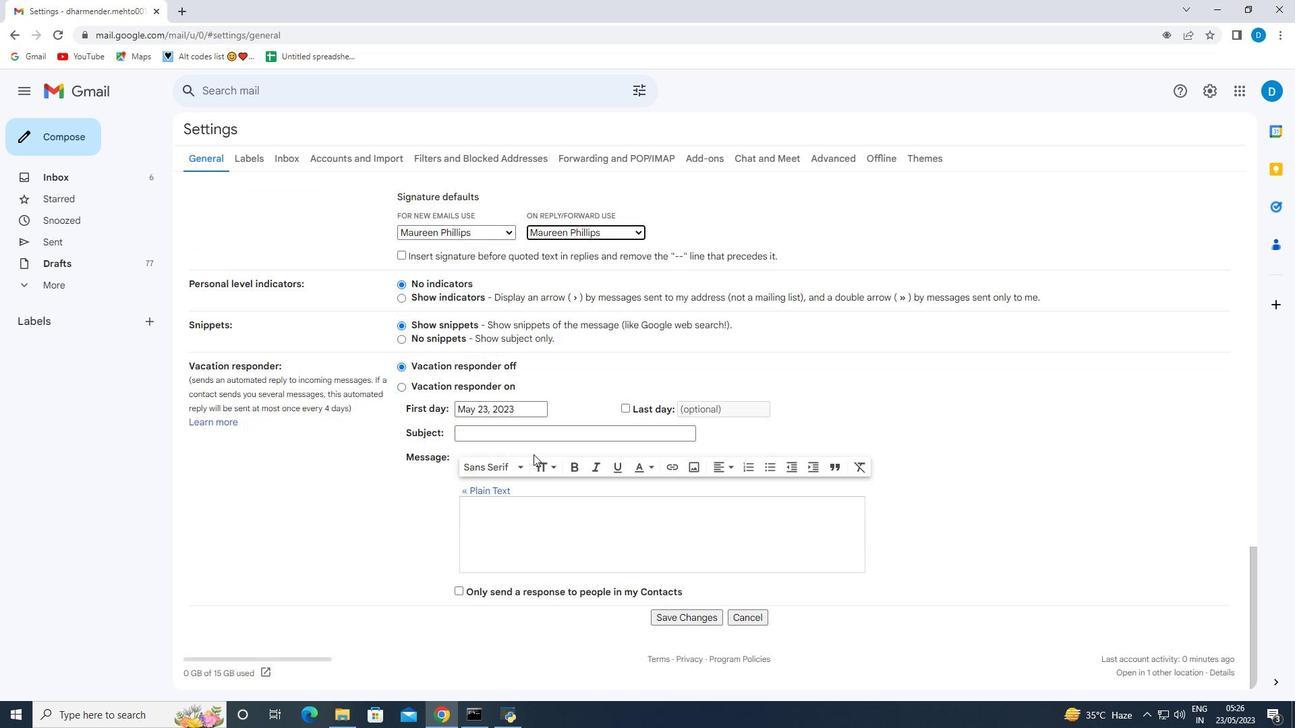 
Action: Mouse scrolled (531, 452) with delta (0, 0)
Screenshot: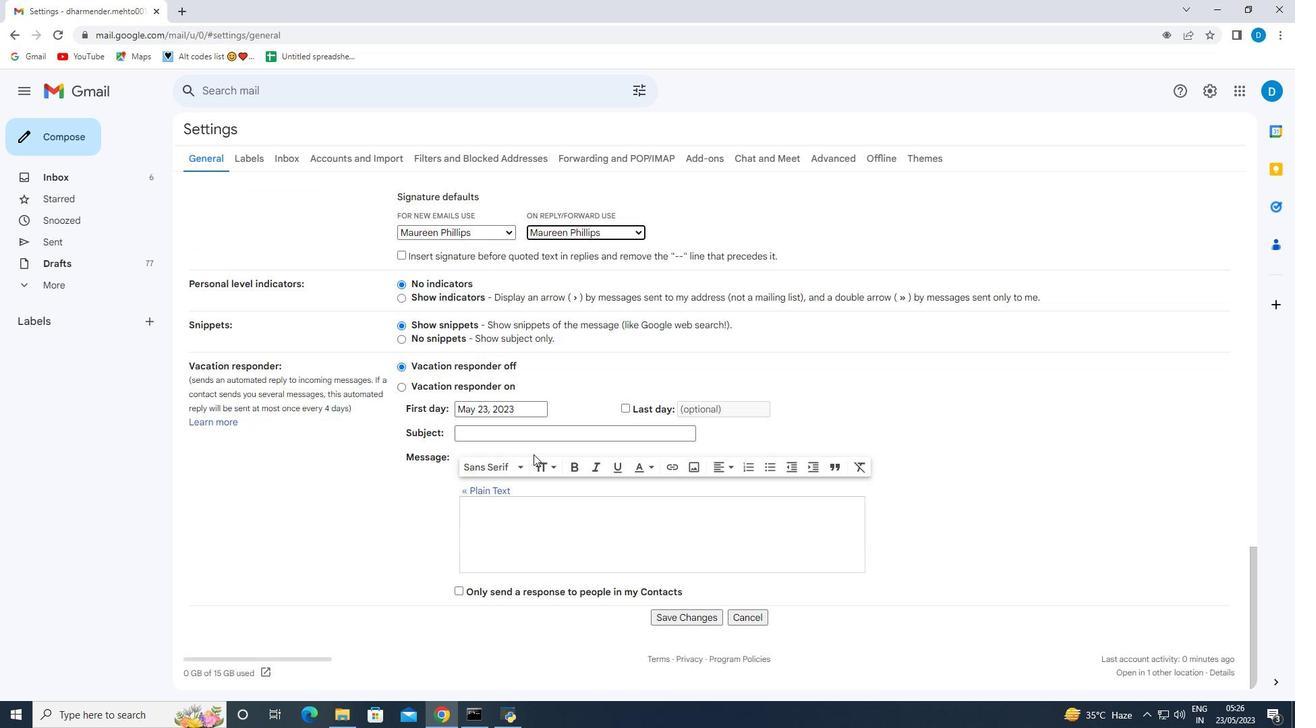 
Action: Mouse scrolled (531, 452) with delta (0, 0)
Screenshot: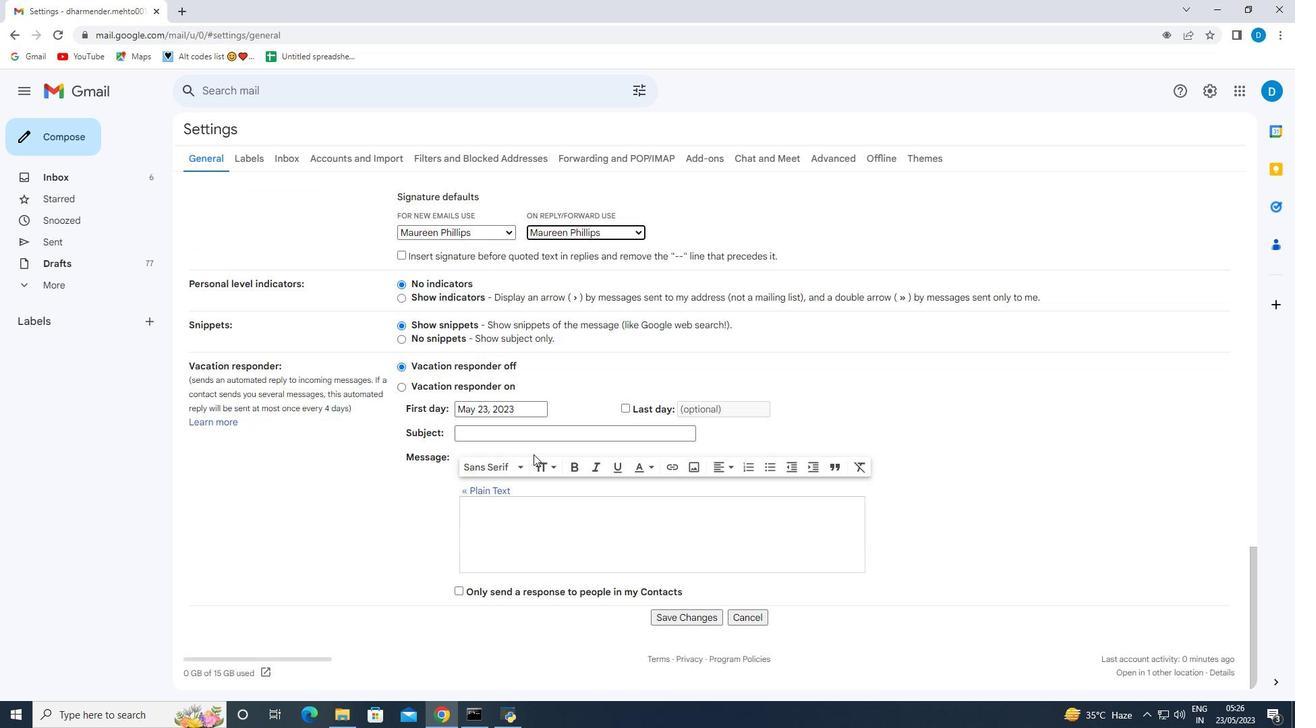 
Action: Mouse moved to (531, 453)
Screenshot: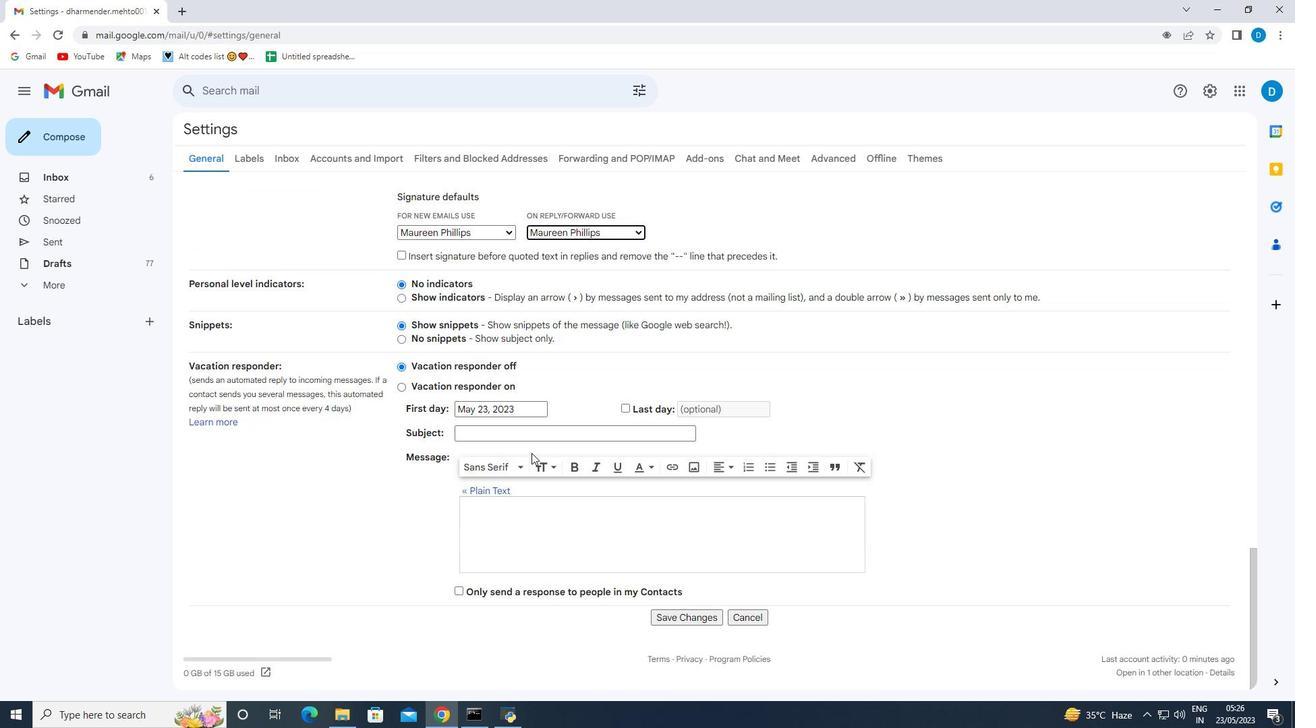 
Action: Mouse scrolled (531, 452) with delta (0, 0)
Screenshot: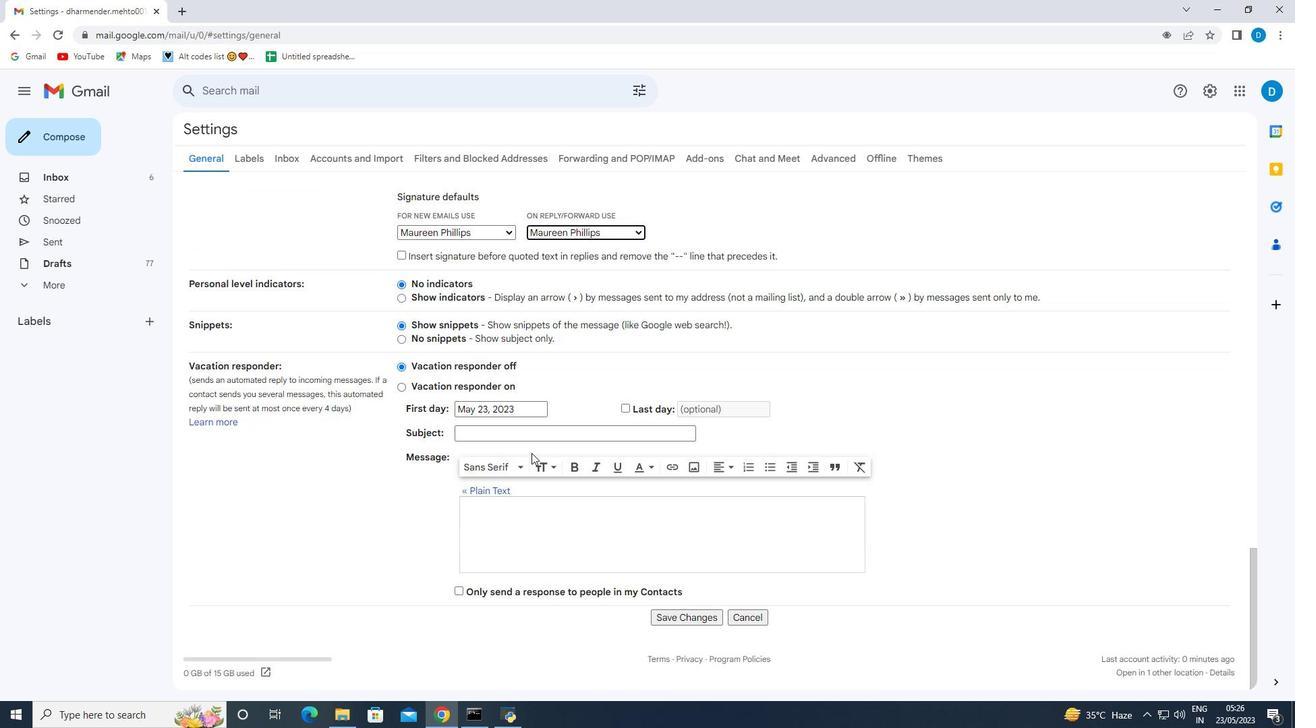 
Action: Mouse scrolled (531, 452) with delta (0, 0)
Screenshot: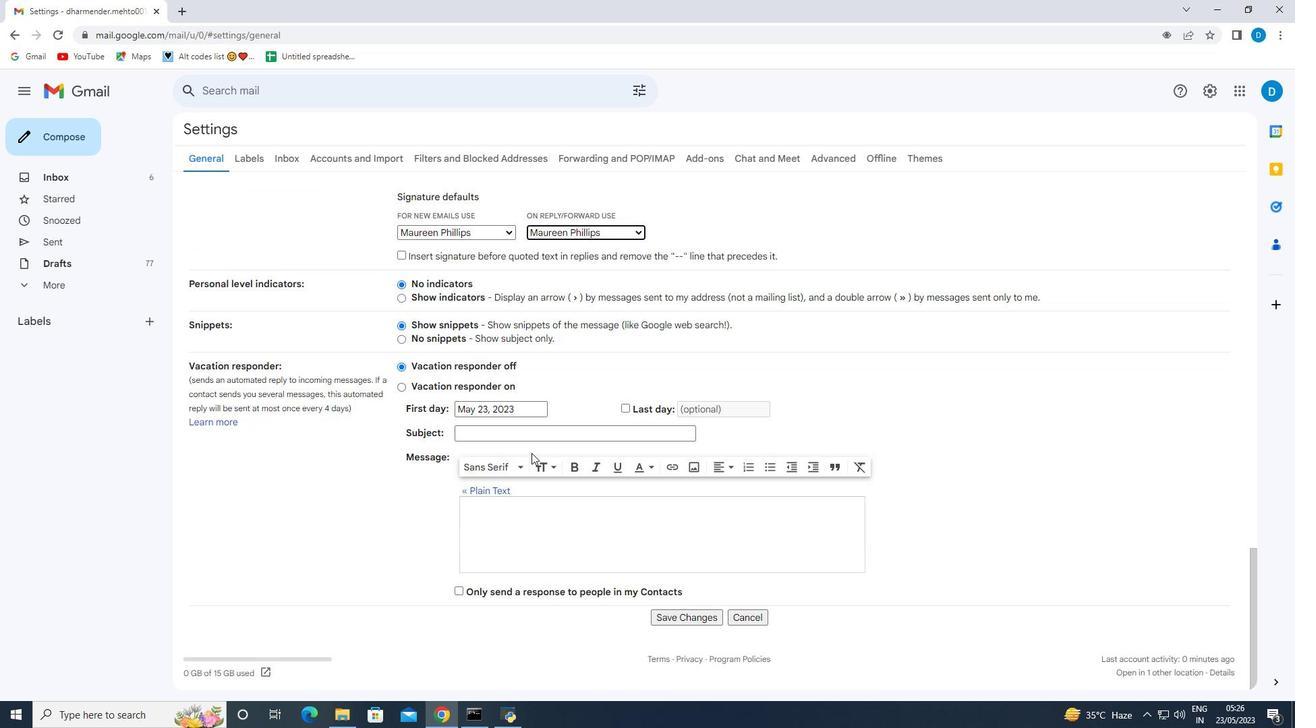 
Action: Mouse moved to (664, 615)
Screenshot: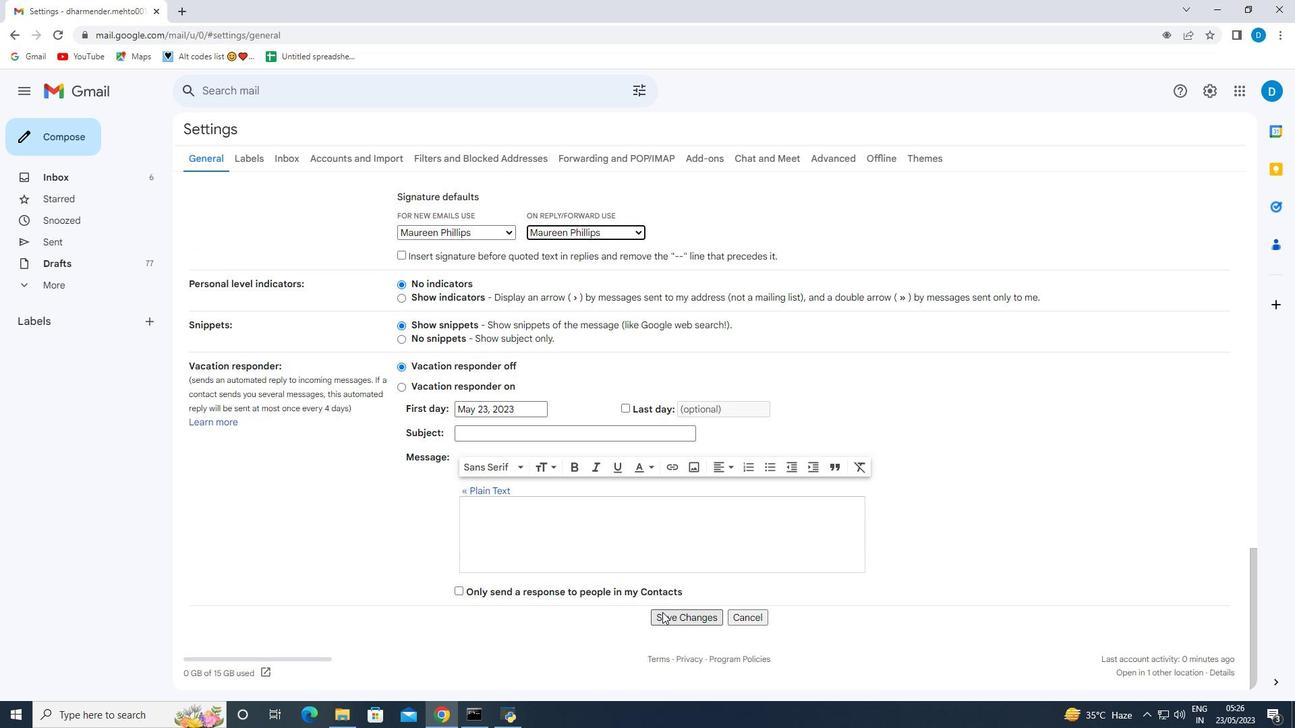
Action: Mouse pressed left at (664, 615)
Screenshot: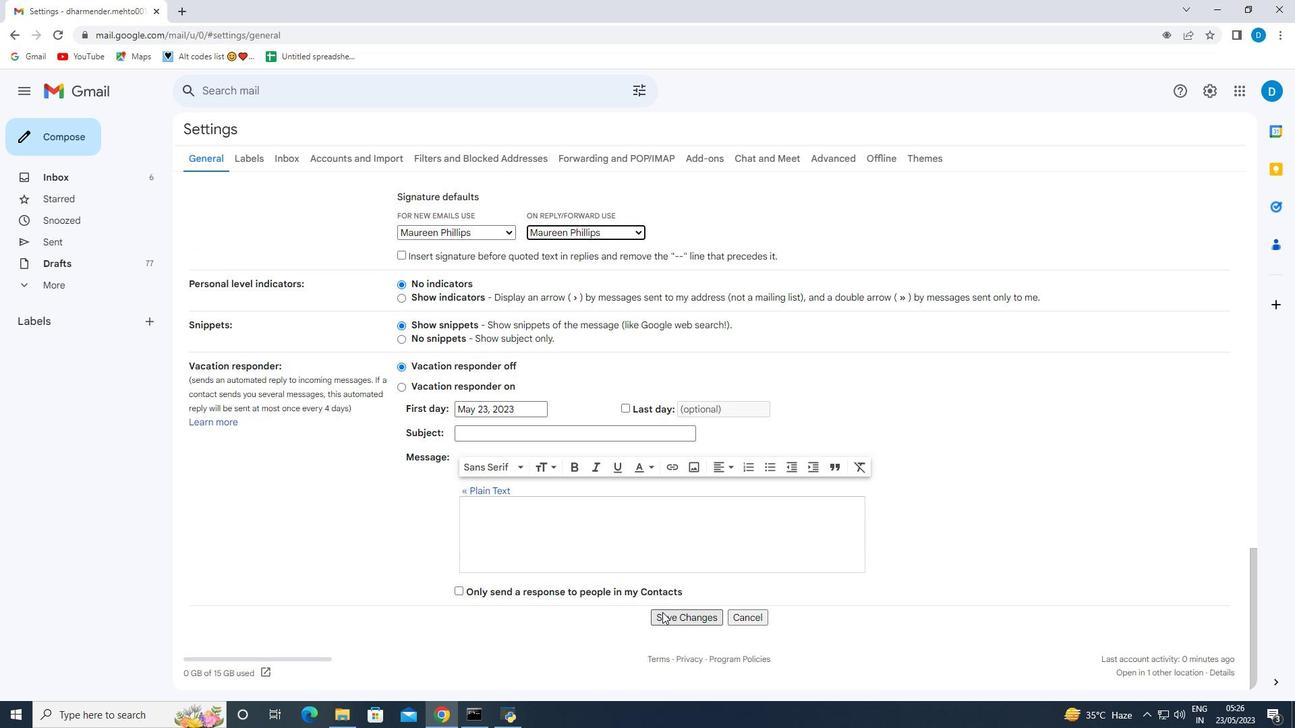 
Action: Mouse moved to (77, 141)
Screenshot: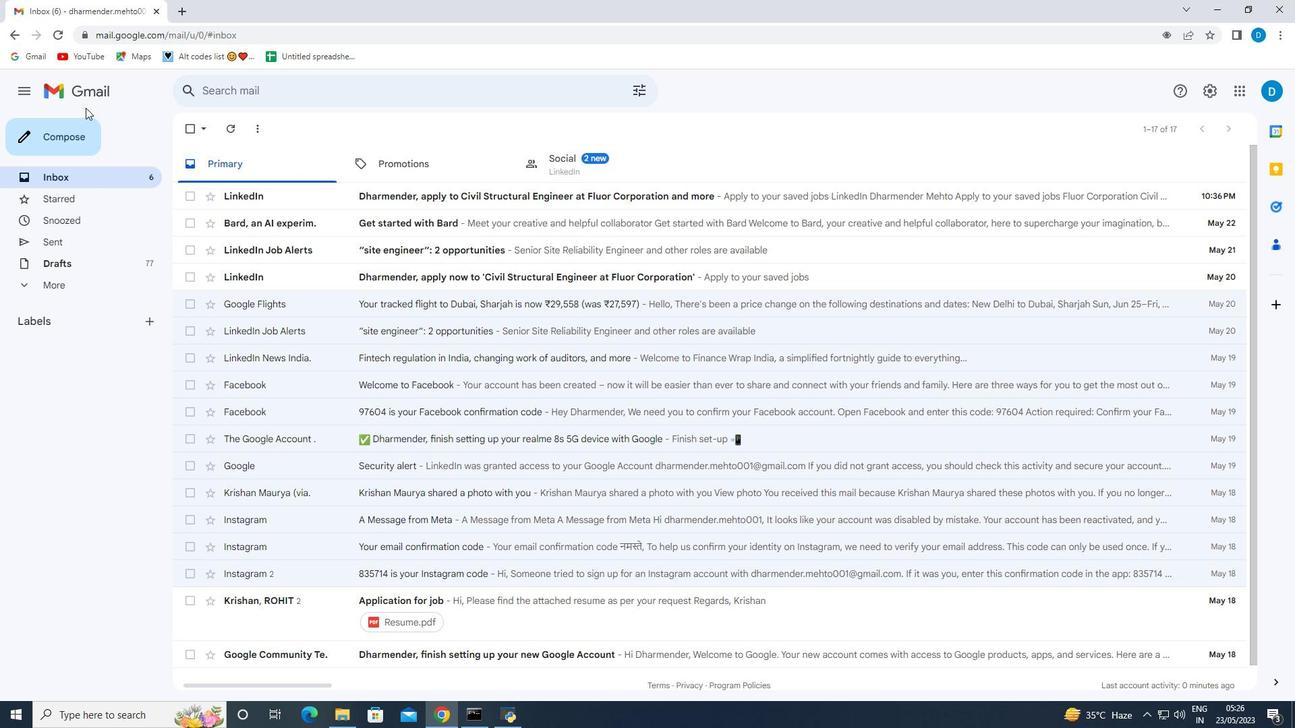 
Action: Mouse pressed left at (77, 141)
Screenshot: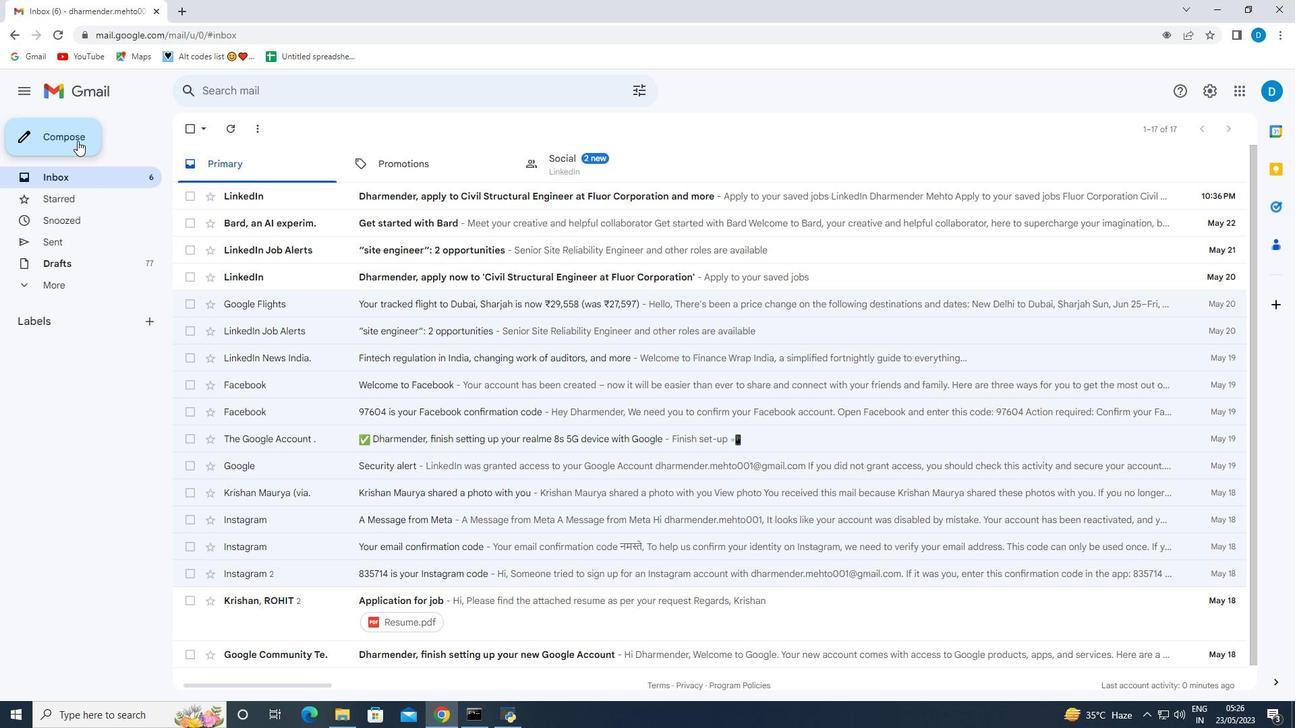 
Action: Mouse moved to (883, 404)
Screenshot: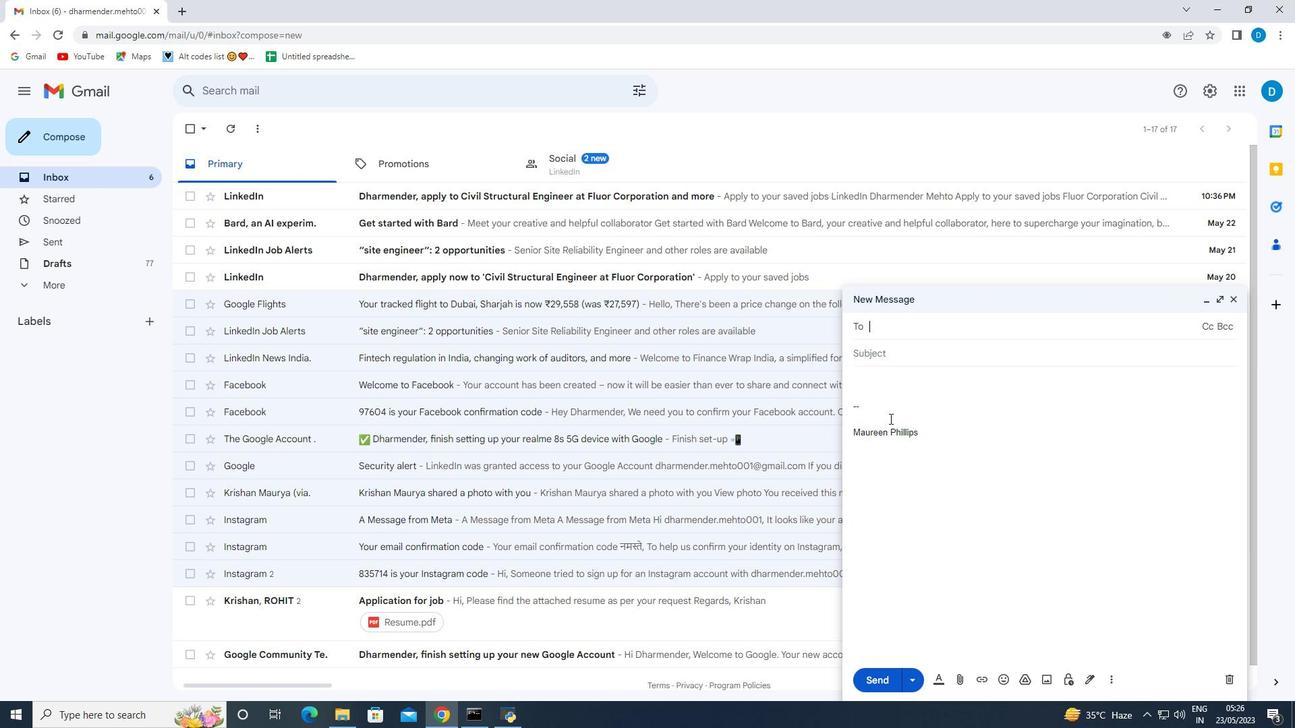 
Action: Mouse pressed left at (883, 404)
Screenshot: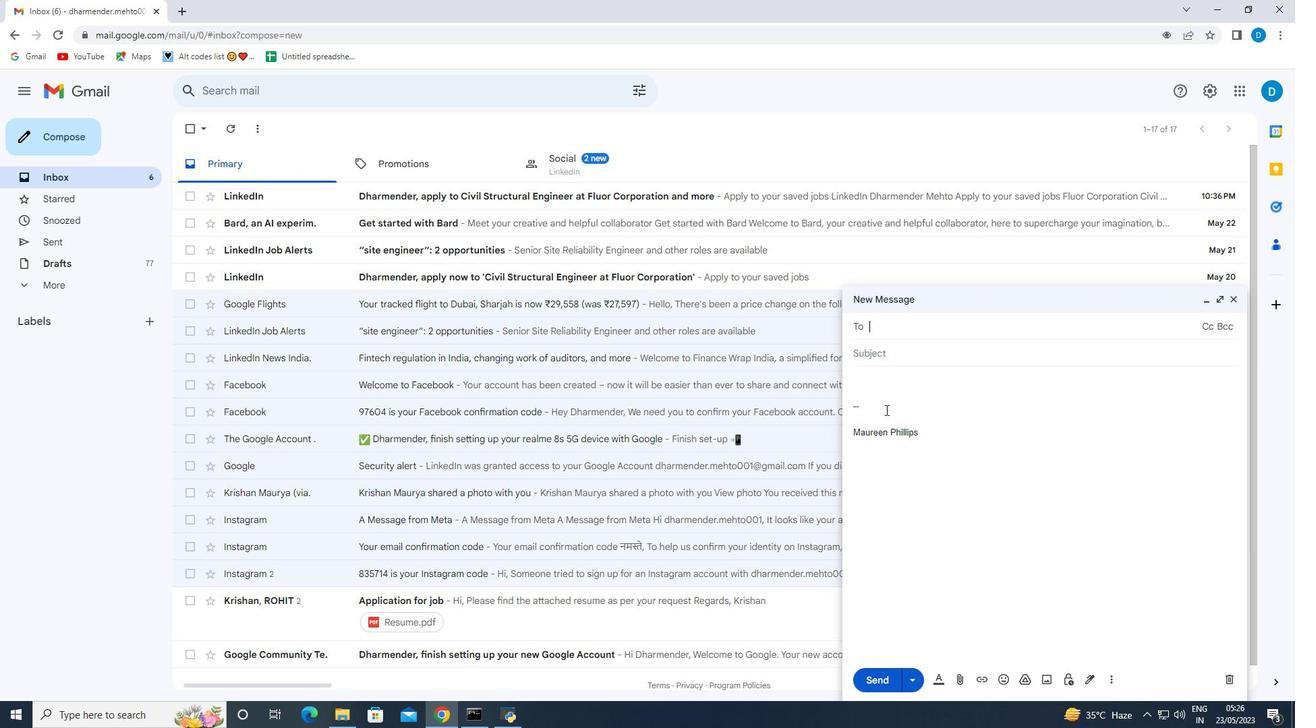 
Action: Key pressed <Key.backspace><Key.backspace><Key.backspace><Key.shift>Have<Key.space>a<Key.space>great<Key.space><Key.shift>National<Key.space><Key.shift>Compliment<Key.space><Key.shift>Day,
Screenshot: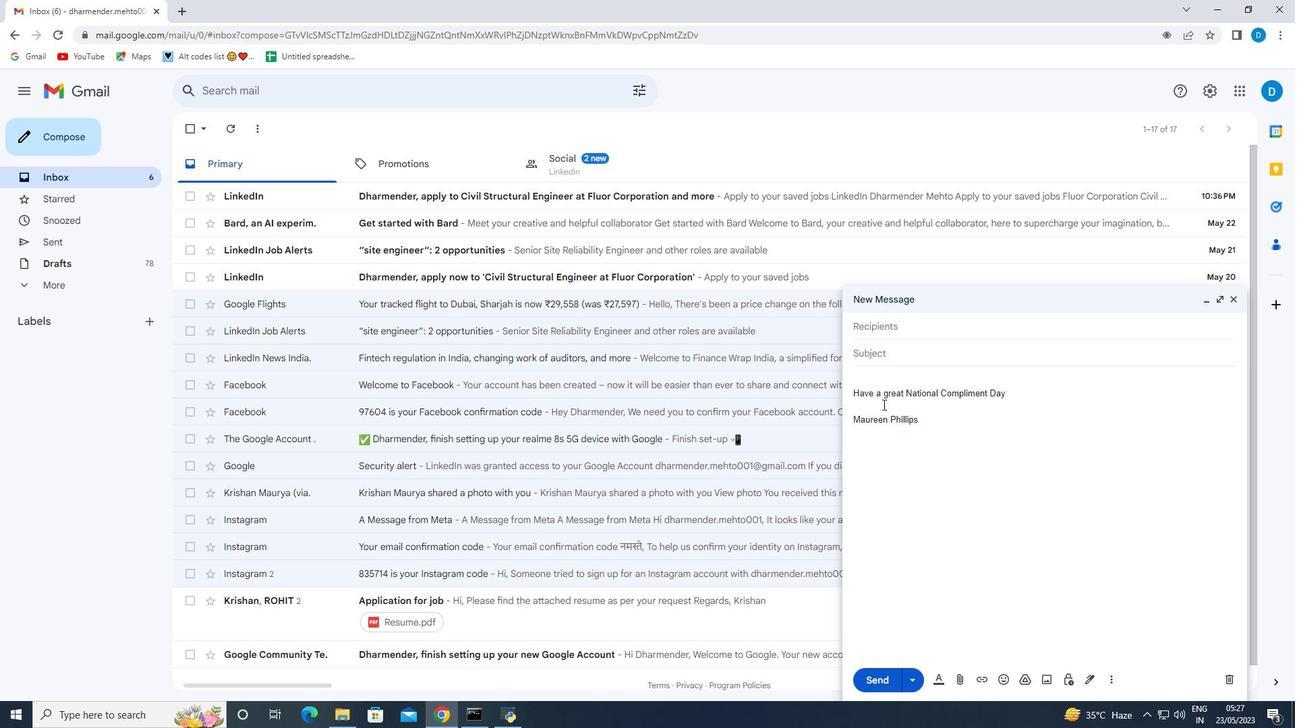 
Action: Mouse moved to (1112, 680)
Screenshot: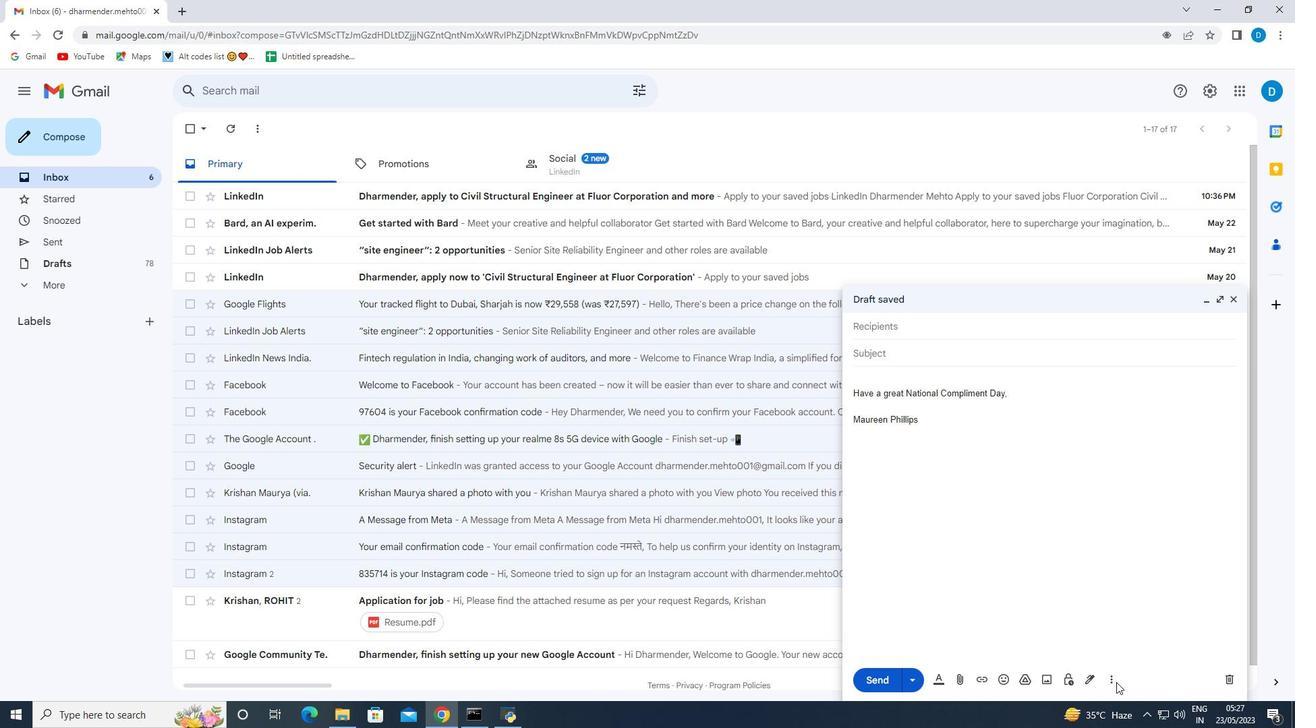 
Action: Mouse pressed left at (1112, 680)
Screenshot: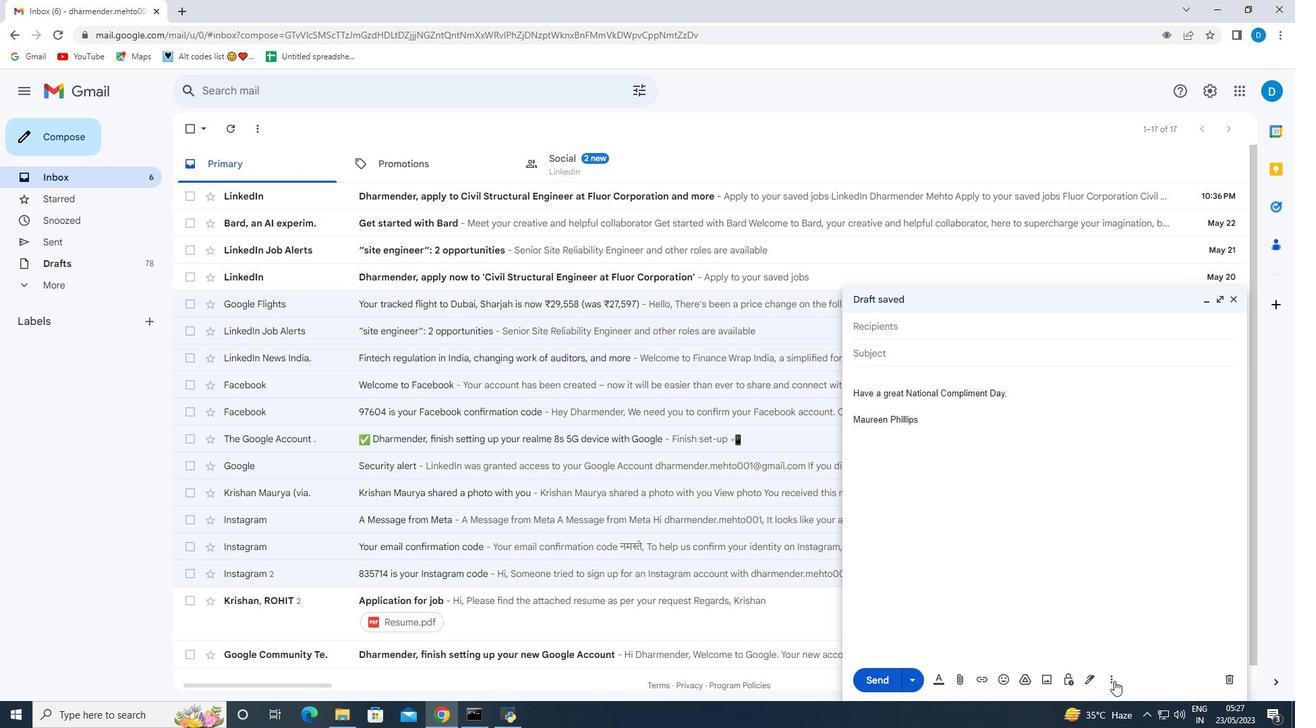 
Action: Mouse moved to (1151, 542)
Screenshot: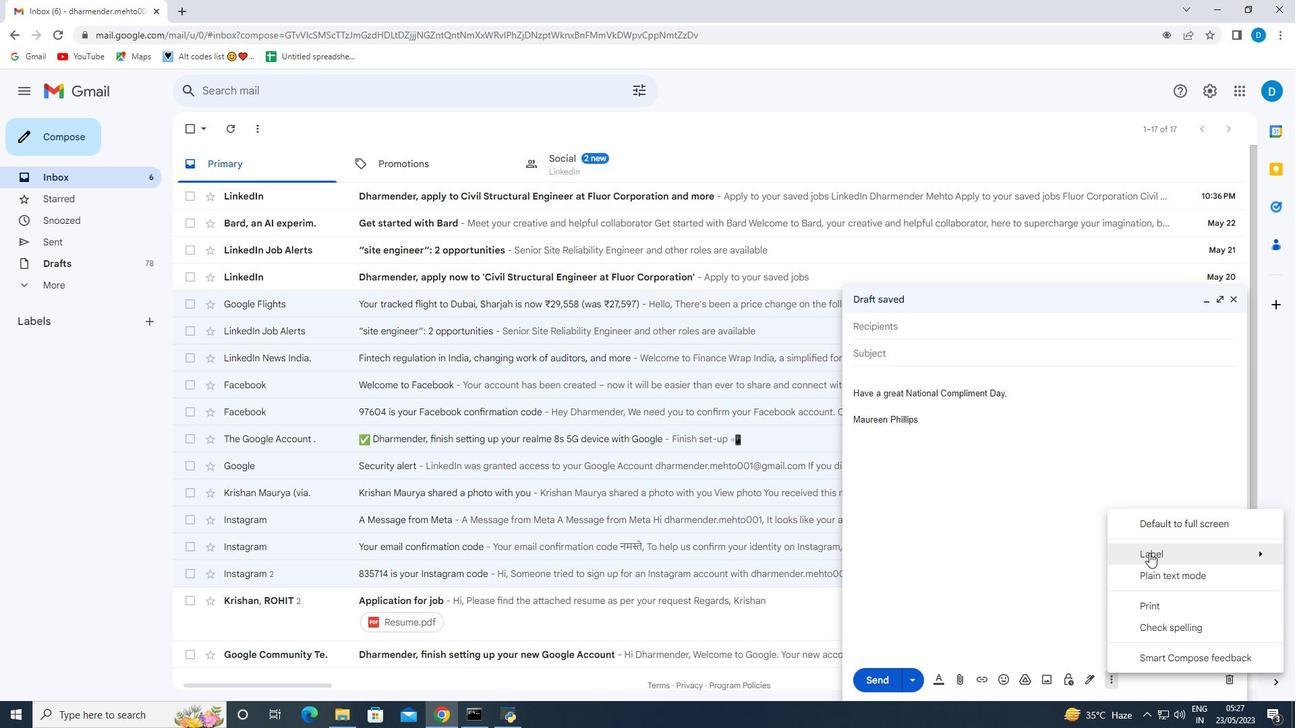 
Action: Mouse pressed left at (1151, 542)
Screenshot: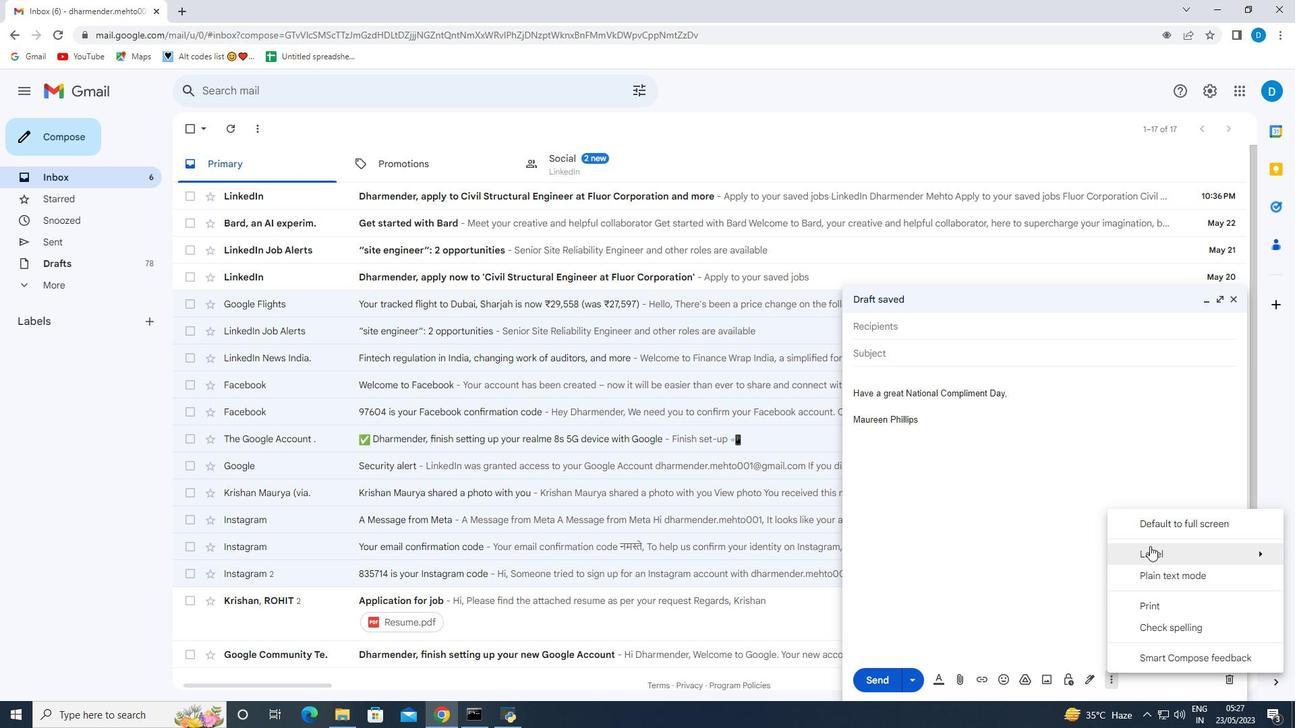 
Action: Mouse moved to (1150, 548)
Screenshot: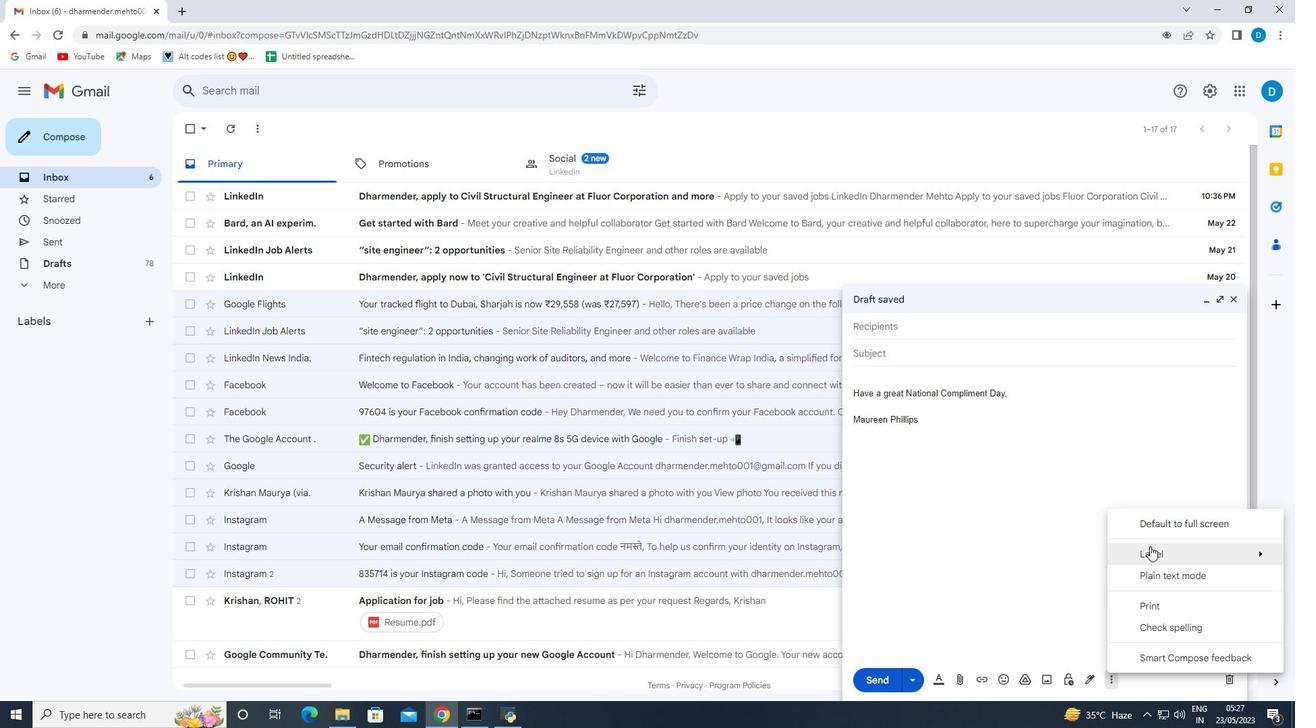 
Action: Mouse pressed left at (1150, 548)
Screenshot: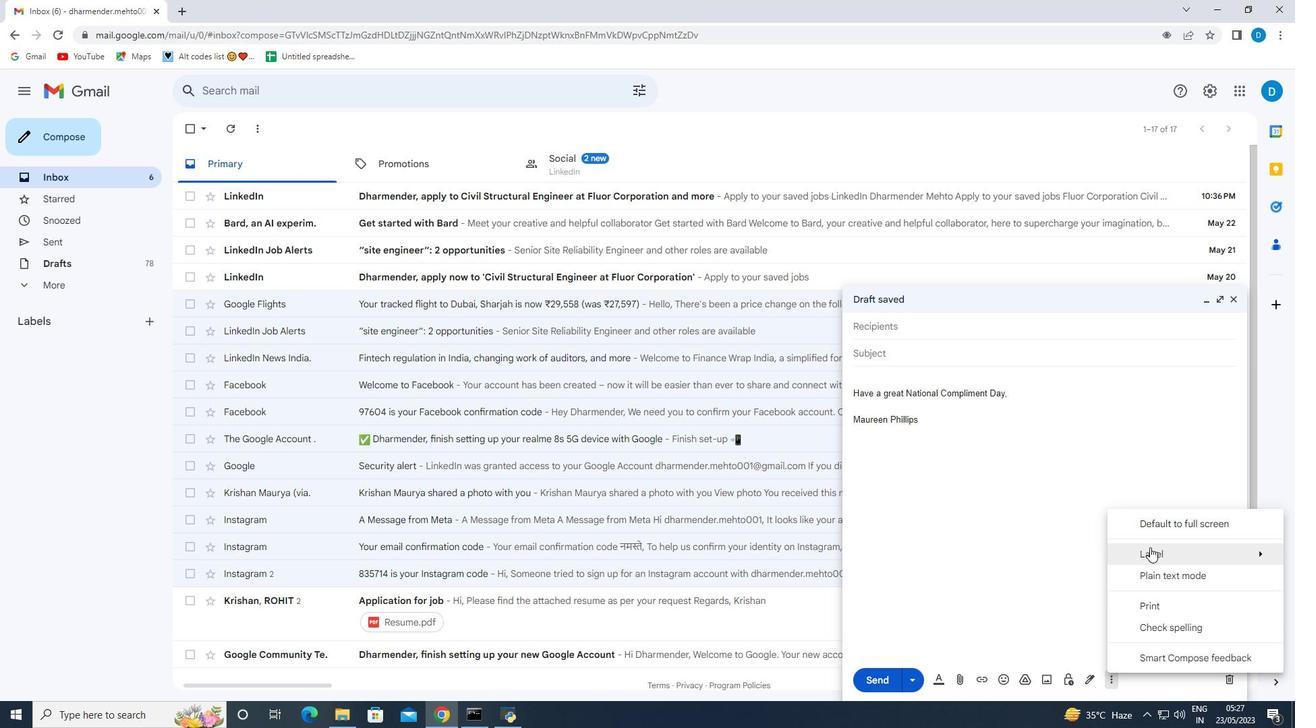 
Action: Mouse moved to (994, 533)
Screenshot: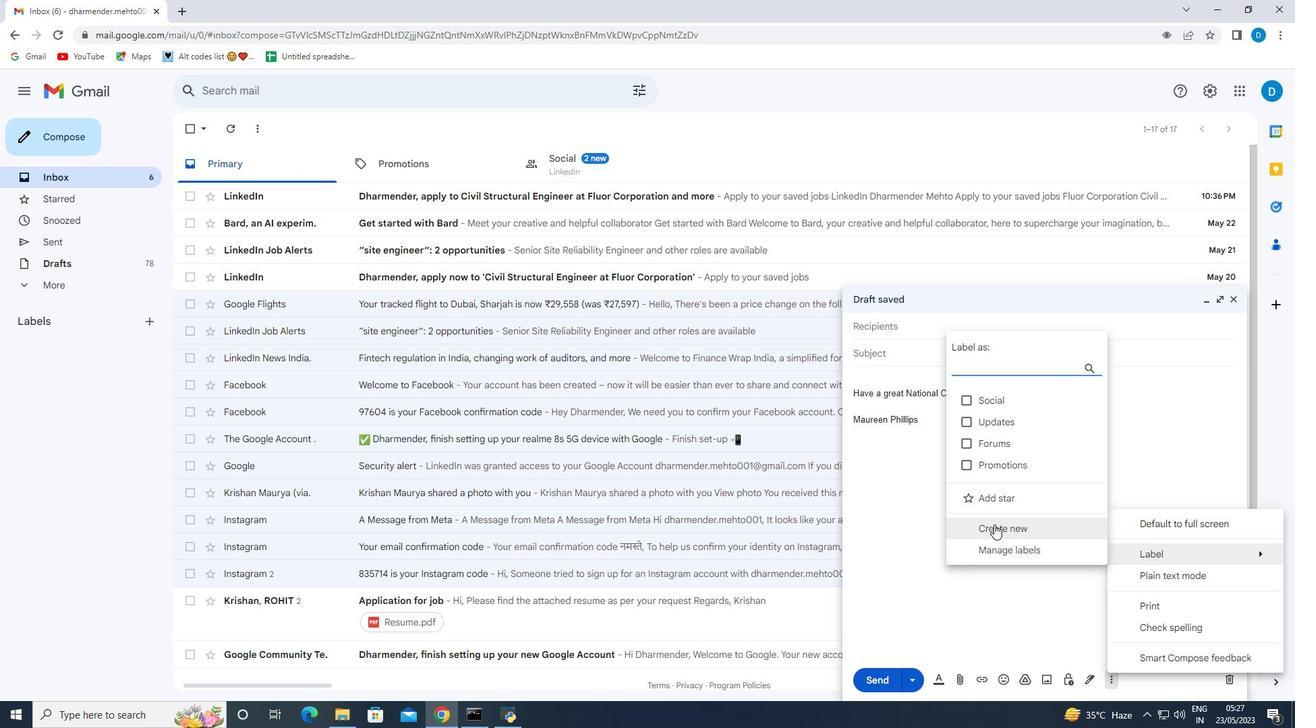
Action: Mouse pressed left at (994, 533)
Screenshot: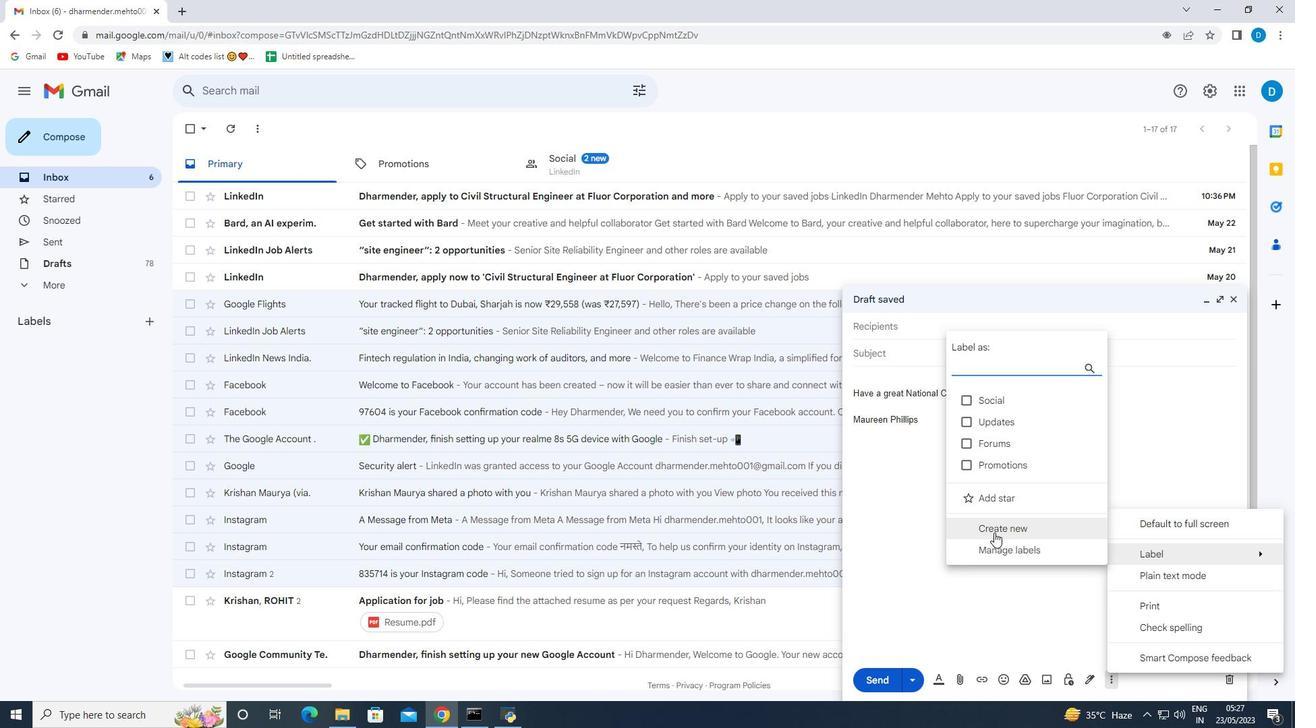 
Action: Mouse moved to (720, 369)
Screenshot: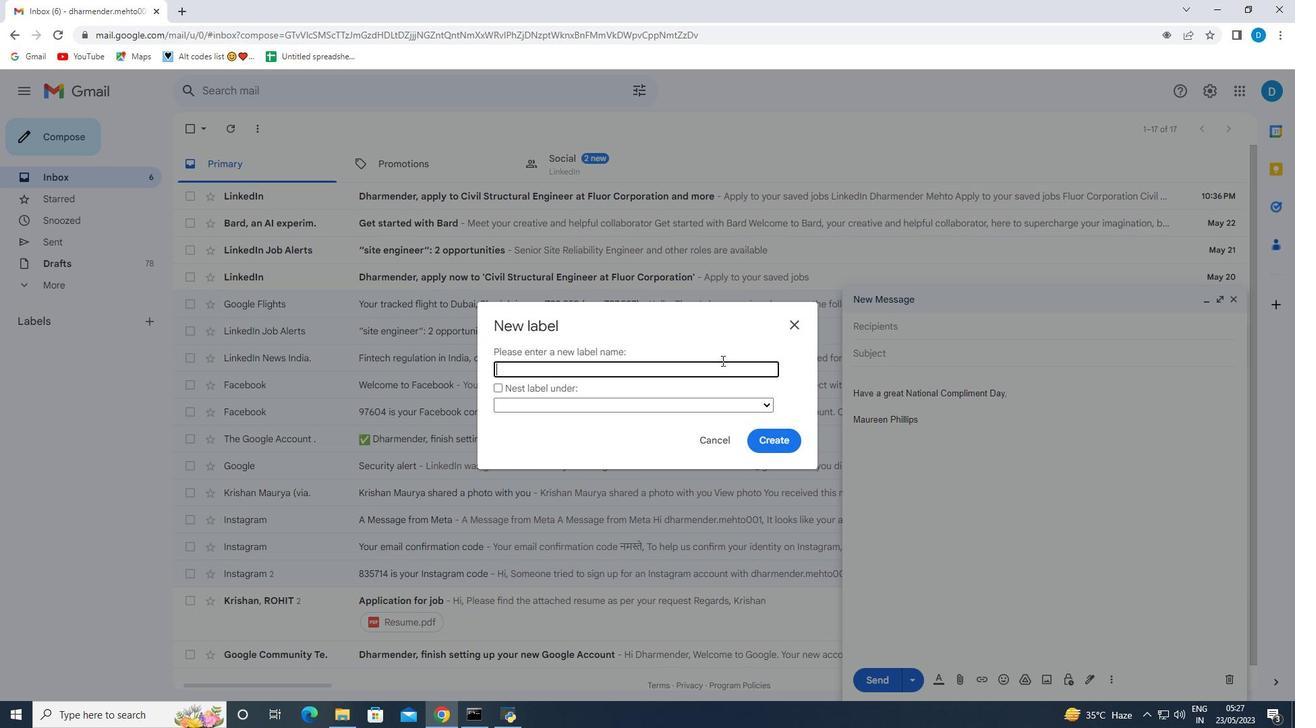 
Action: Mouse pressed left at (720, 369)
Screenshot: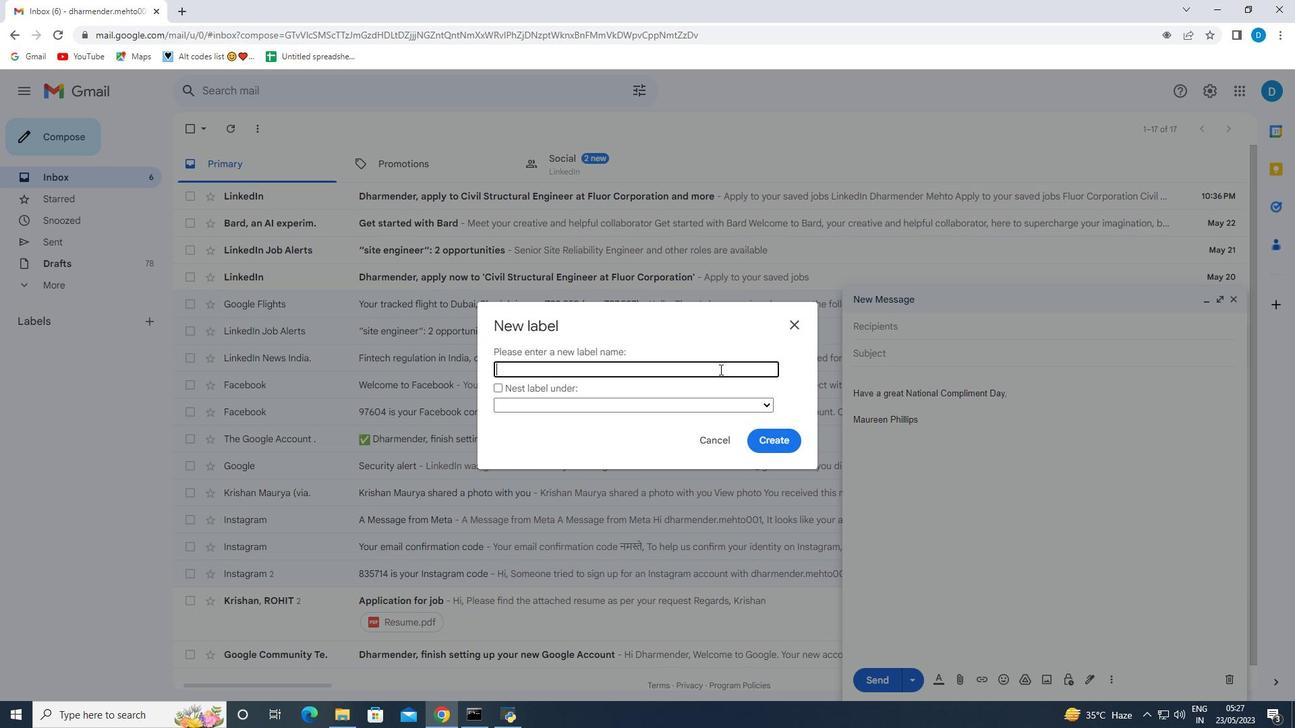 
Action: Key pressed <Key.shift><Key.shift><Key.shift><Key.shift><Key.shift>Bylaws
Screenshot: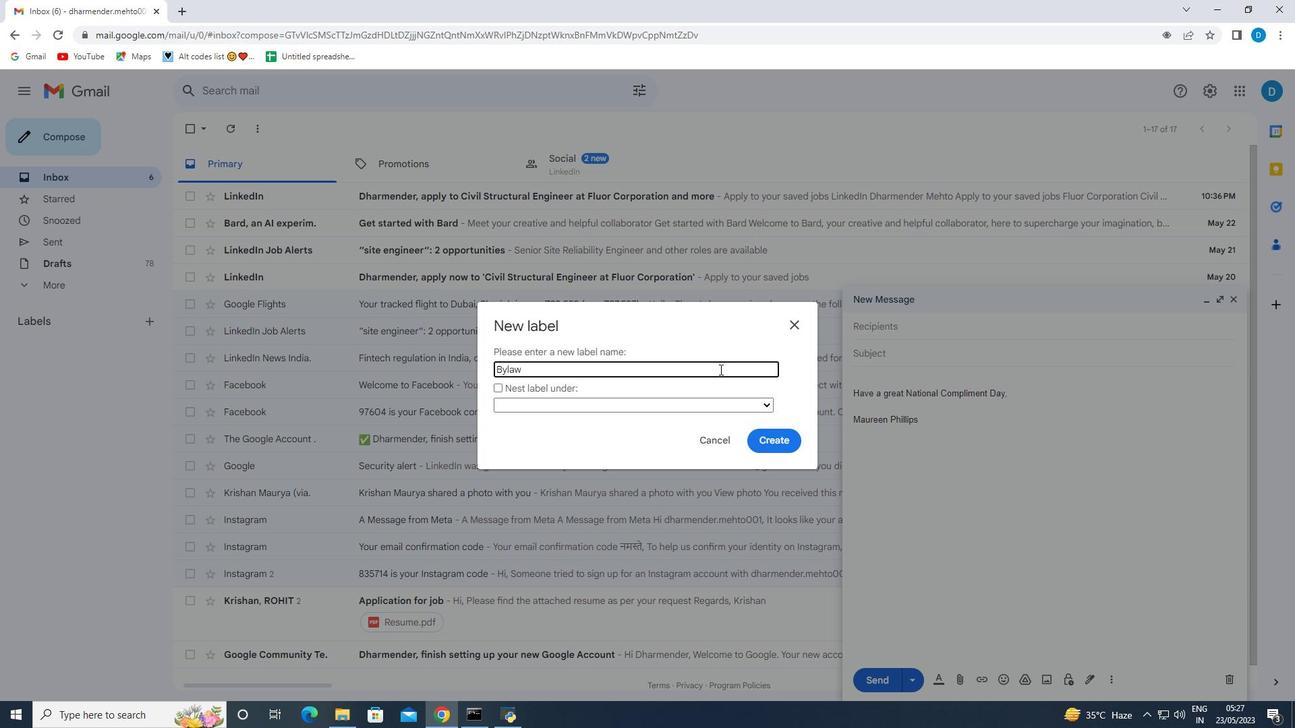 
Action: Mouse moved to (772, 438)
Screenshot: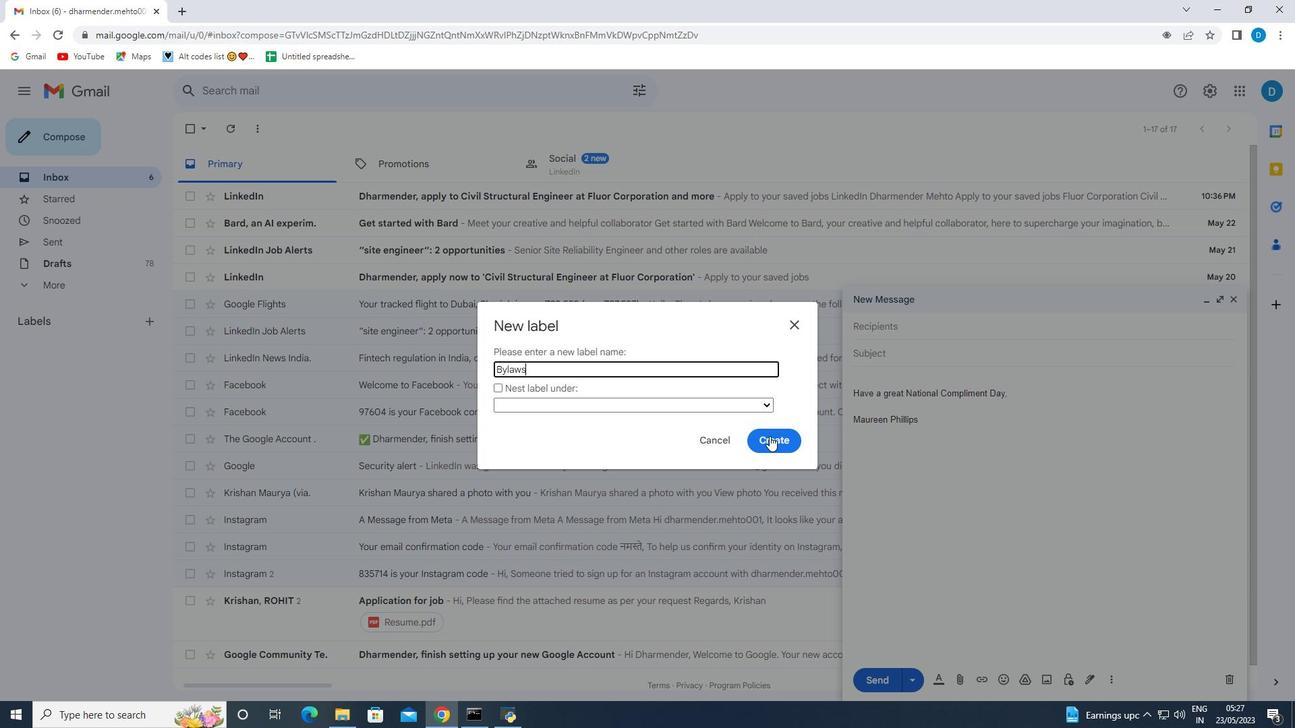 
Action: Mouse pressed left at (772, 438)
Screenshot: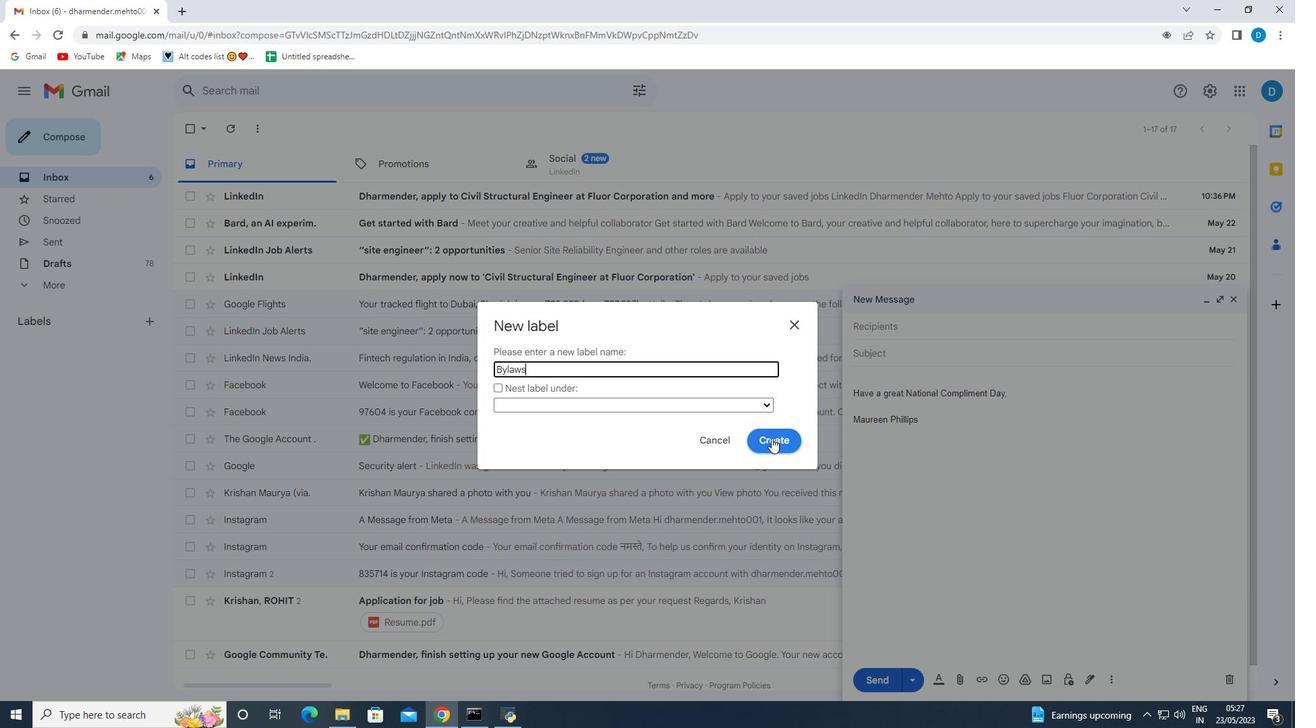 
Action: Mouse moved to (147, 352)
Screenshot: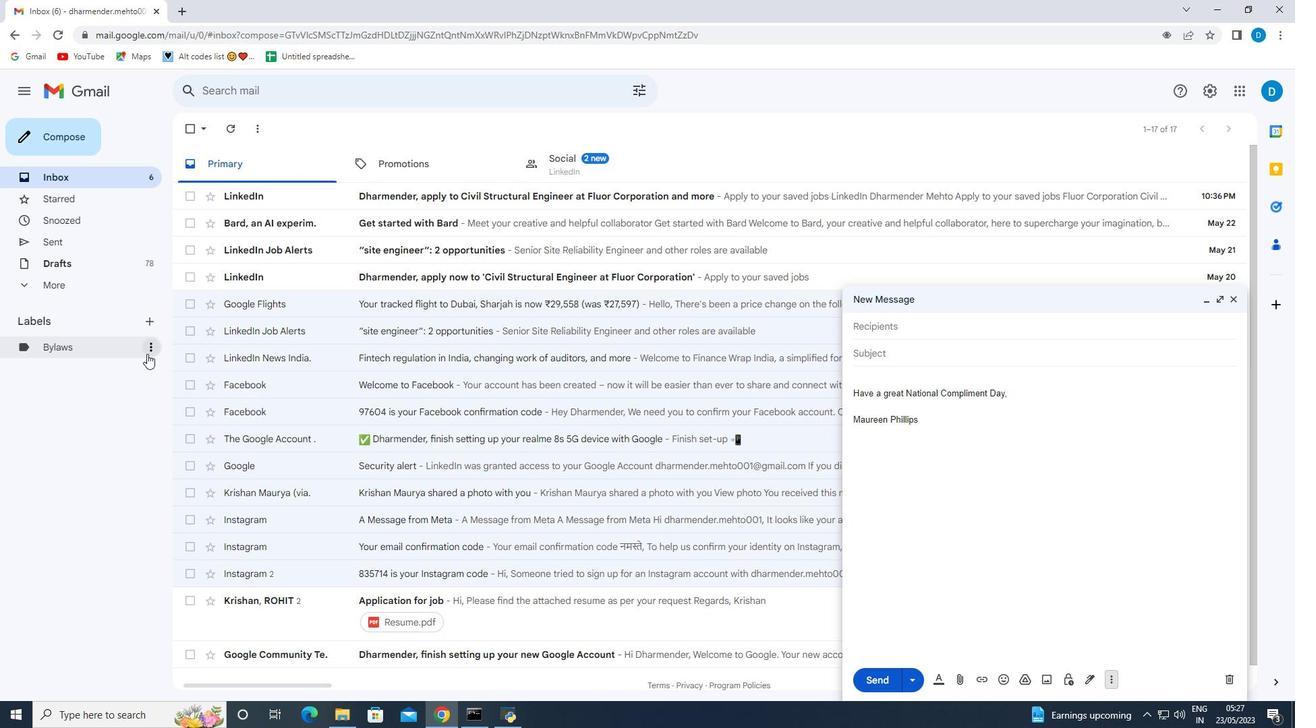
Action: Mouse pressed left at (147, 352)
Screenshot: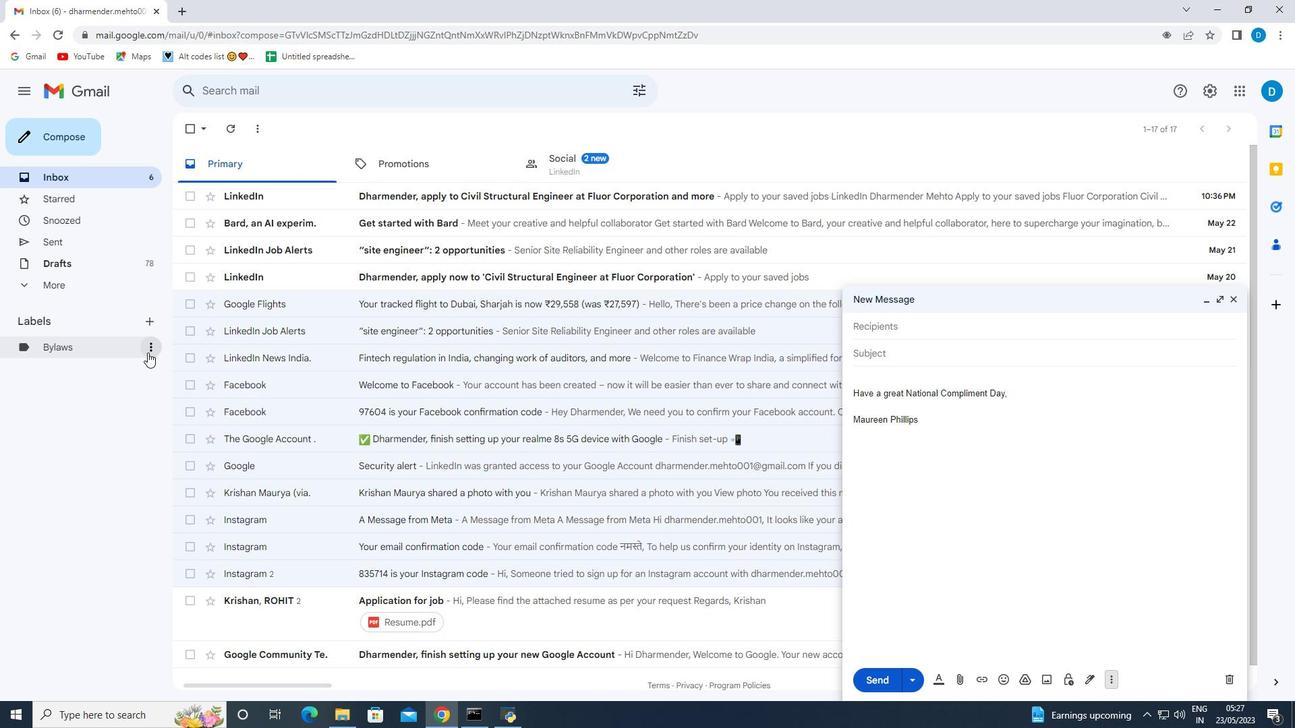 
Action: Mouse moved to (365, 443)
Screenshot: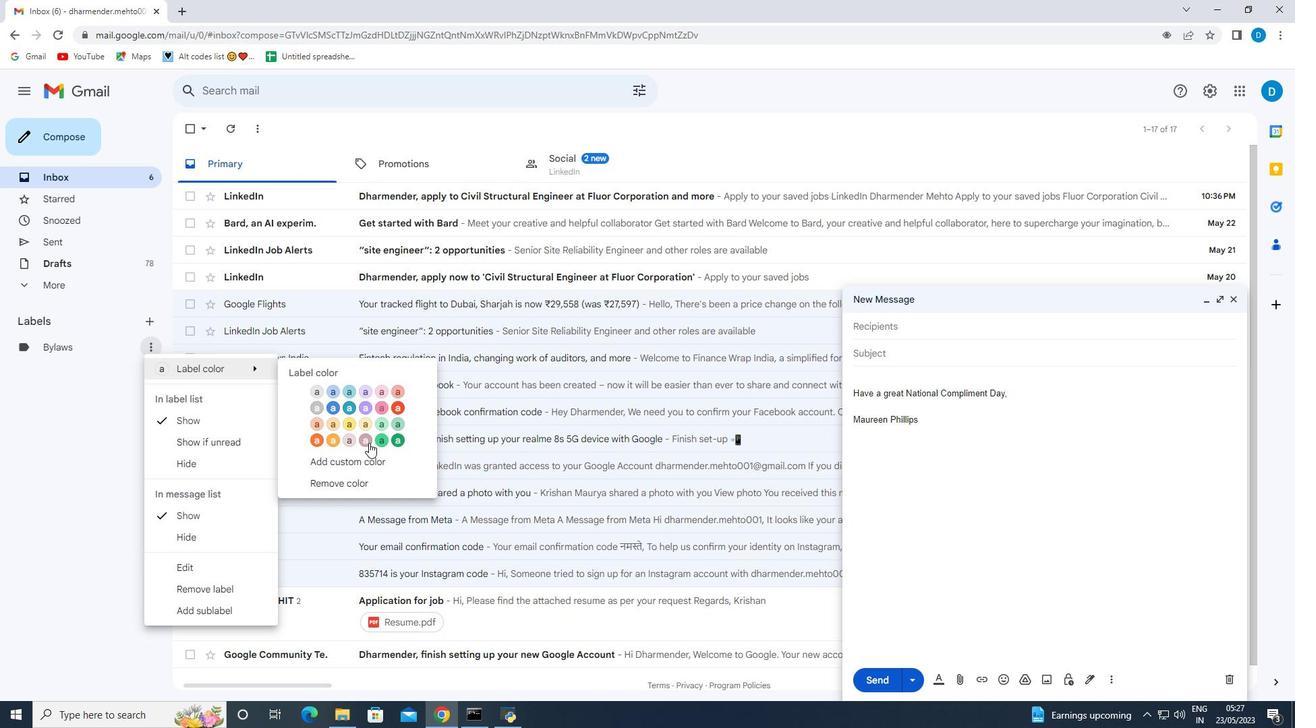 
Action: Mouse pressed left at (365, 443)
Screenshot: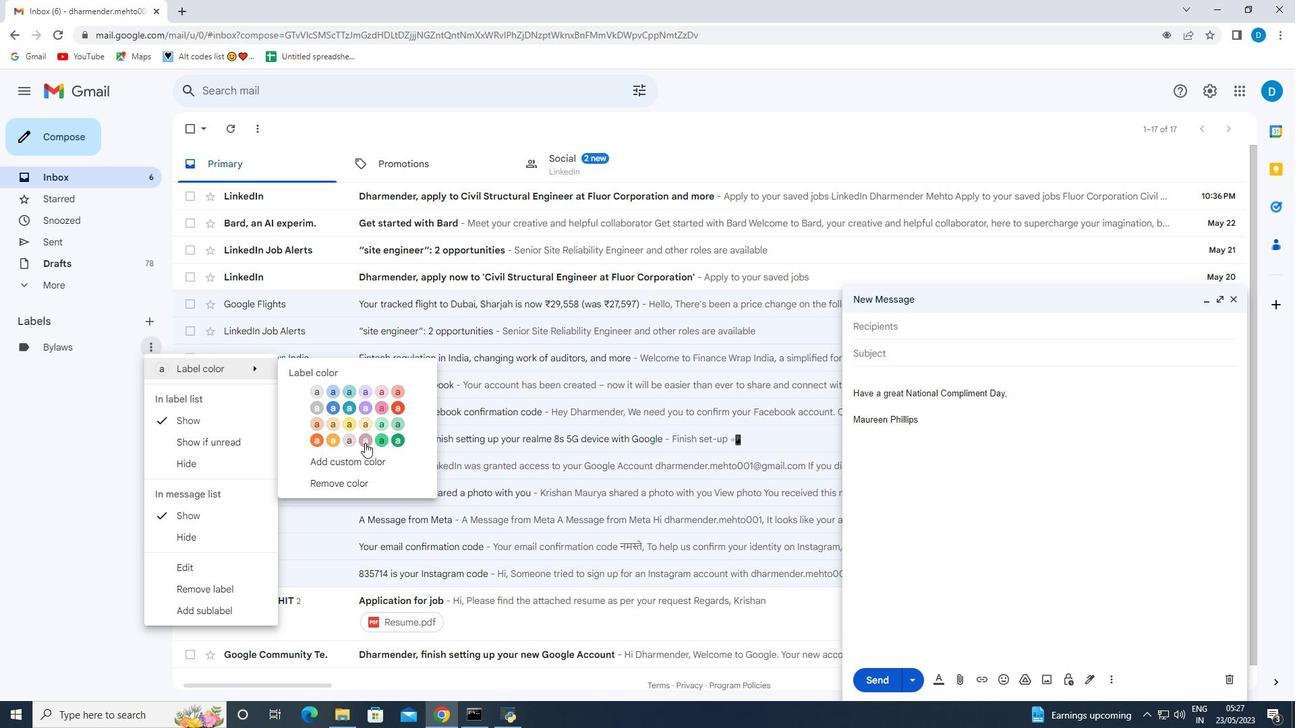 
Action: Mouse moved to (1112, 673)
Screenshot: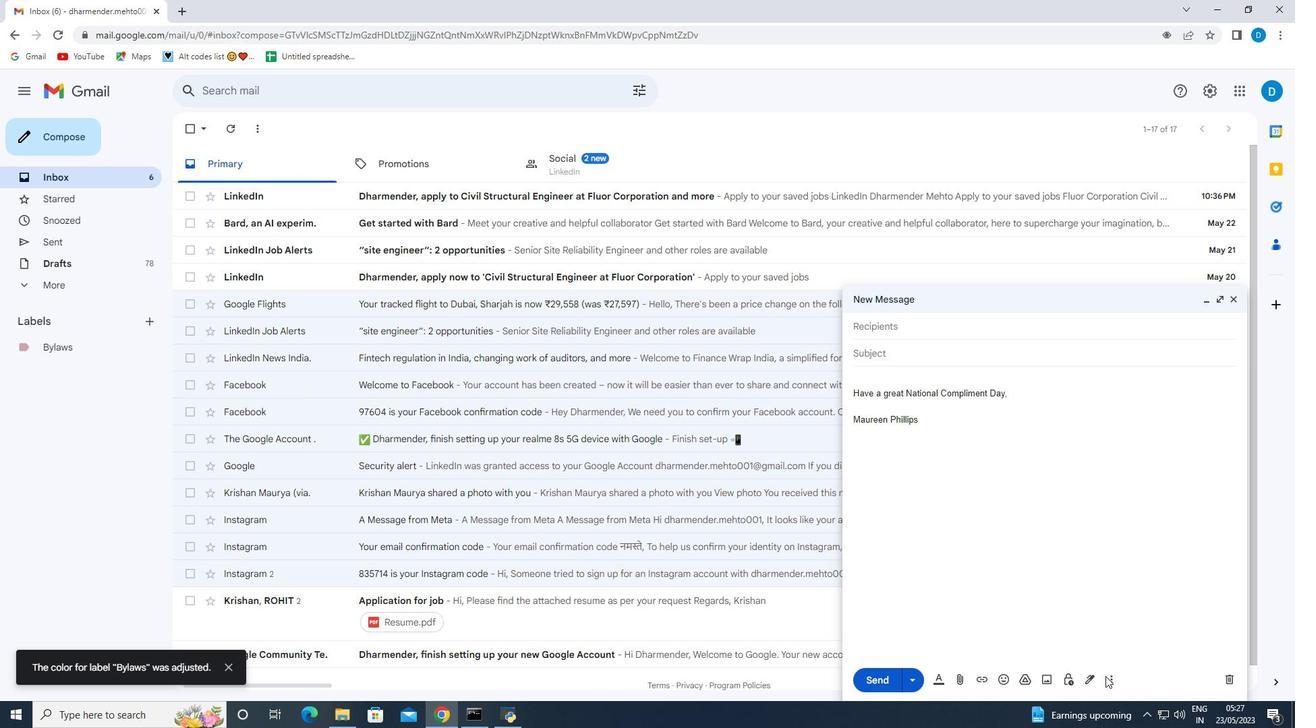 
Action: Mouse pressed left at (1112, 673)
Screenshot: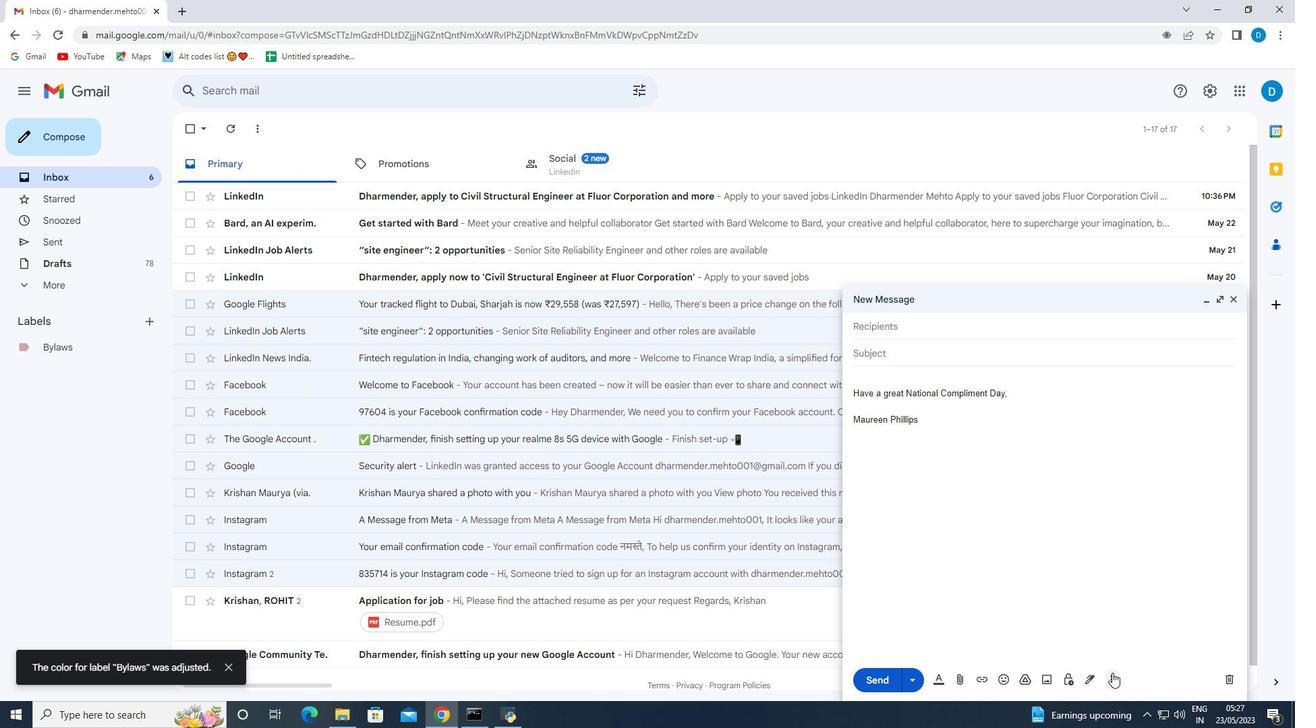 
Action: Mouse moved to (1147, 556)
Screenshot: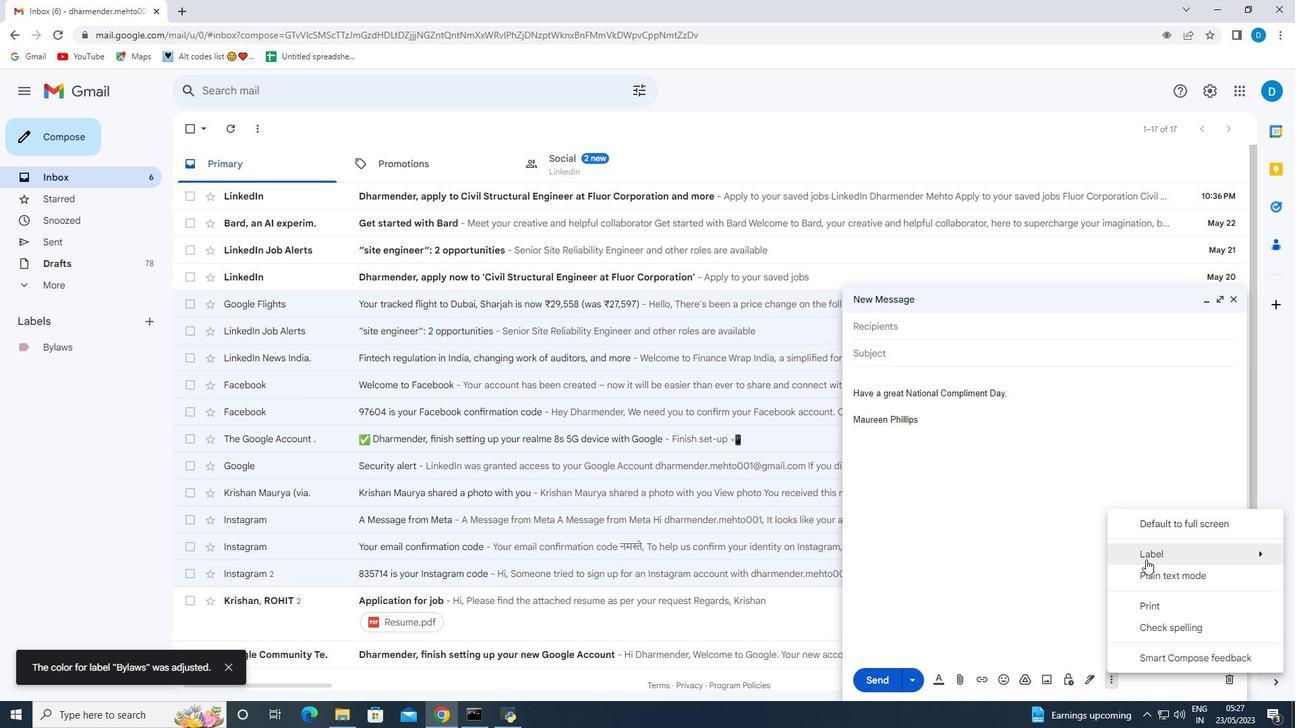 
Action: Mouse pressed left at (1147, 556)
Screenshot: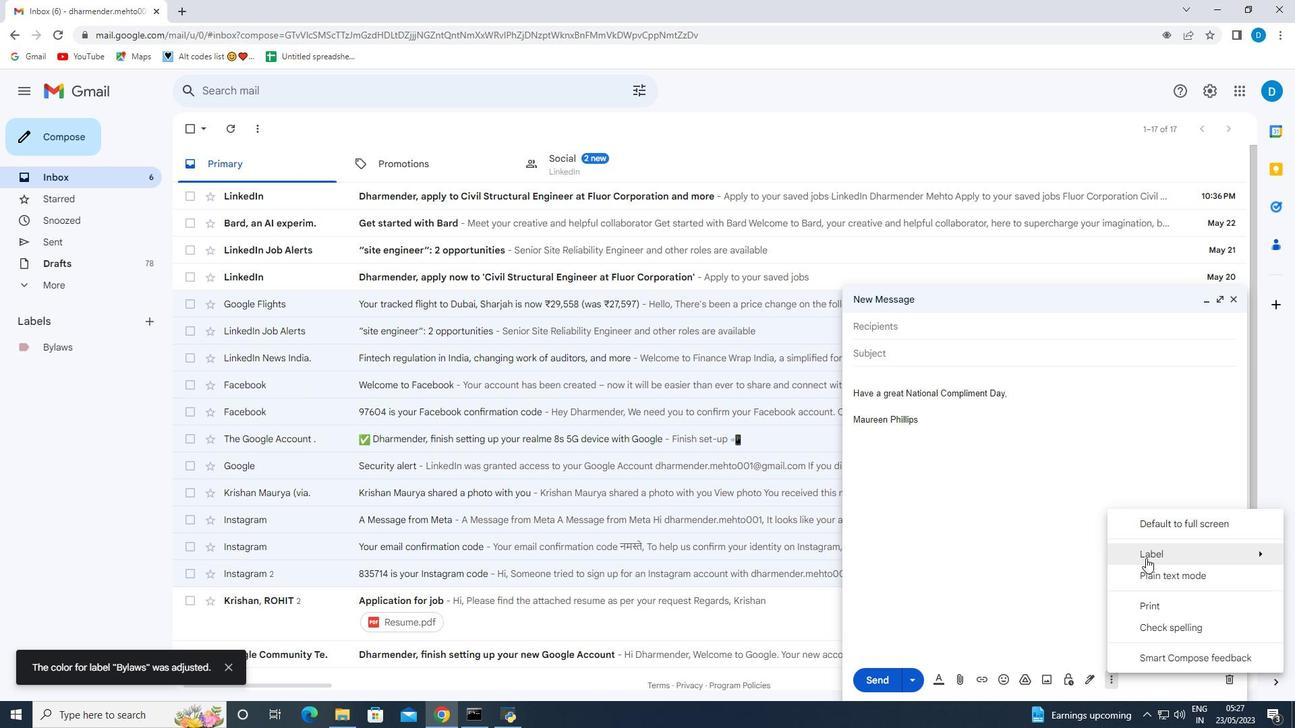 
Action: Mouse moved to (965, 375)
Screenshot: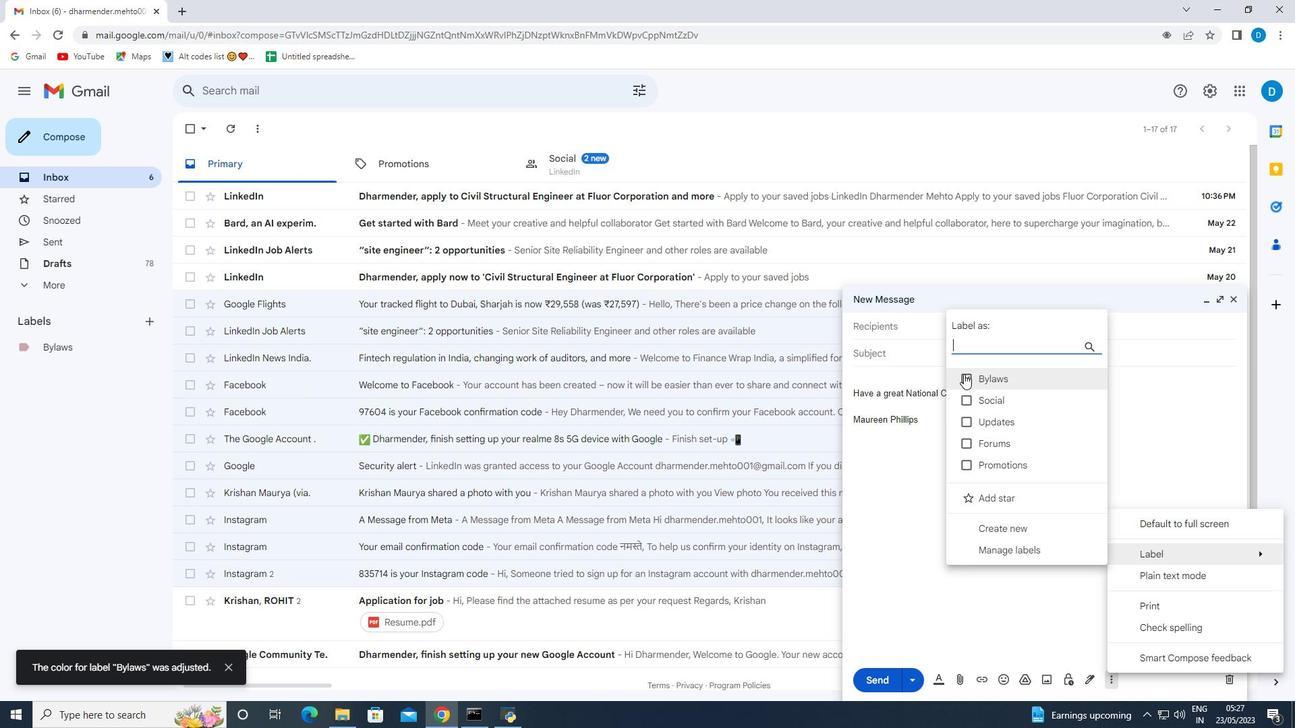 
Action: Mouse pressed left at (965, 375)
Screenshot: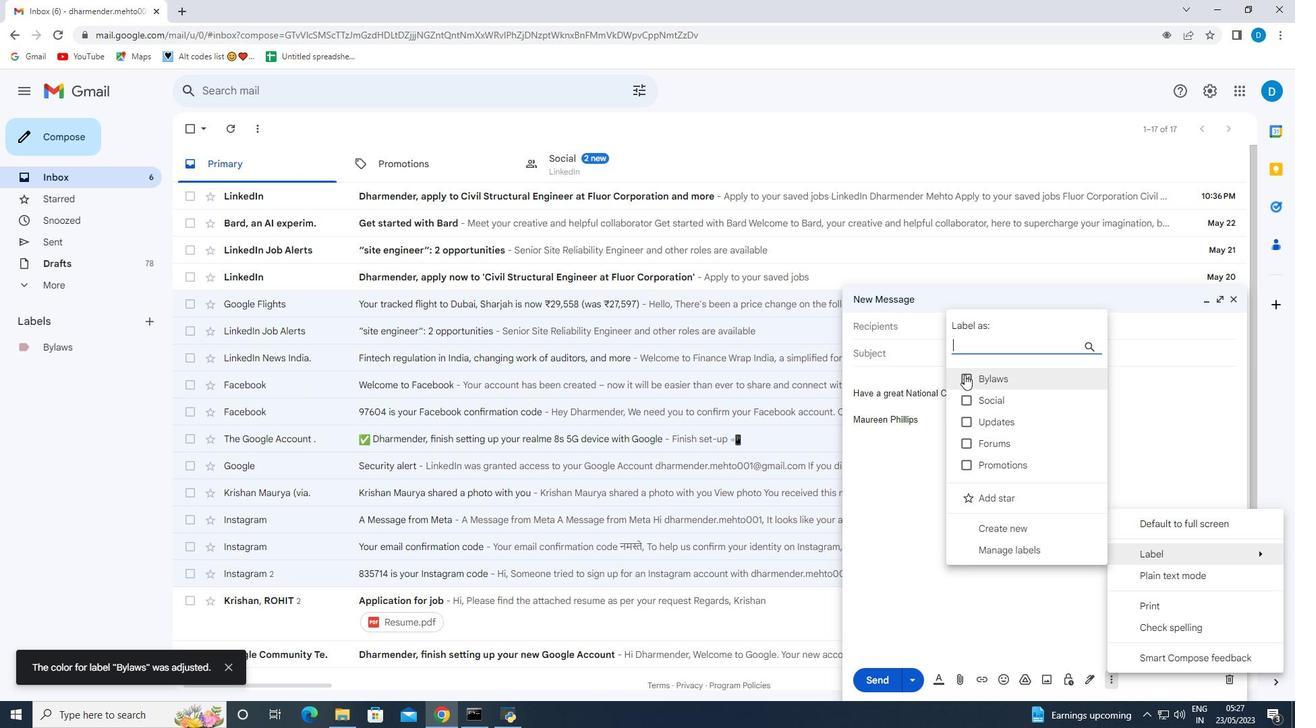 
Action: Mouse pressed left at (965, 375)
Screenshot: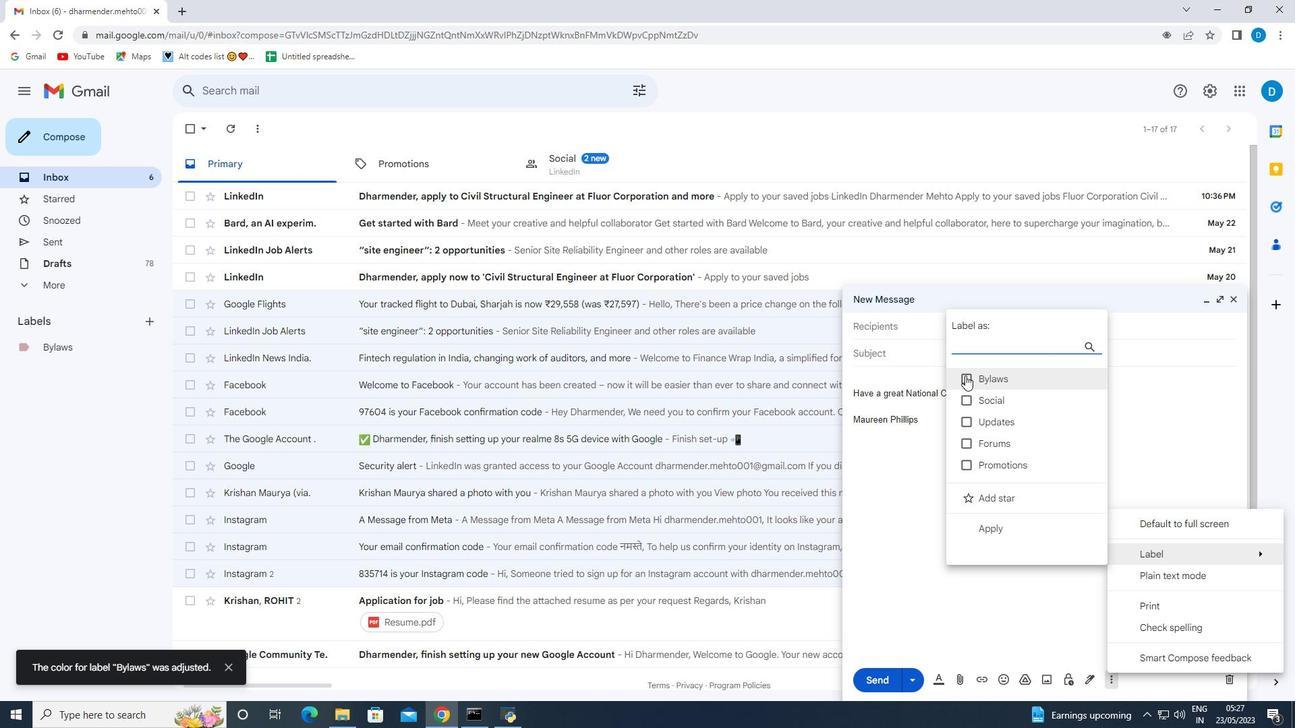 
Action: Mouse moved to (884, 469)
Screenshot: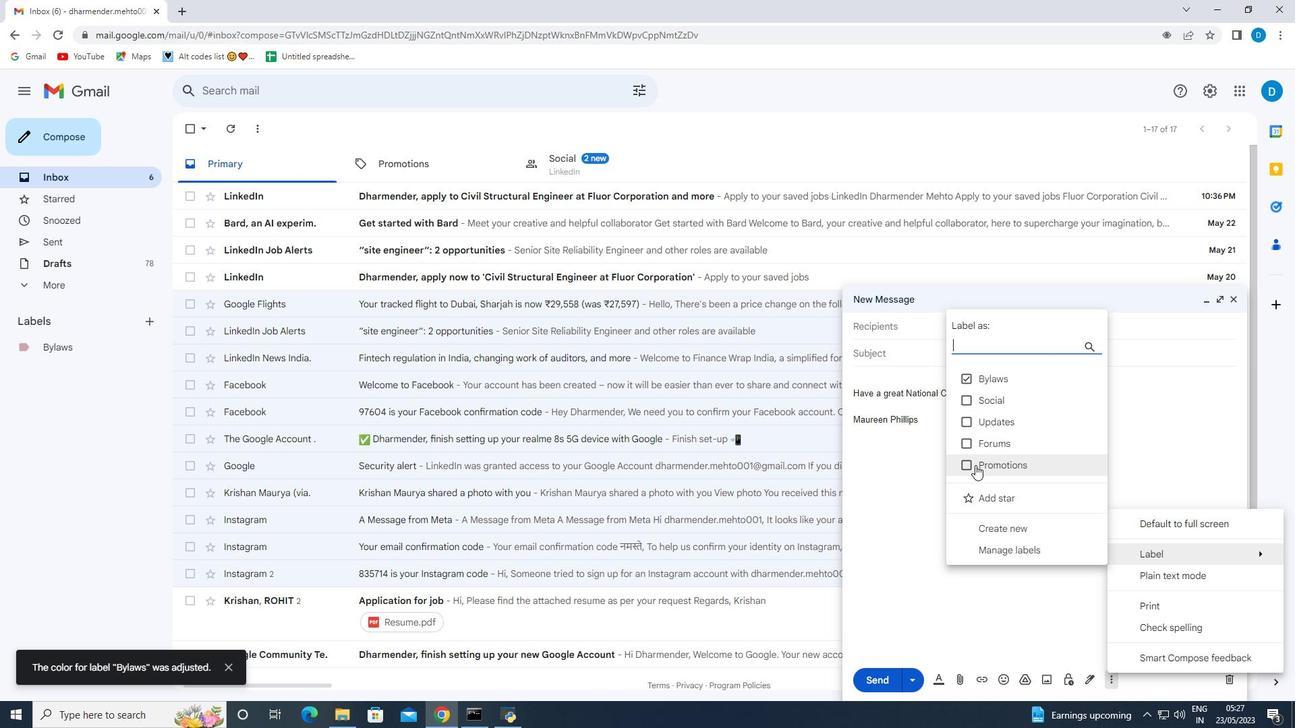 
Action: Mouse pressed left at (884, 469)
Screenshot: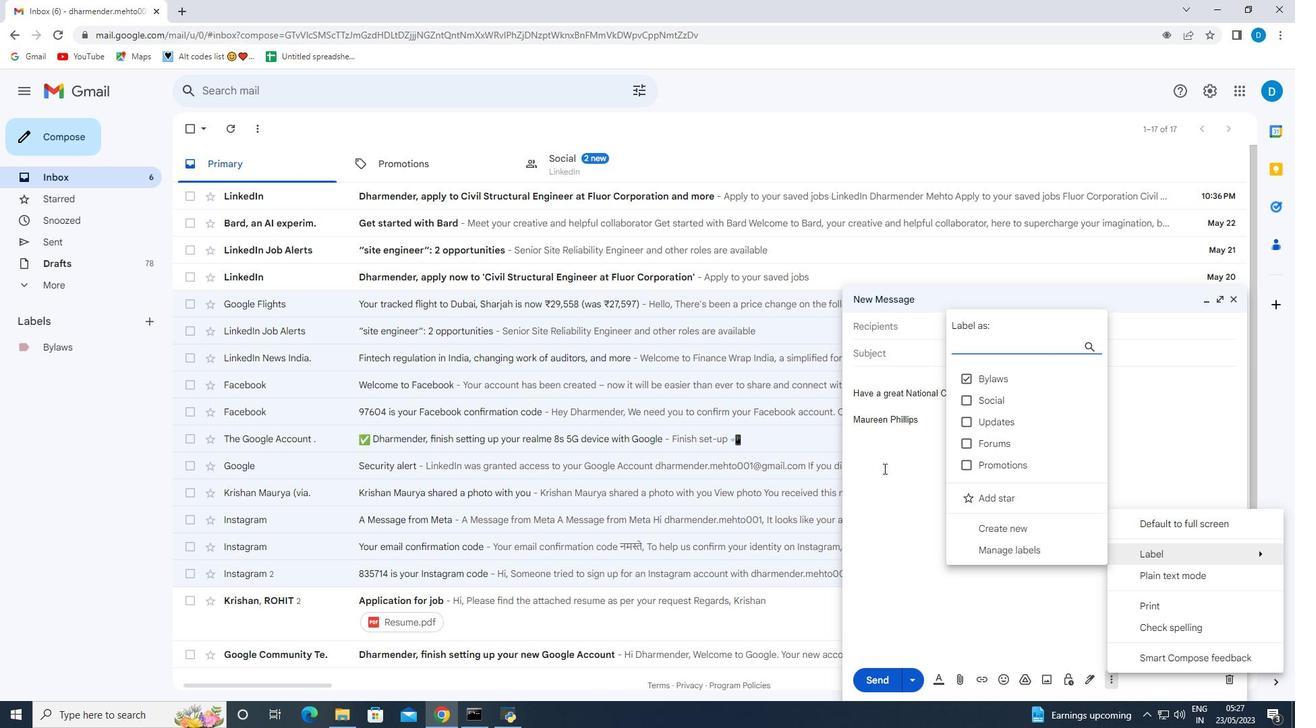 
Action: Mouse moved to (880, 332)
Screenshot: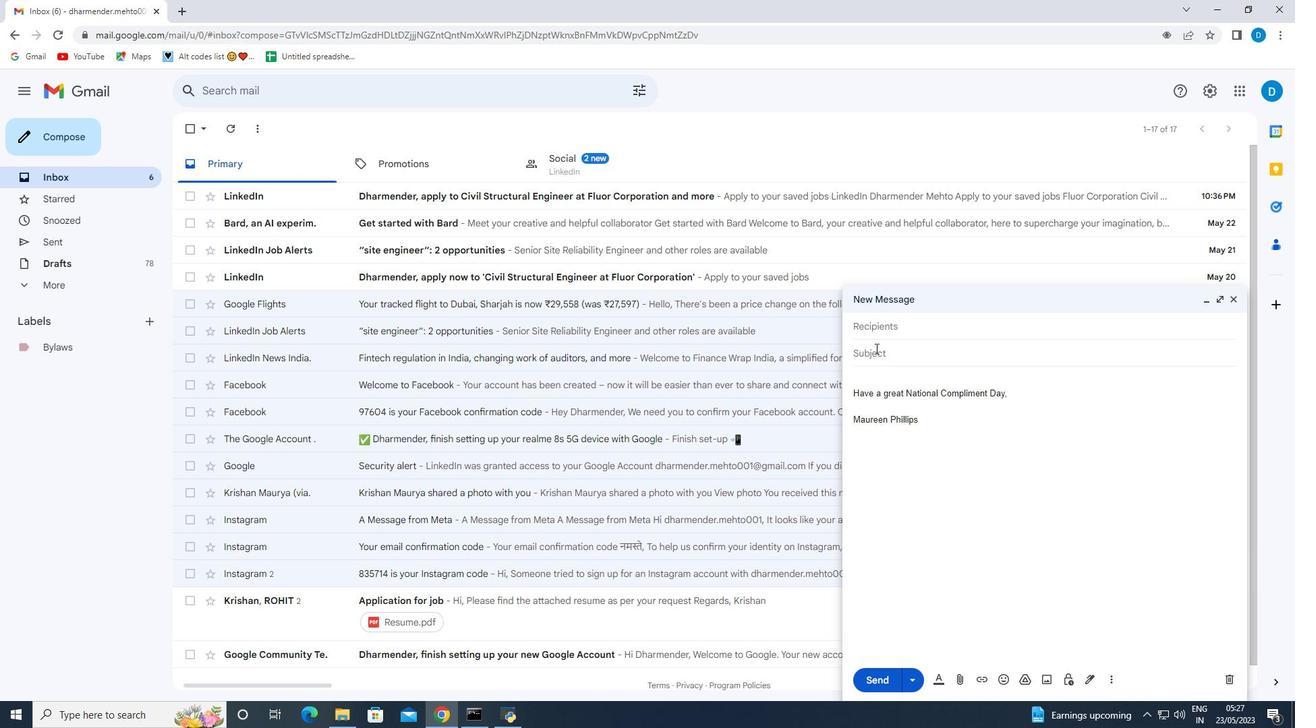 
Action: Mouse pressed left at (880, 332)
Screenshot: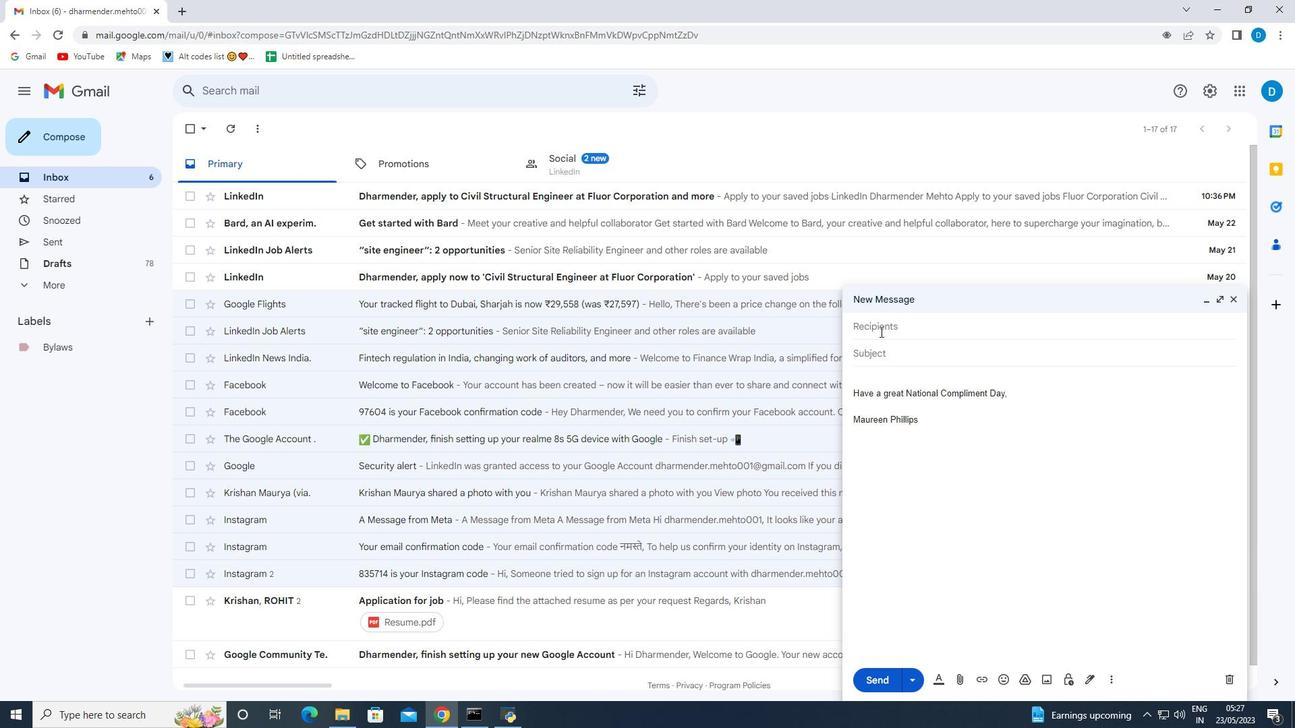 
Action: Key pressed softage.9<Key.shift>@softage.net
Screenshot: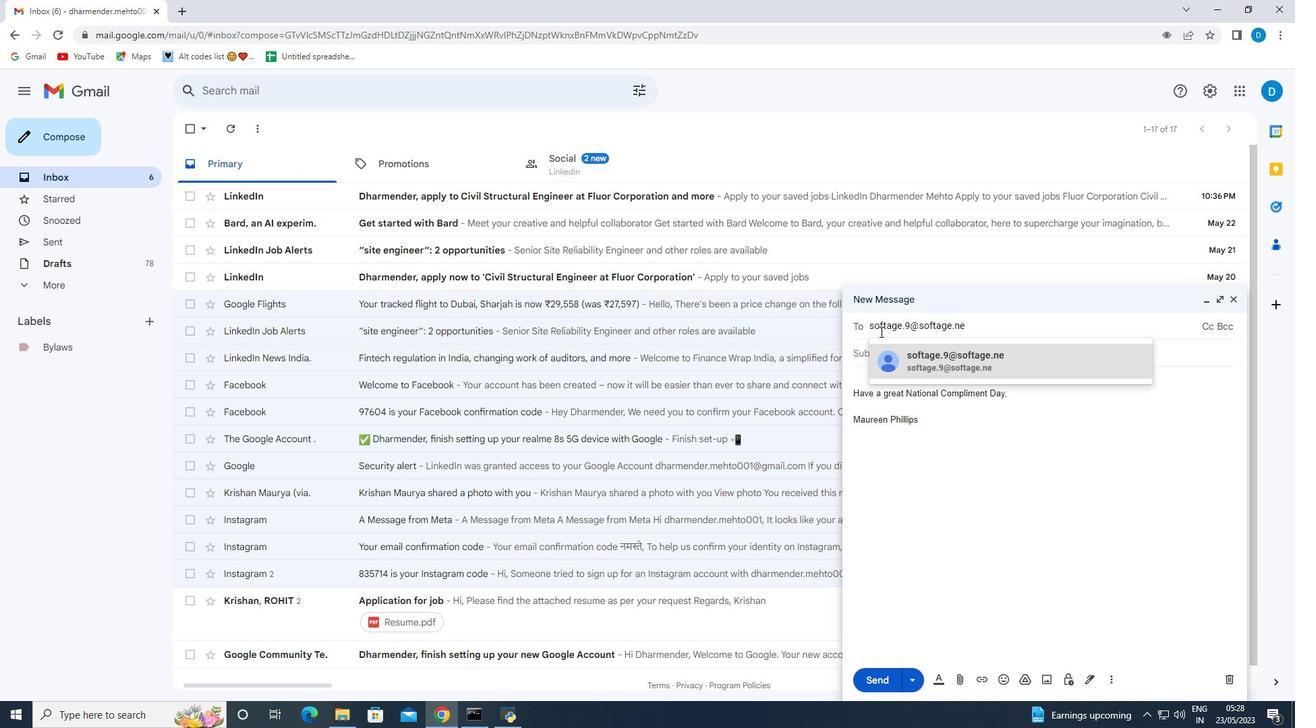 
Action: Mouse moved to (932, 355)
Screenshot: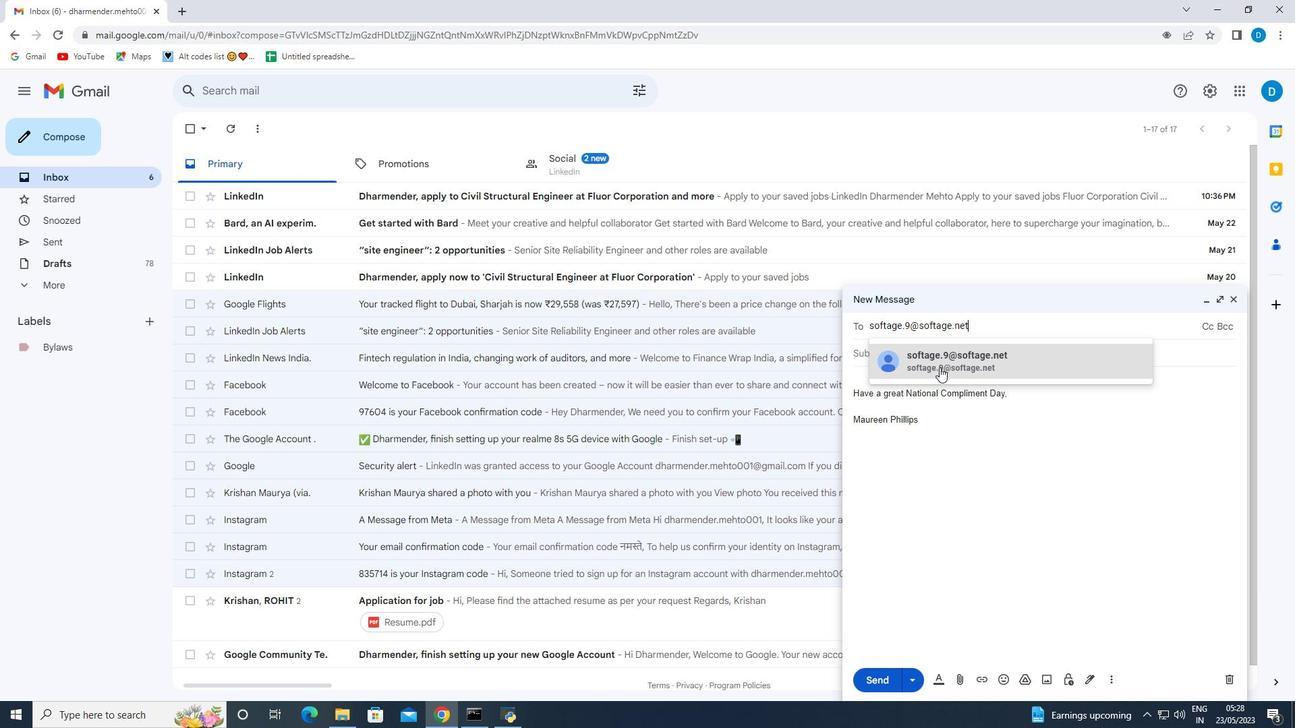 
Action: Mouse pressed left at (932, 355)
Screenshot: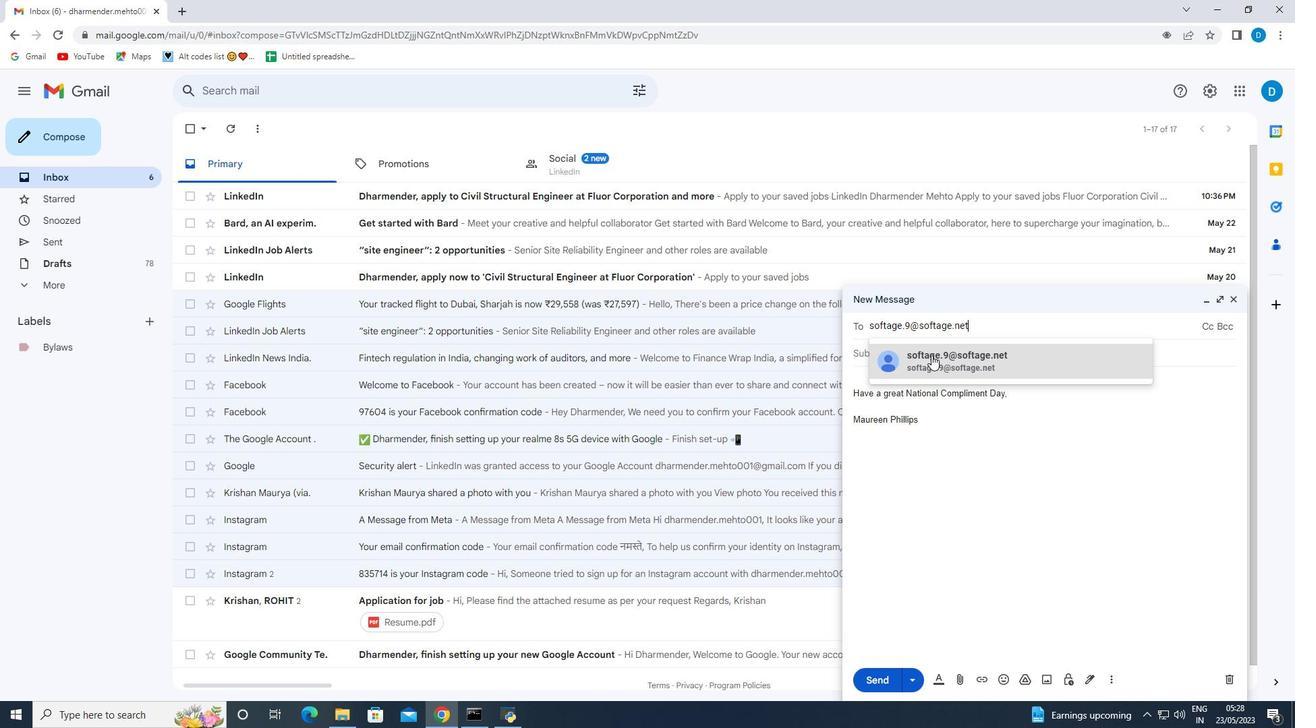 
Action: Mouse moved to (928, 430)
Screenshot: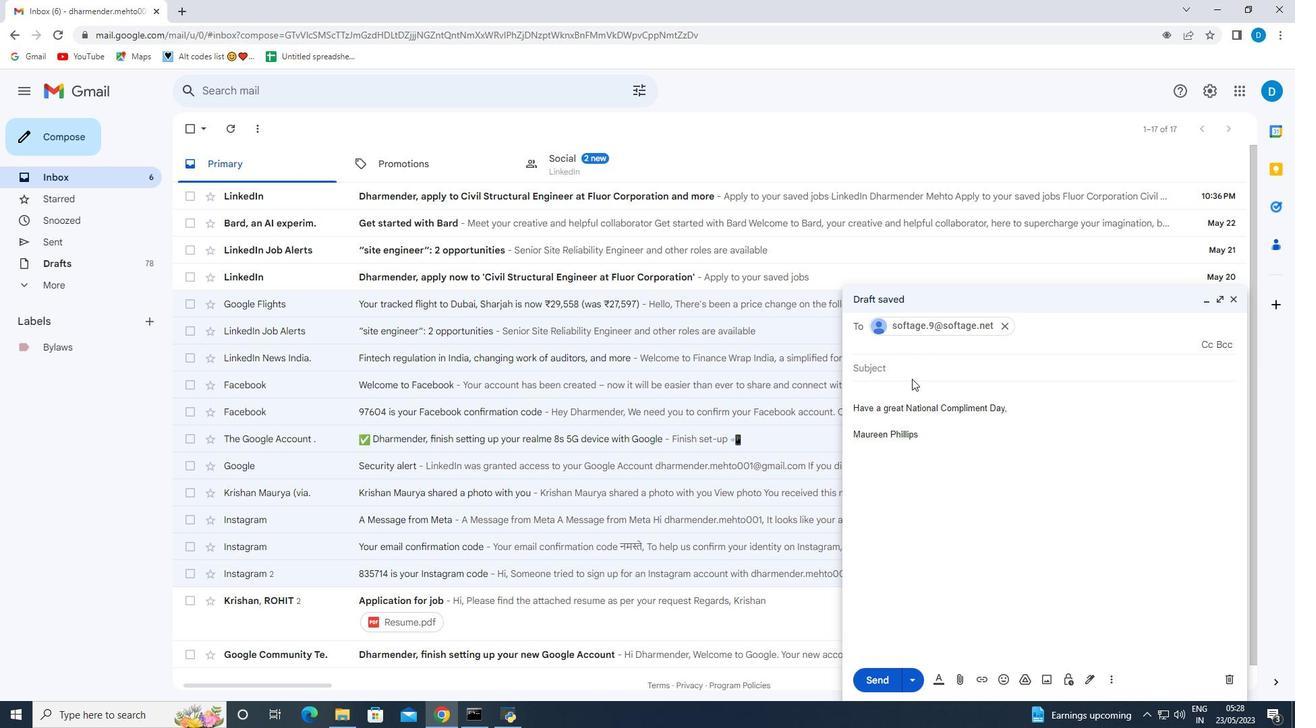 
Action: Mouse scrolled (928, 429) with delta (0, 0)
Screenshot: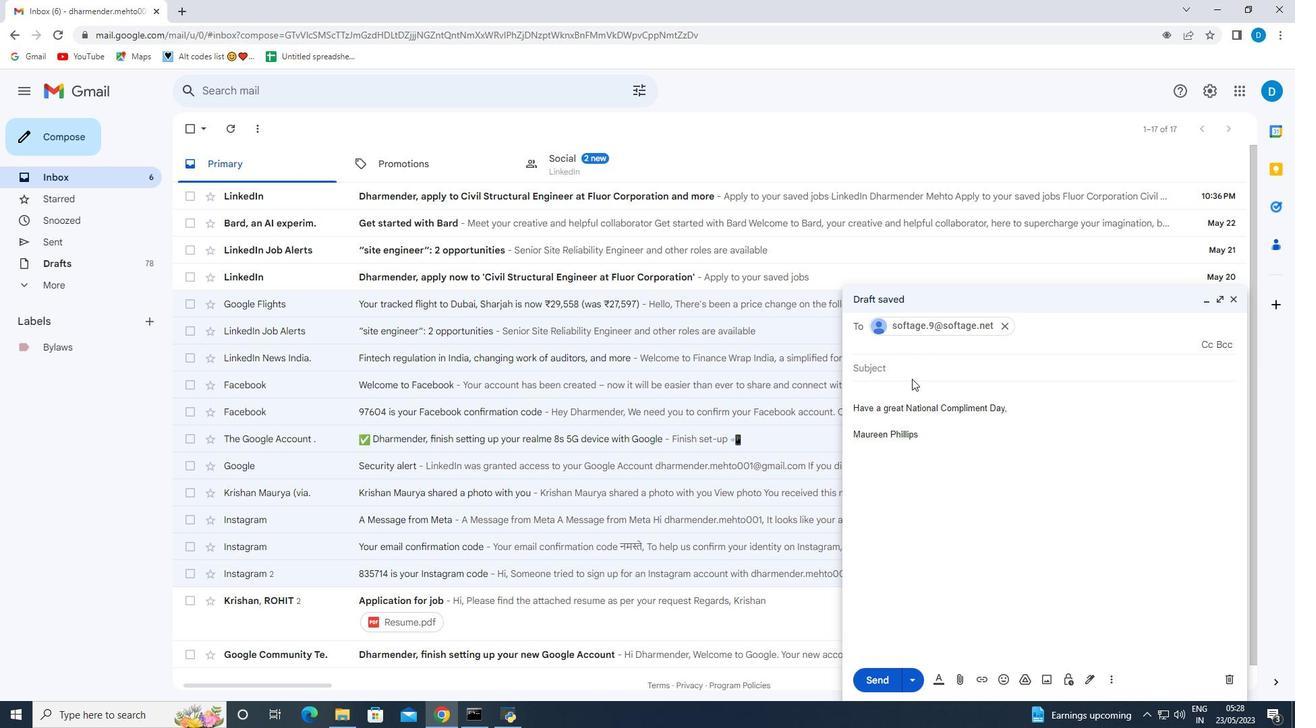 
Action: Mouse moved to (936, 471)
Screenshot: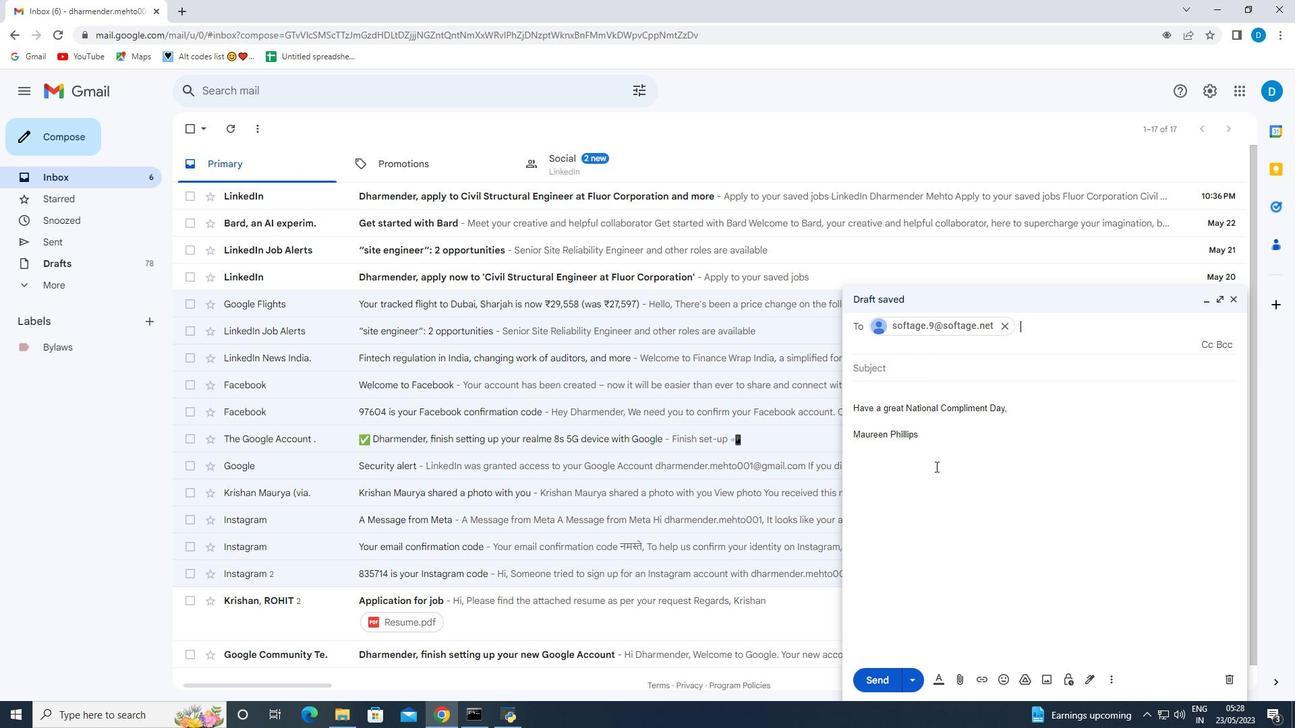 
Action: Mouse scrolled (936, 470) with delta (0, 0)
Screenshot: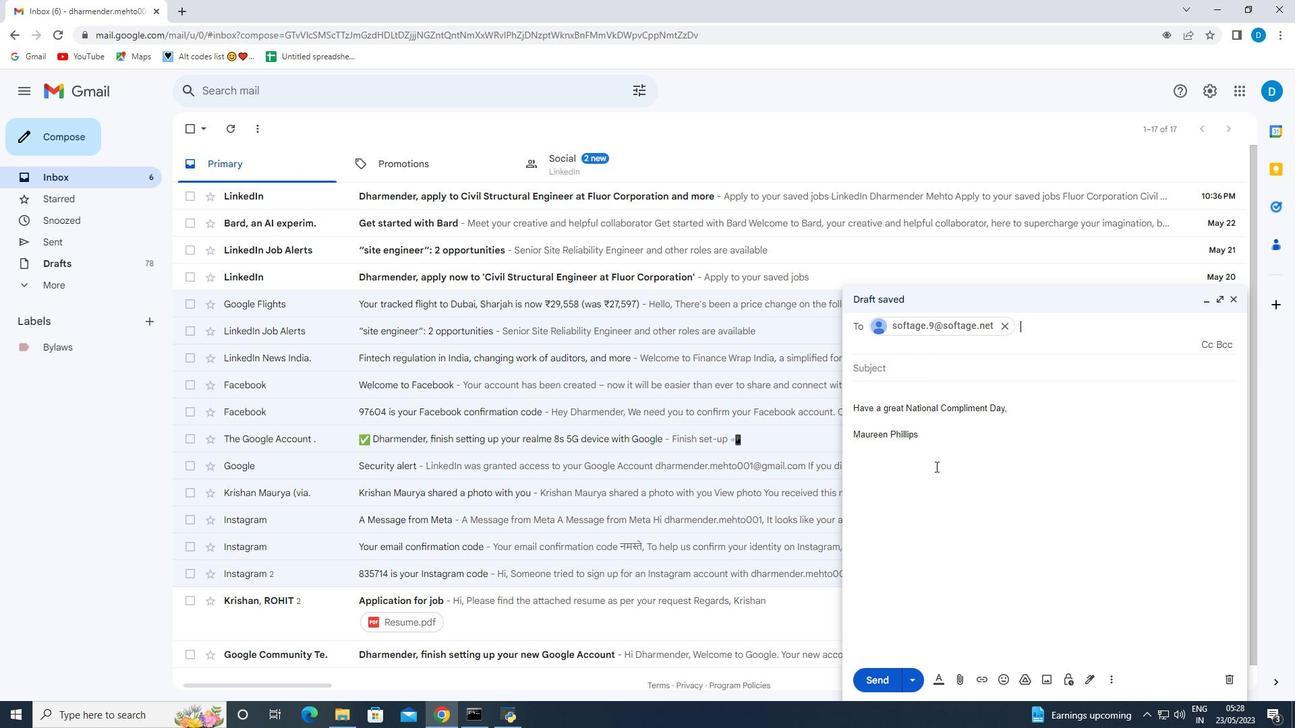 
Action: Mouse moved to (1110, 678)
Screenshot: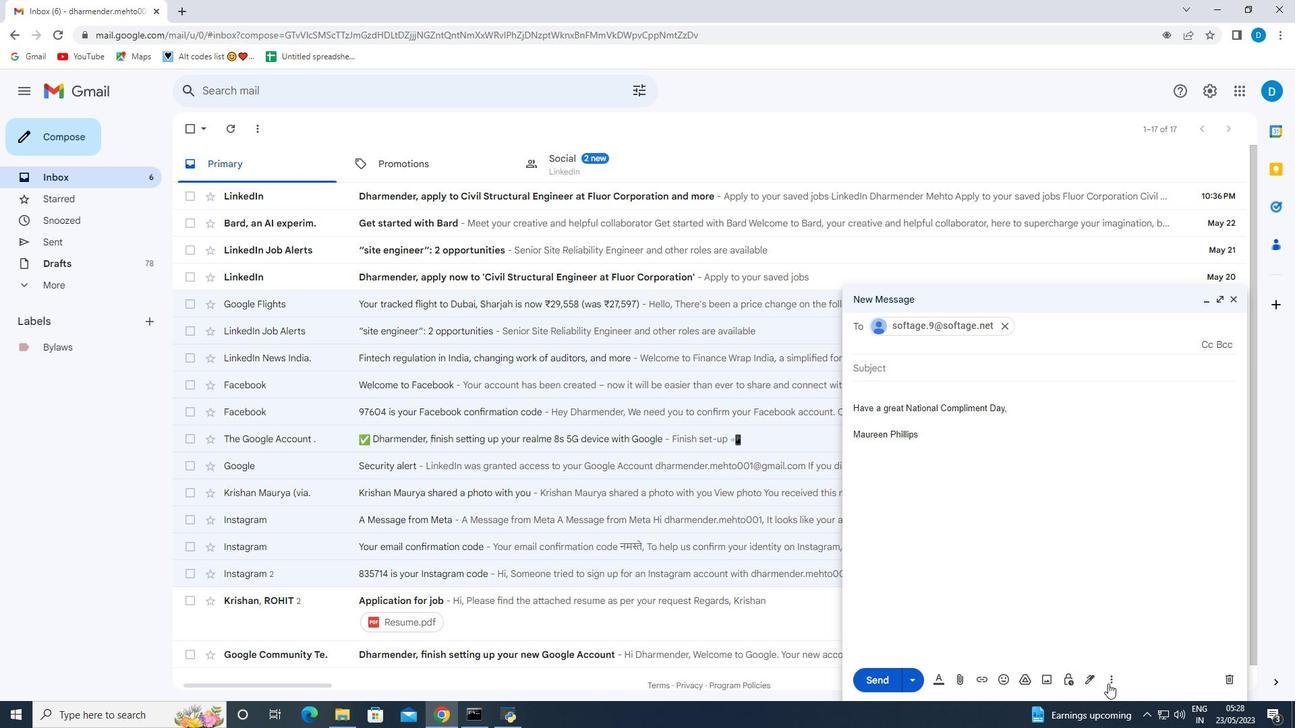 
Action: Mouse pressed left at (1110, 678)
Screenshot: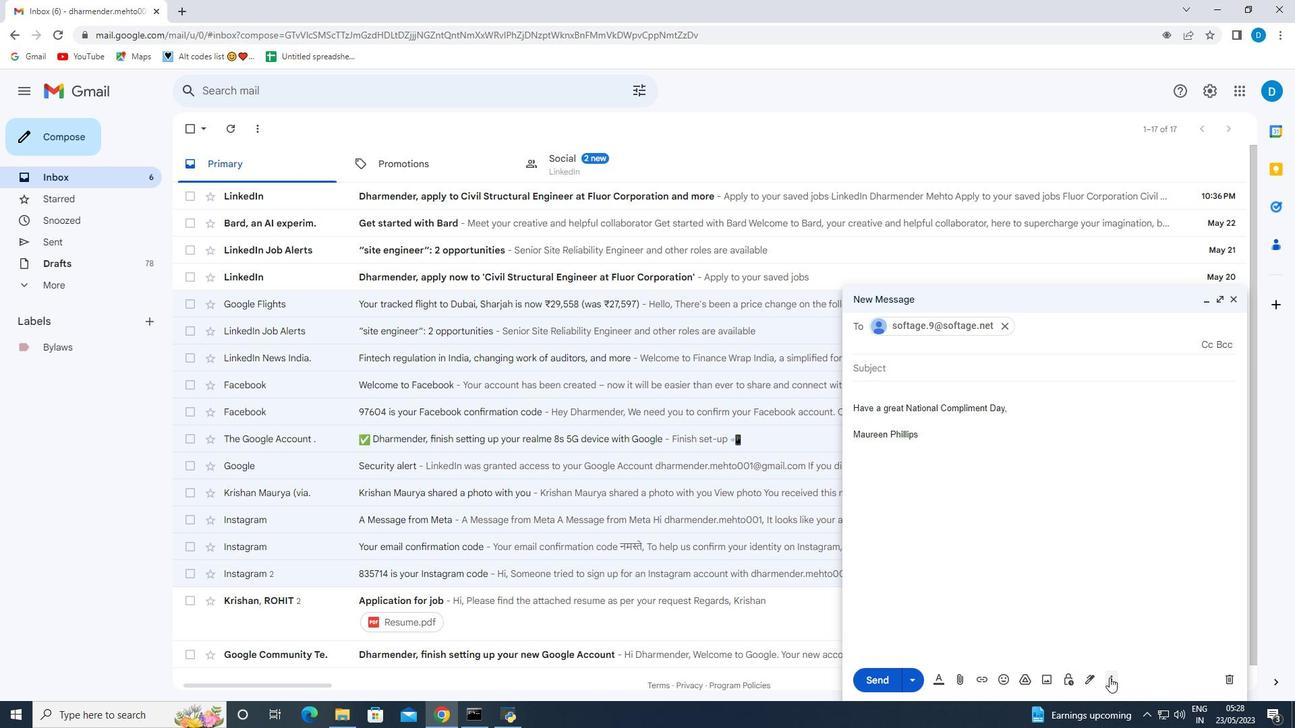 
Action: Mouse moved to (1145, 553)
Screenshot: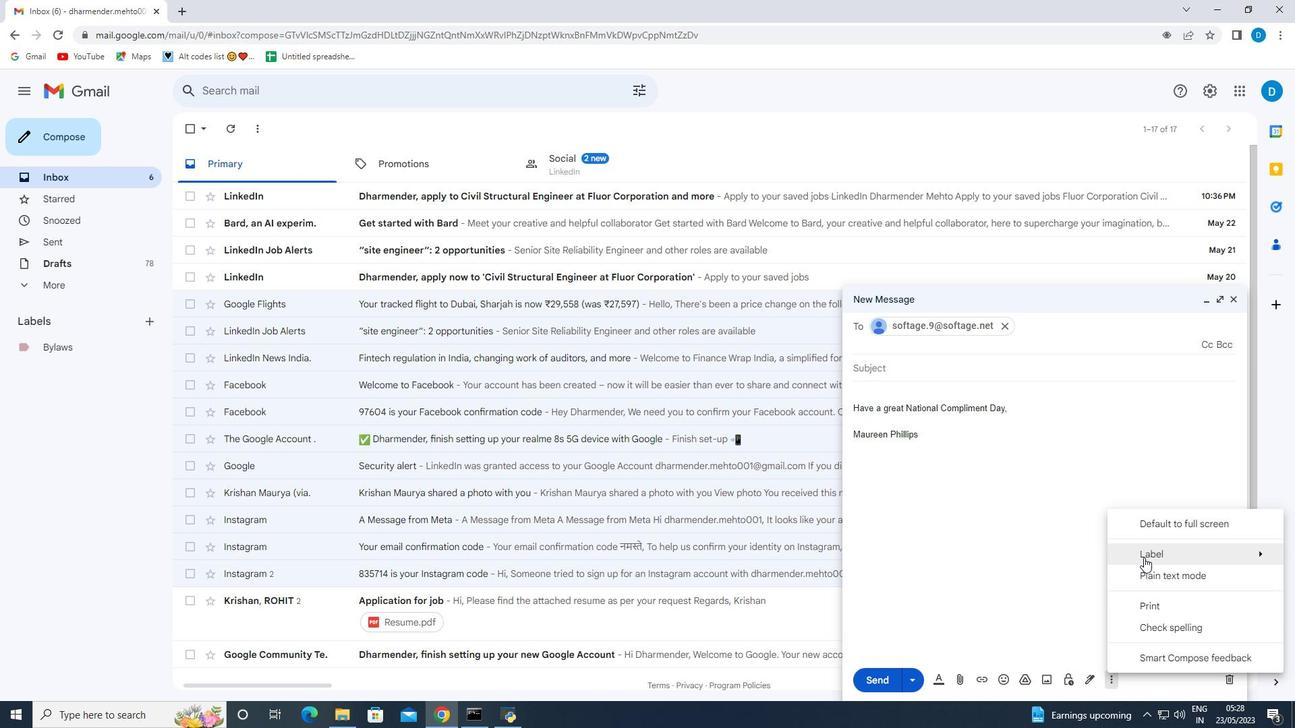 
Action: Mouse pressed left at (1145, 553)
Screenshot: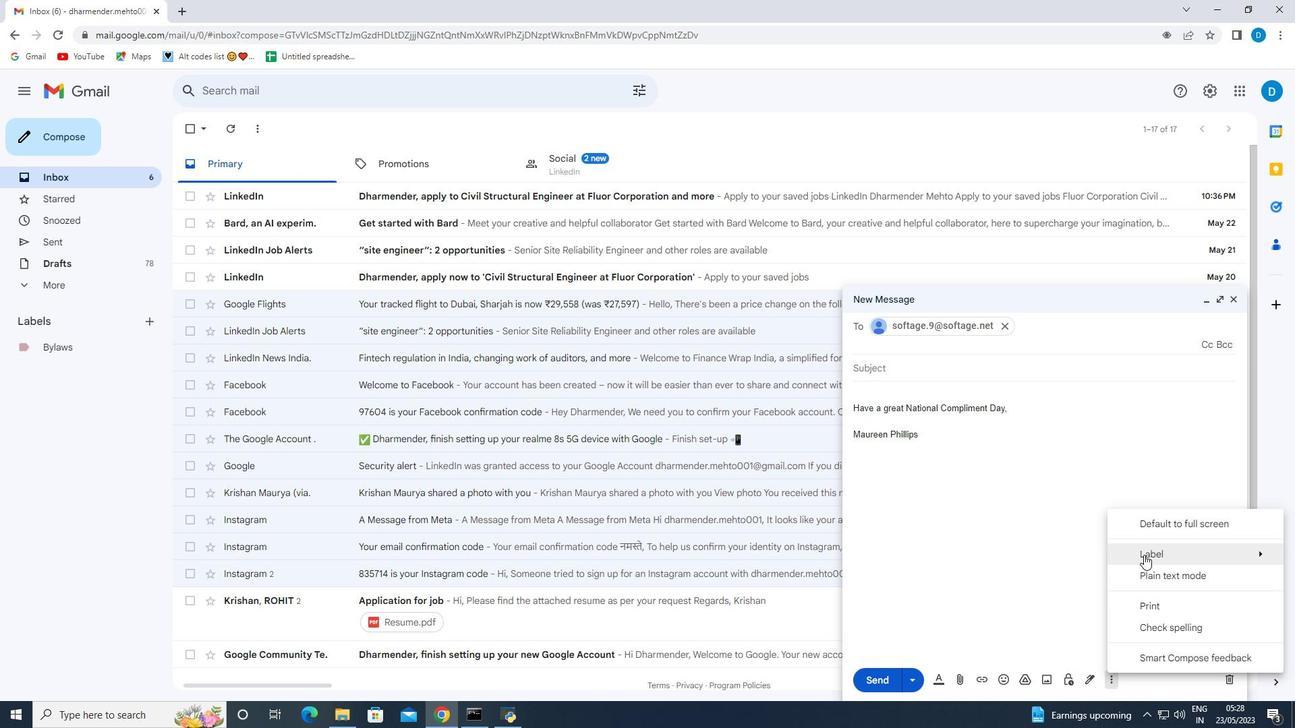 
Action: Mouse moved to (971, 381)
Screenshot: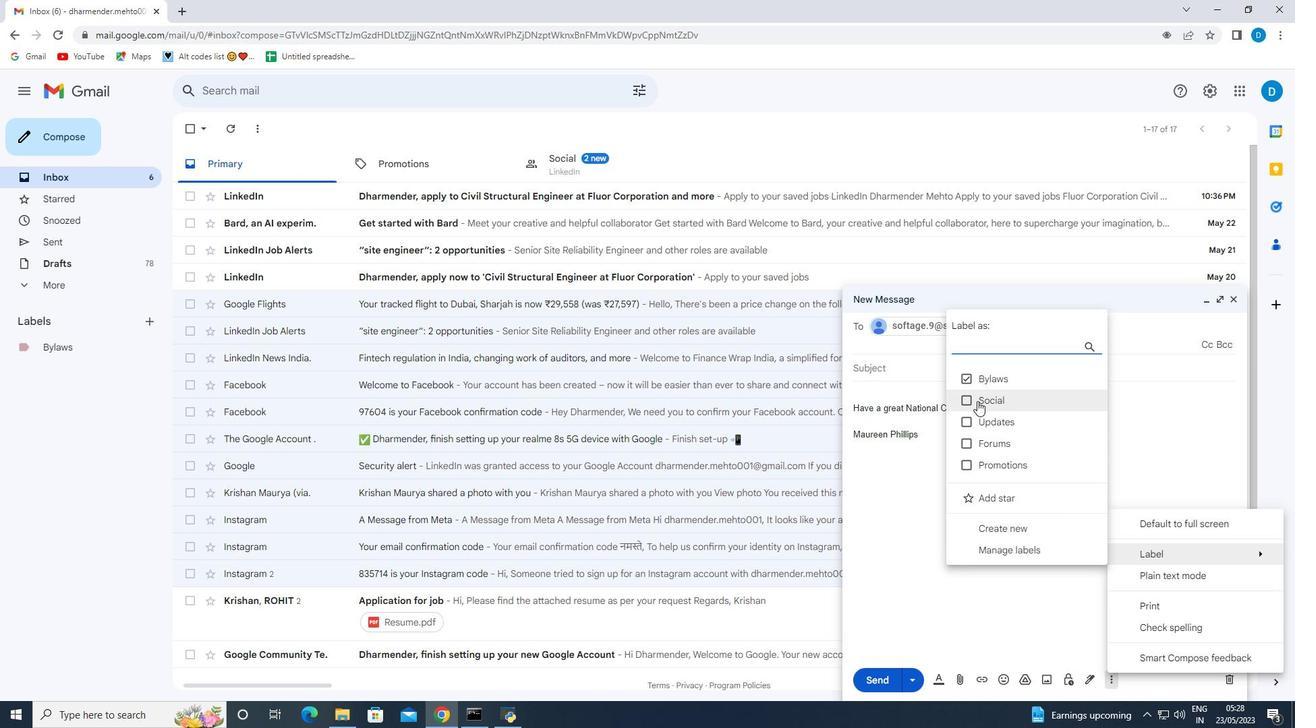 
Action: Mouse pressed left at (971, 381)
Screenshot: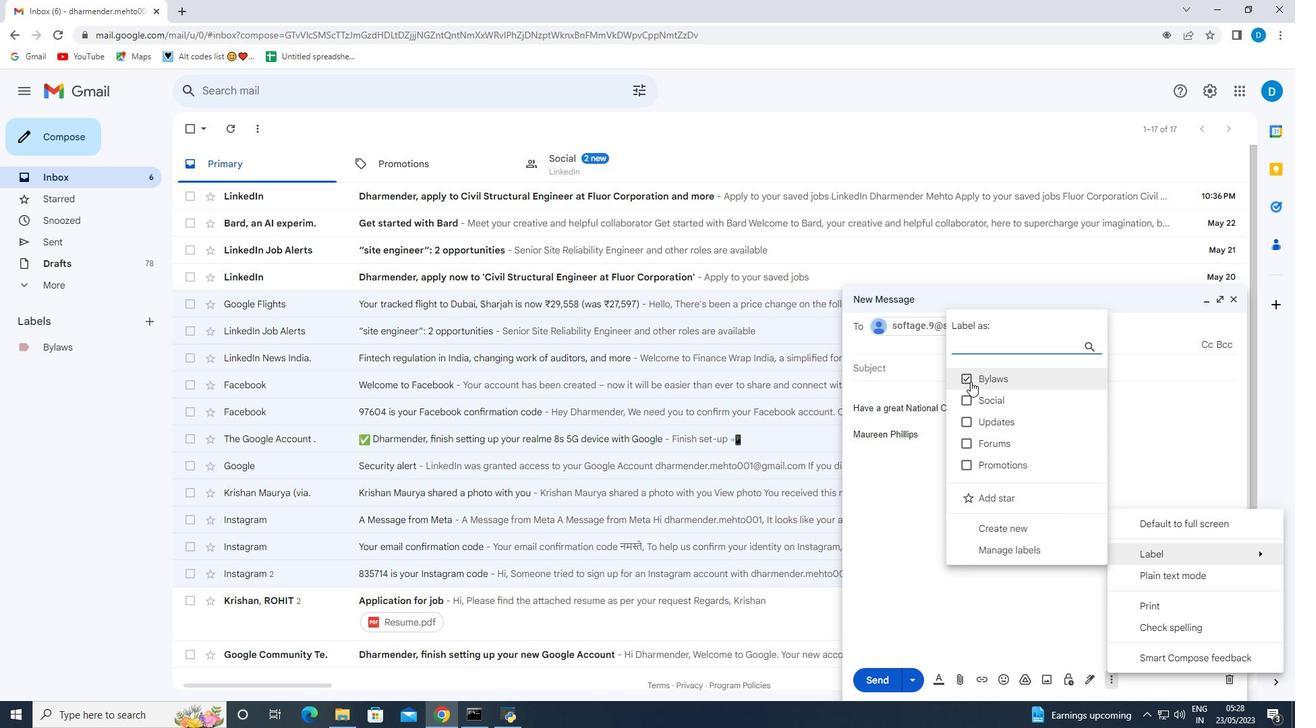 
Action: Mouse pressed left at (971, 381)
Screenshot: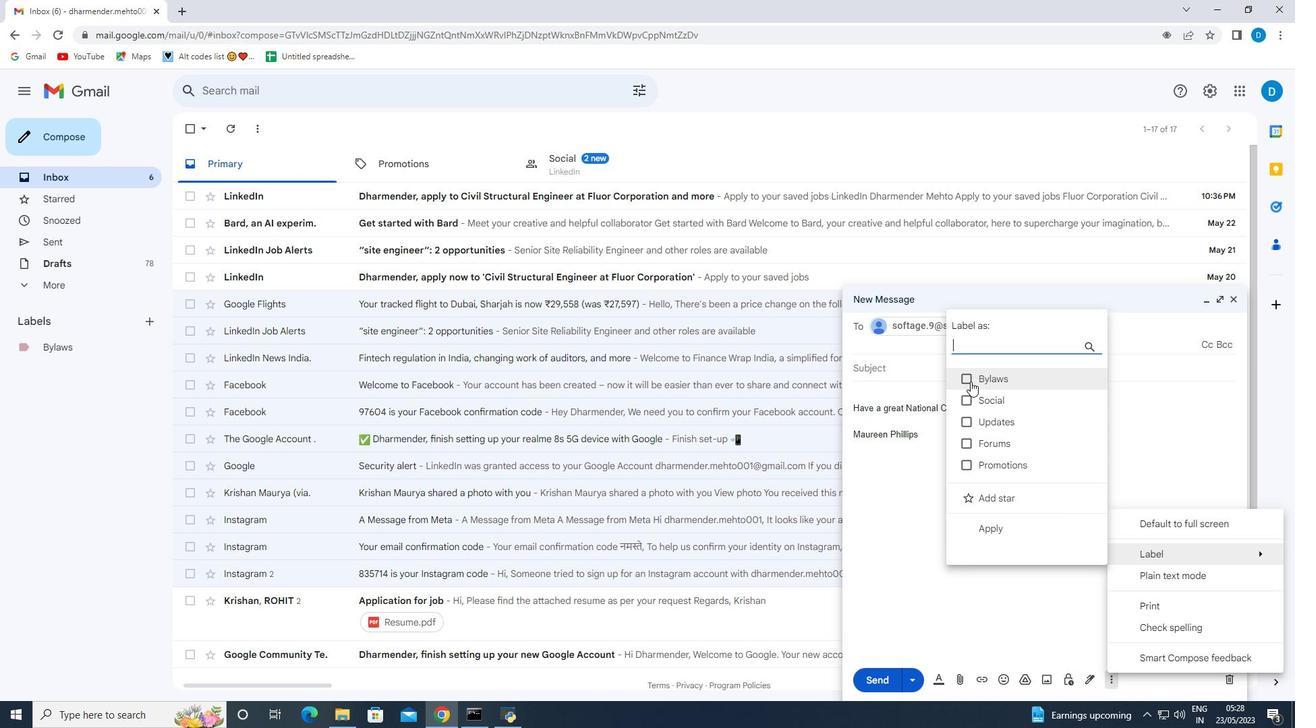 
Action: Mouse moved to (925, 545)
Screenshot: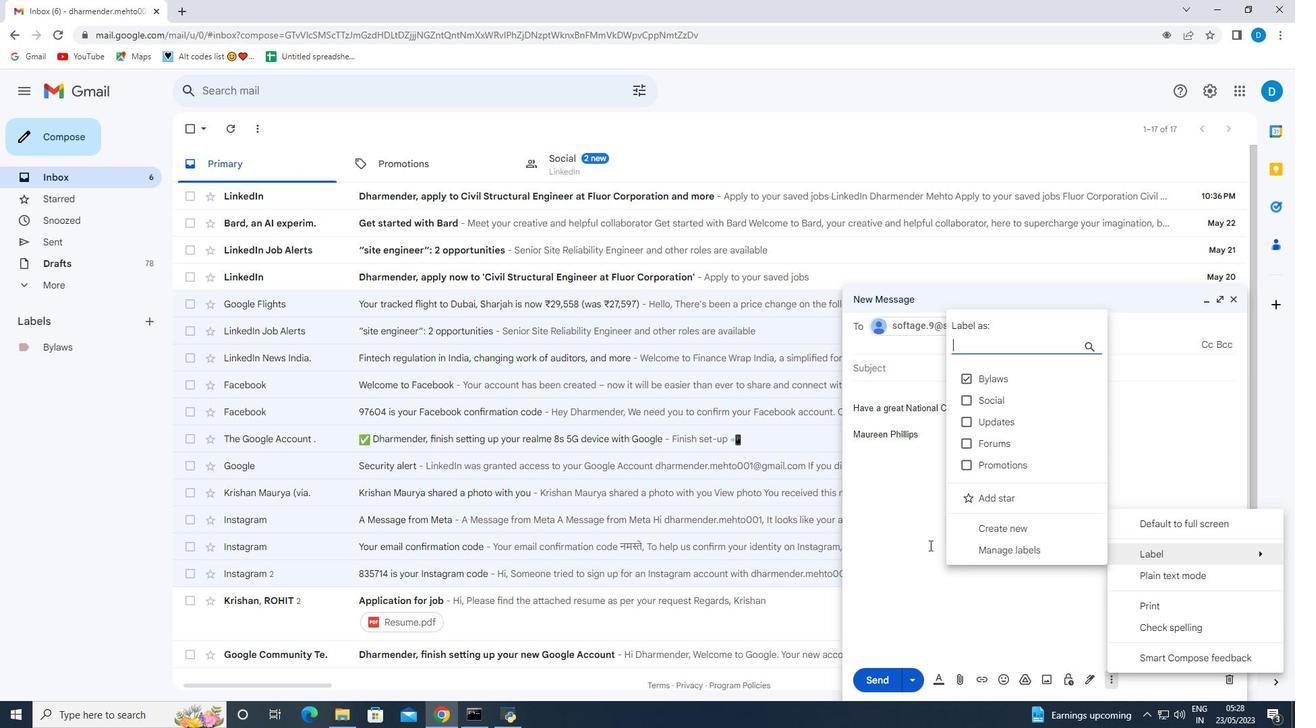 
Action: Mouse pressed left at (925, 545)
Screenshot: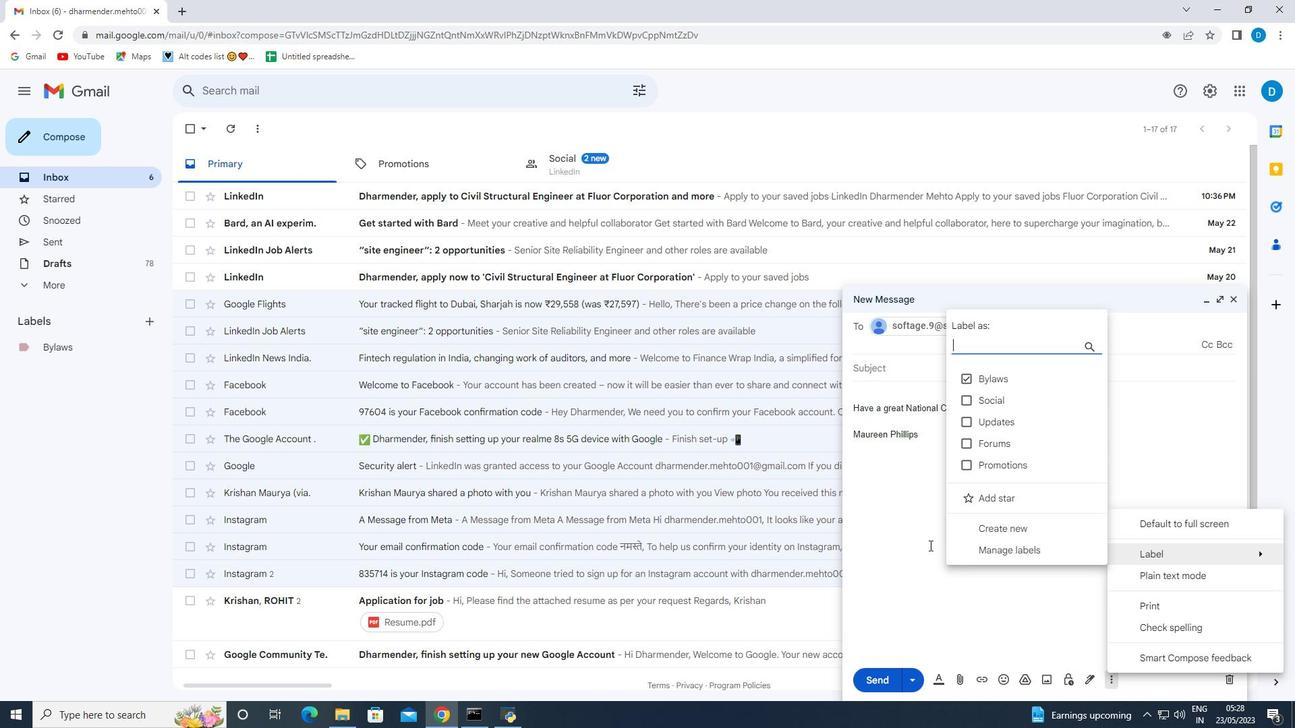 
Action: Mouse moved to (937, 648)
Screenshot: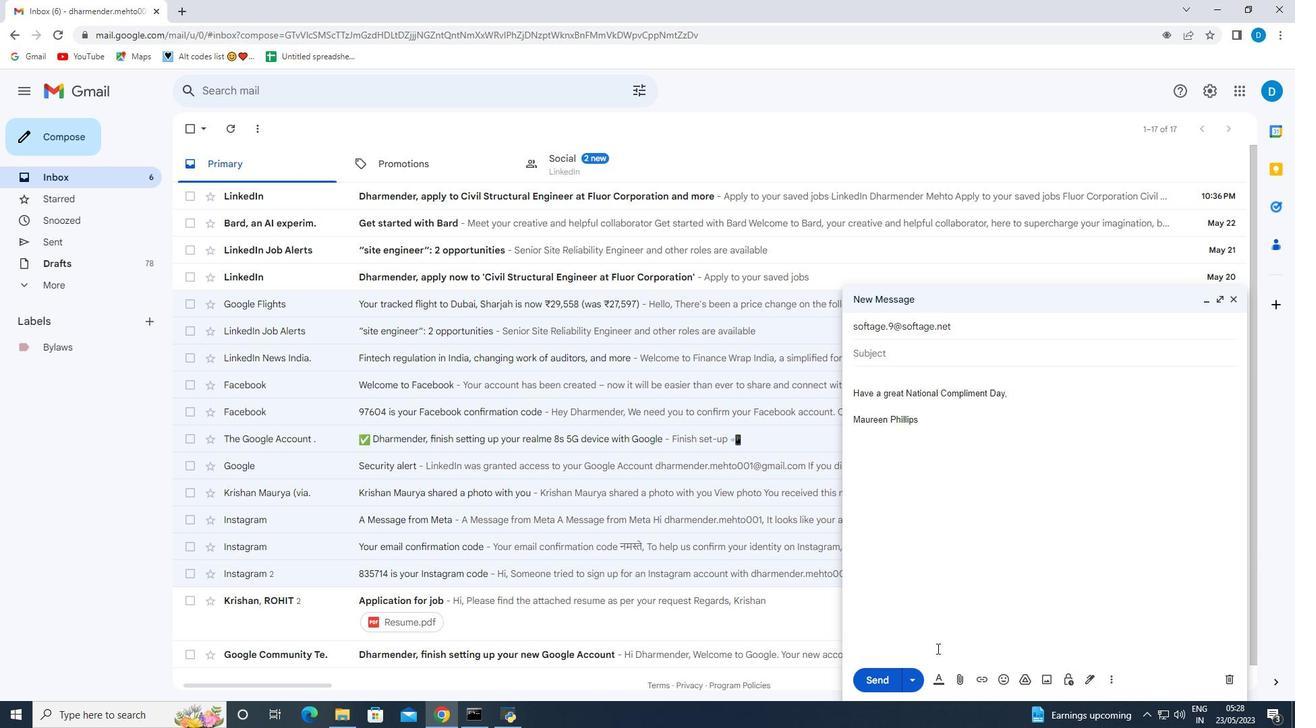 
